 Task: Find connections with filter location Adliswil with filter topic #femaleentrepreneurwith filter profile language Potuguese with filter current company SoftwareOne with filter school SOA University Corporate Relation with filter industry Climate Technology Product Manufacturing with filter service category Search Engine Optimization (SEO) with filter keywords title Head
Action: Mouse moved to (638, 93)
Screenshot: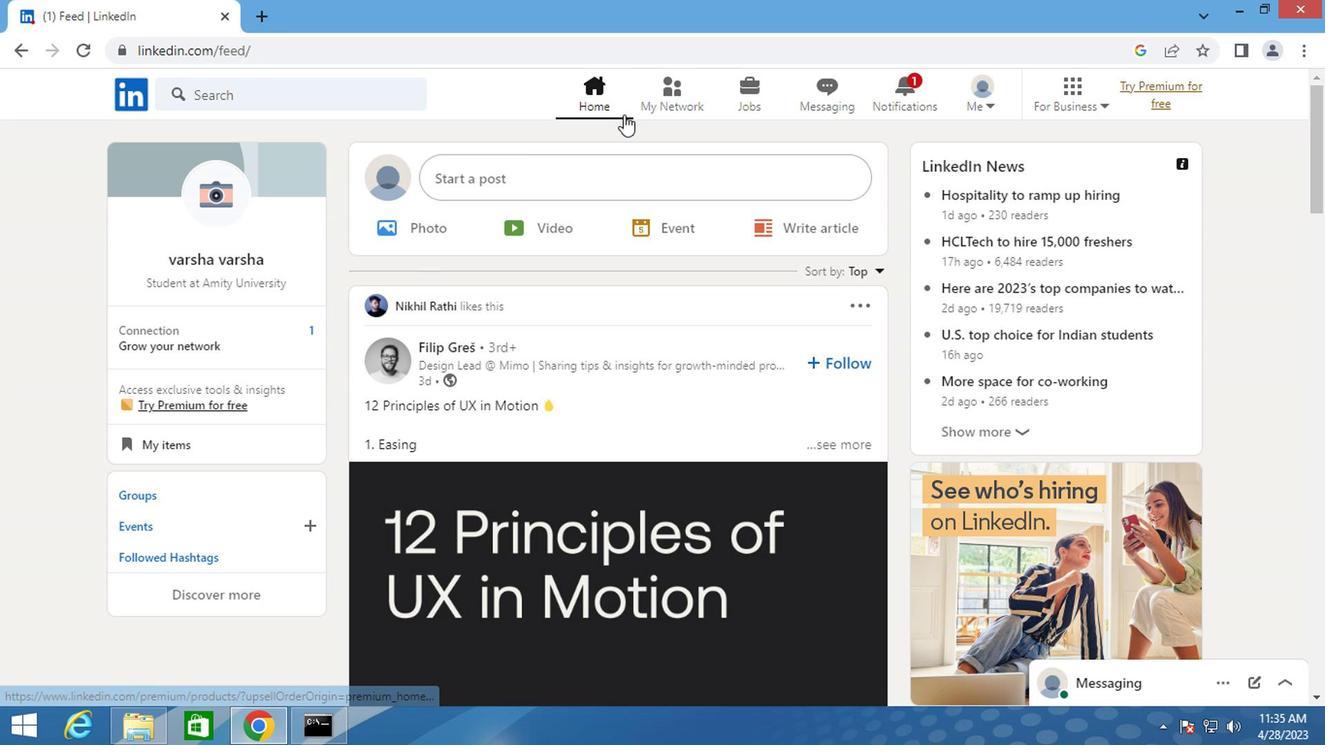 
Action: Mouse pressed left at (638, 93)
Screenshot: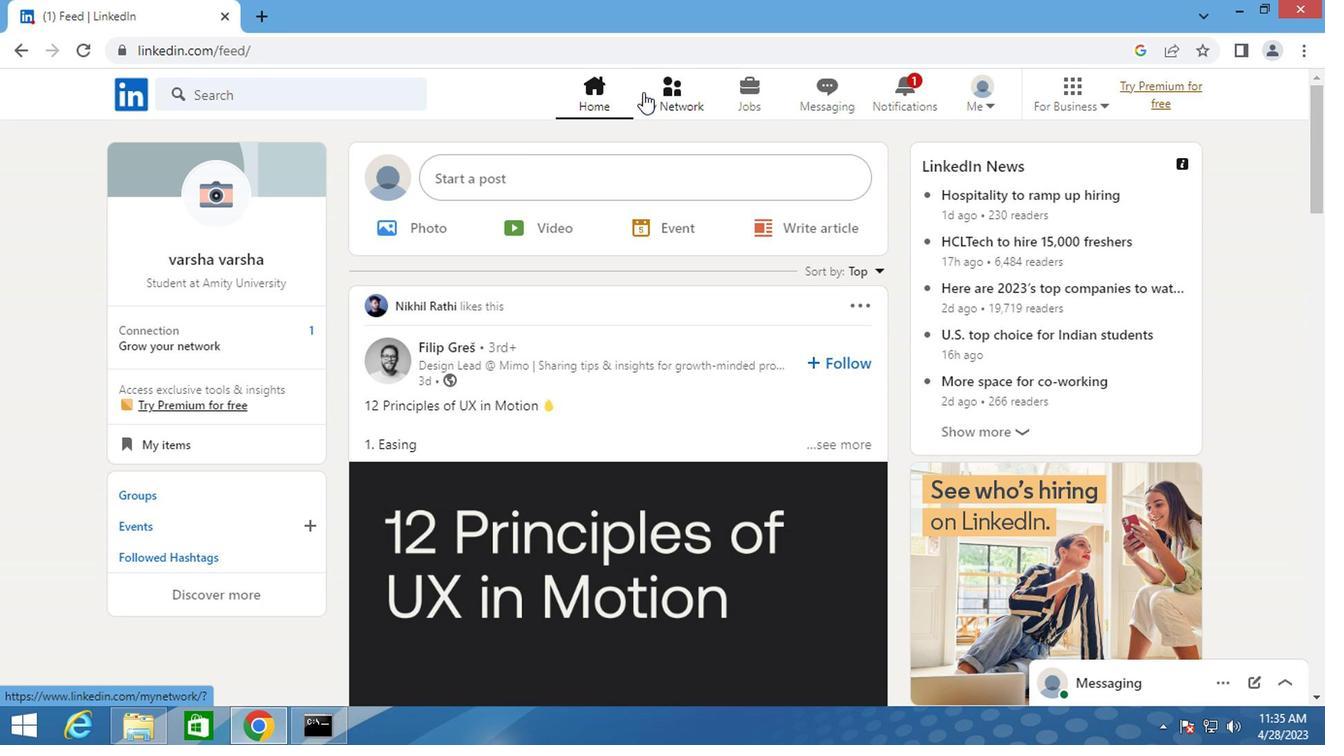 
Action: Mouse moved to (298, 206)
Screenshot: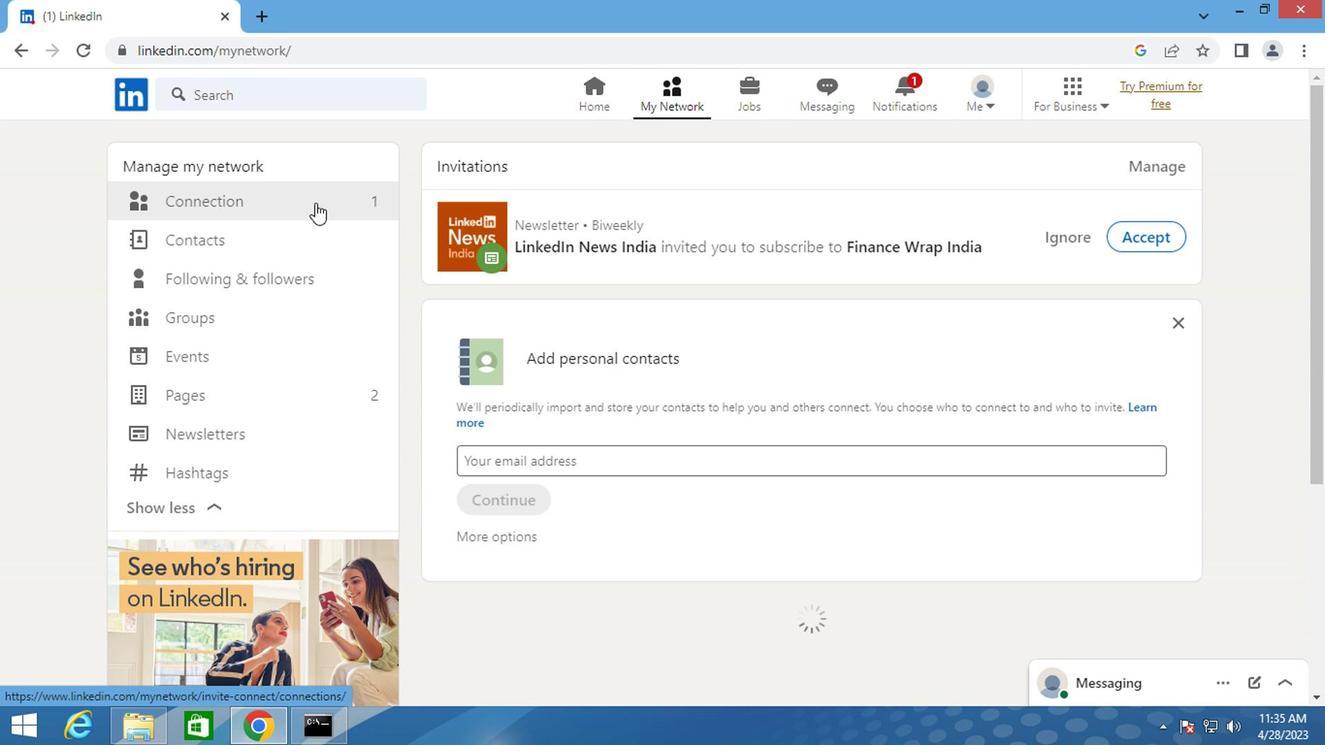 
Action: Mouse pressed left at (298, 206)
Screenshot: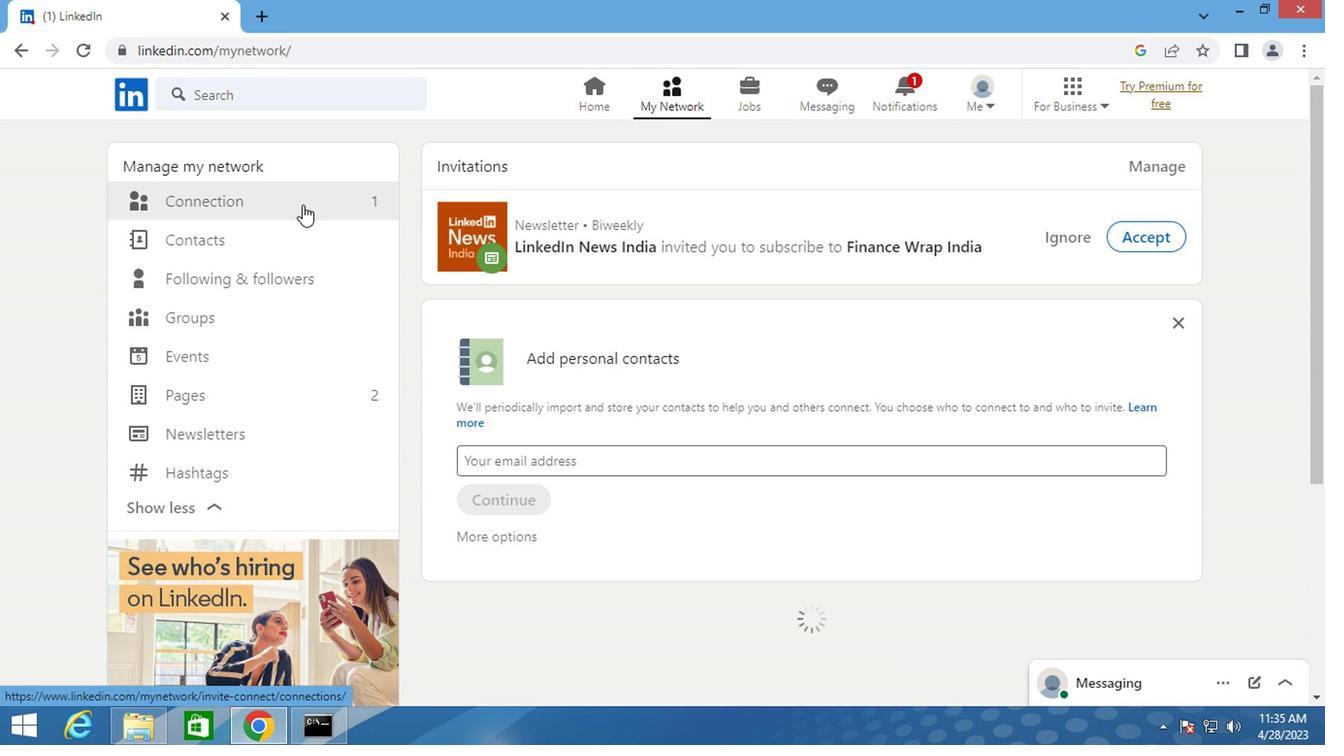 
Action: Mouse moved to (818, 191)
Screenshot: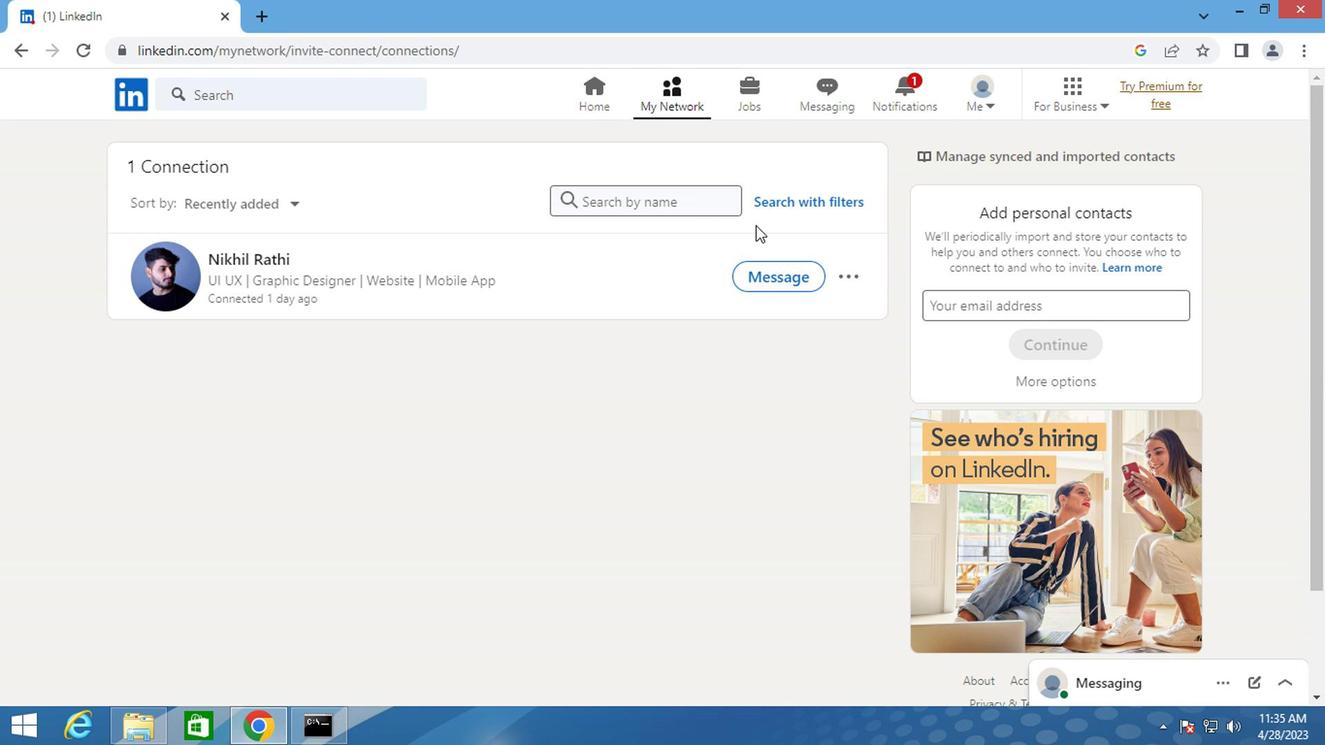 
Action: Mouse pressed left at (818, 191)
Screenshot: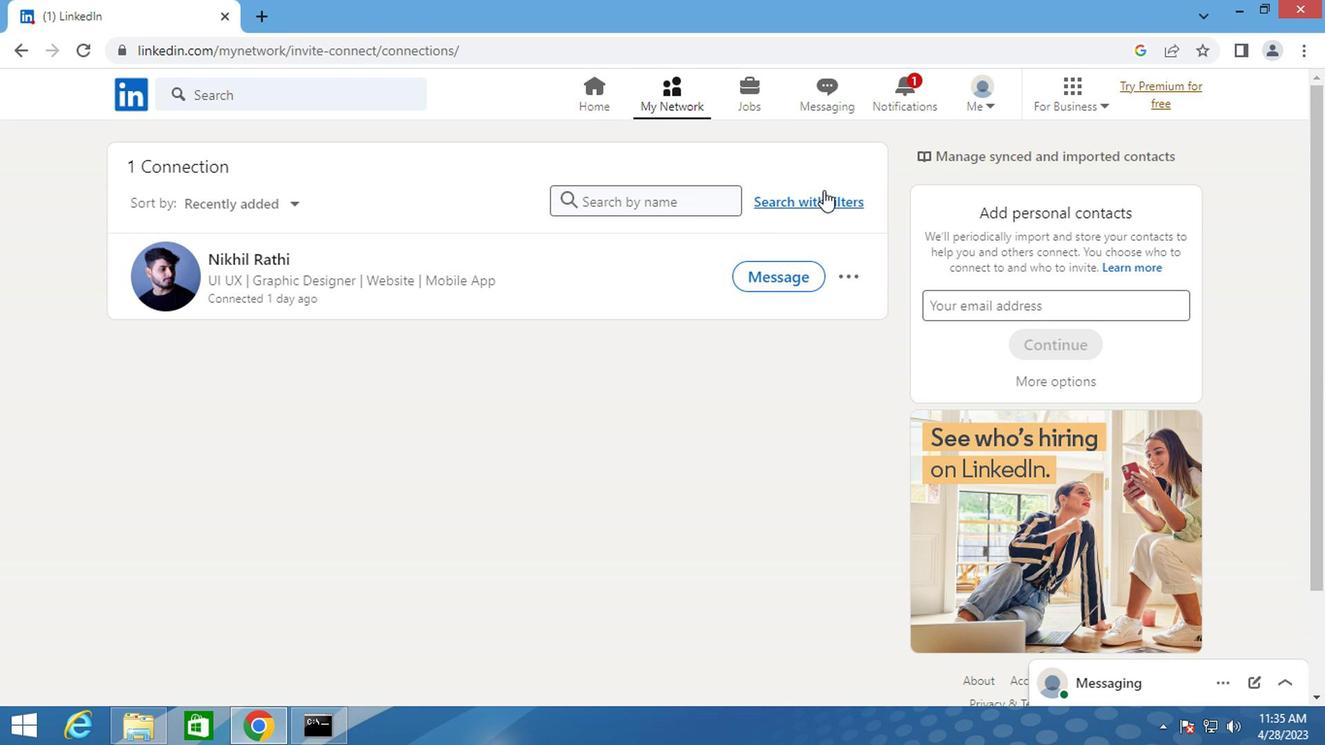 
Action: Mouse moved to (727, 150)
Screenshot: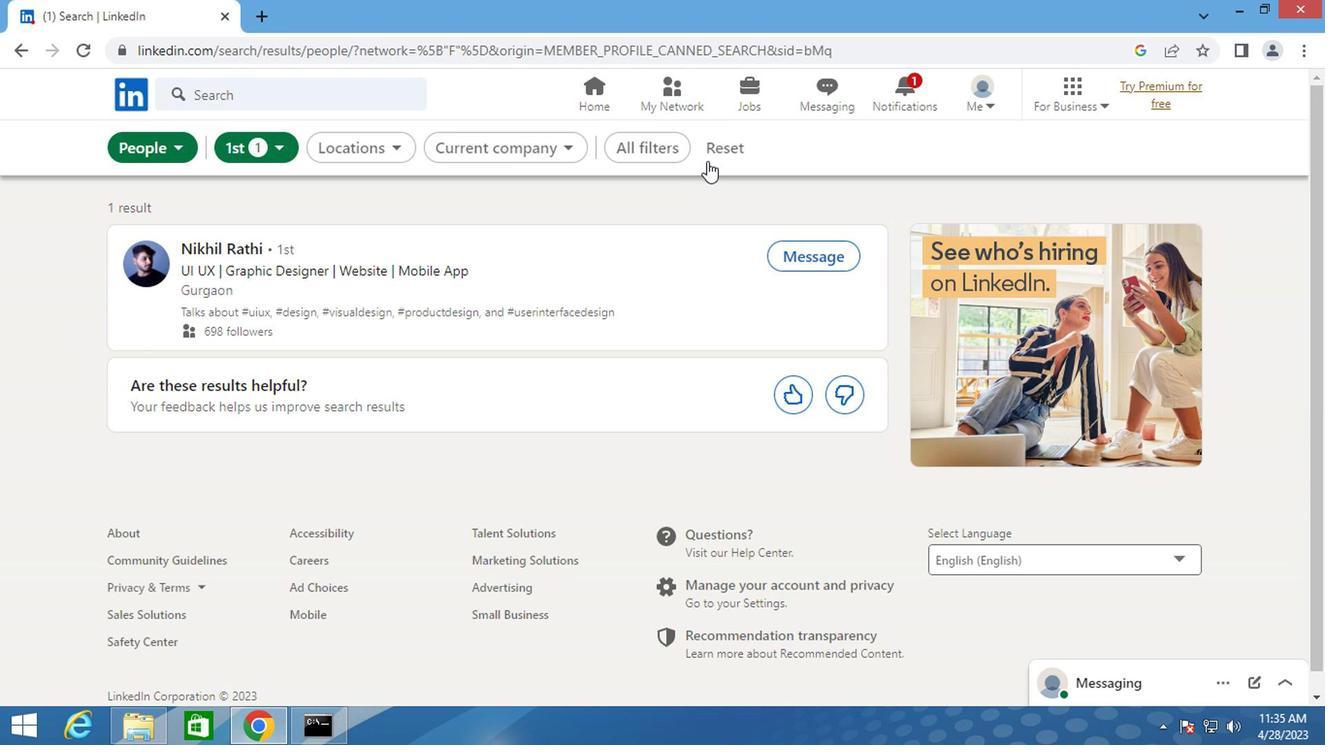 
Action: Mouse pressed left at (727, 150)
Screenshot: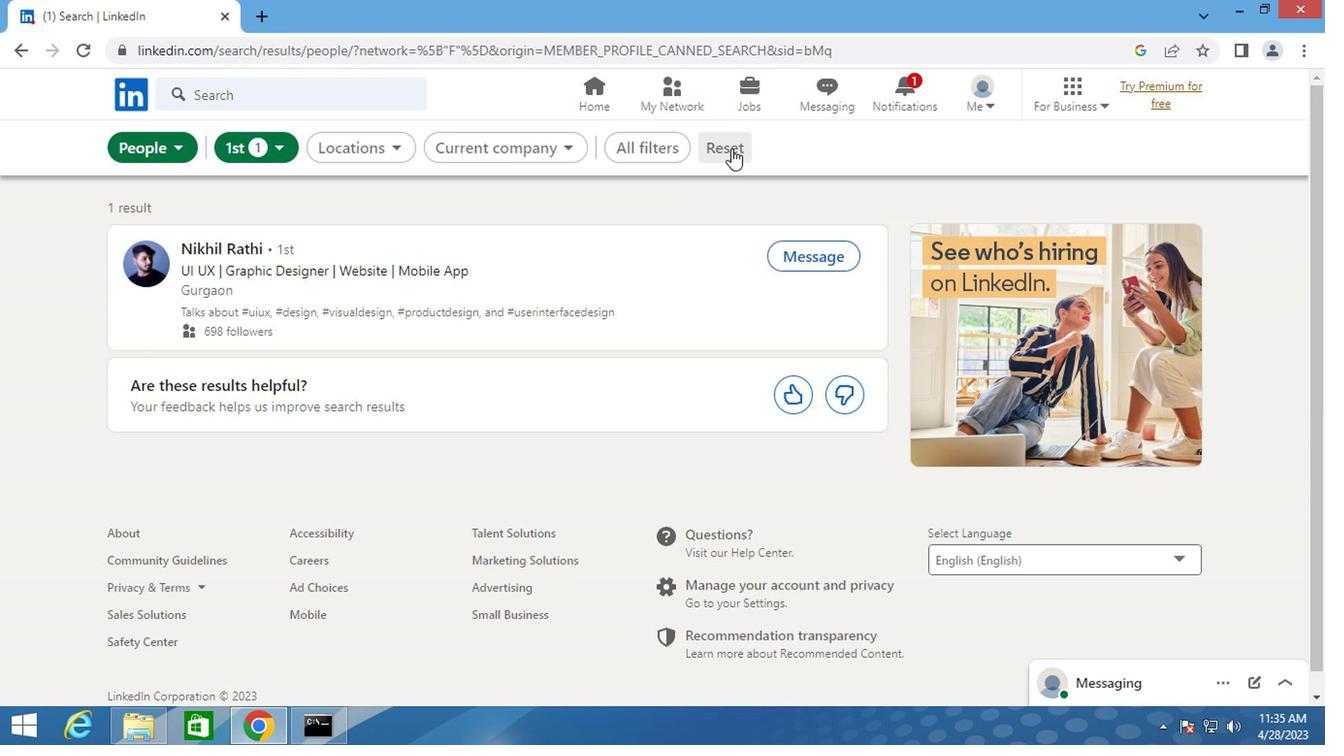 
Action: Mouse moved to (649, 148)
Screenshot: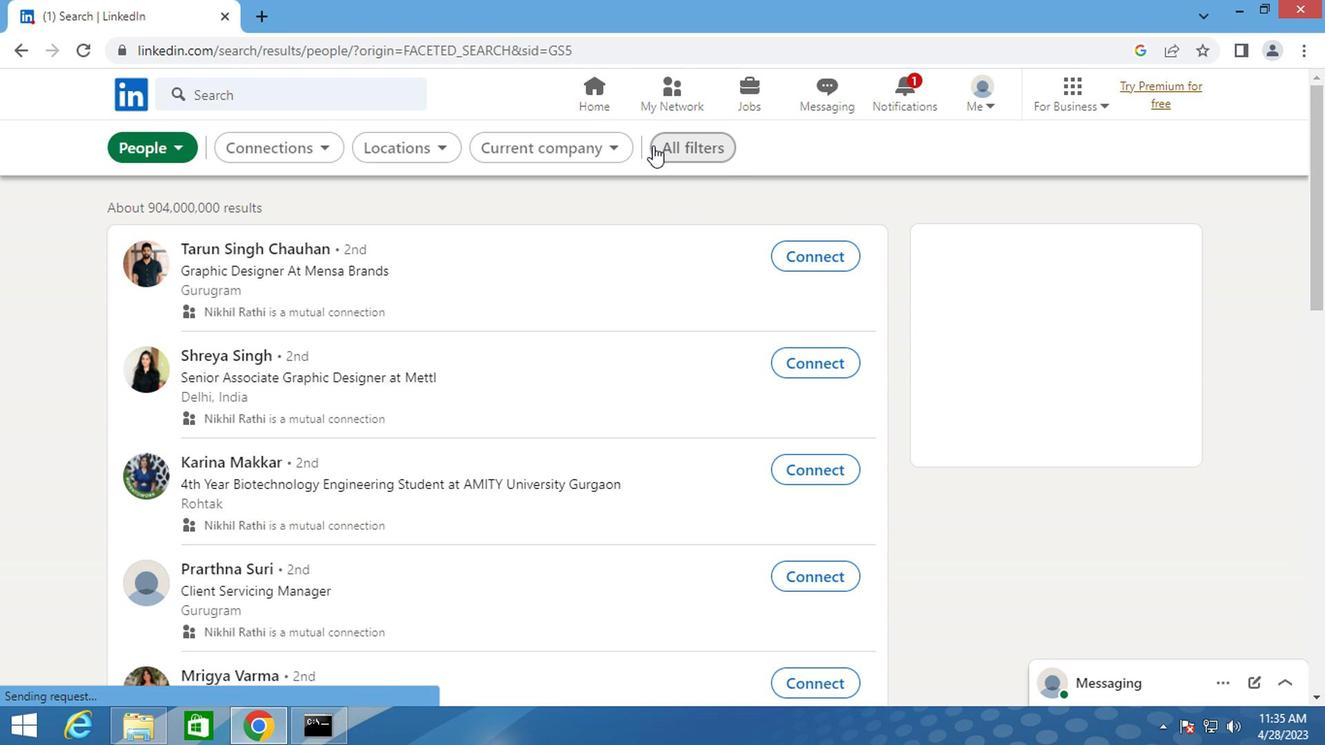 
Action: Mouse pressed left at (649, 148)
Screenshot: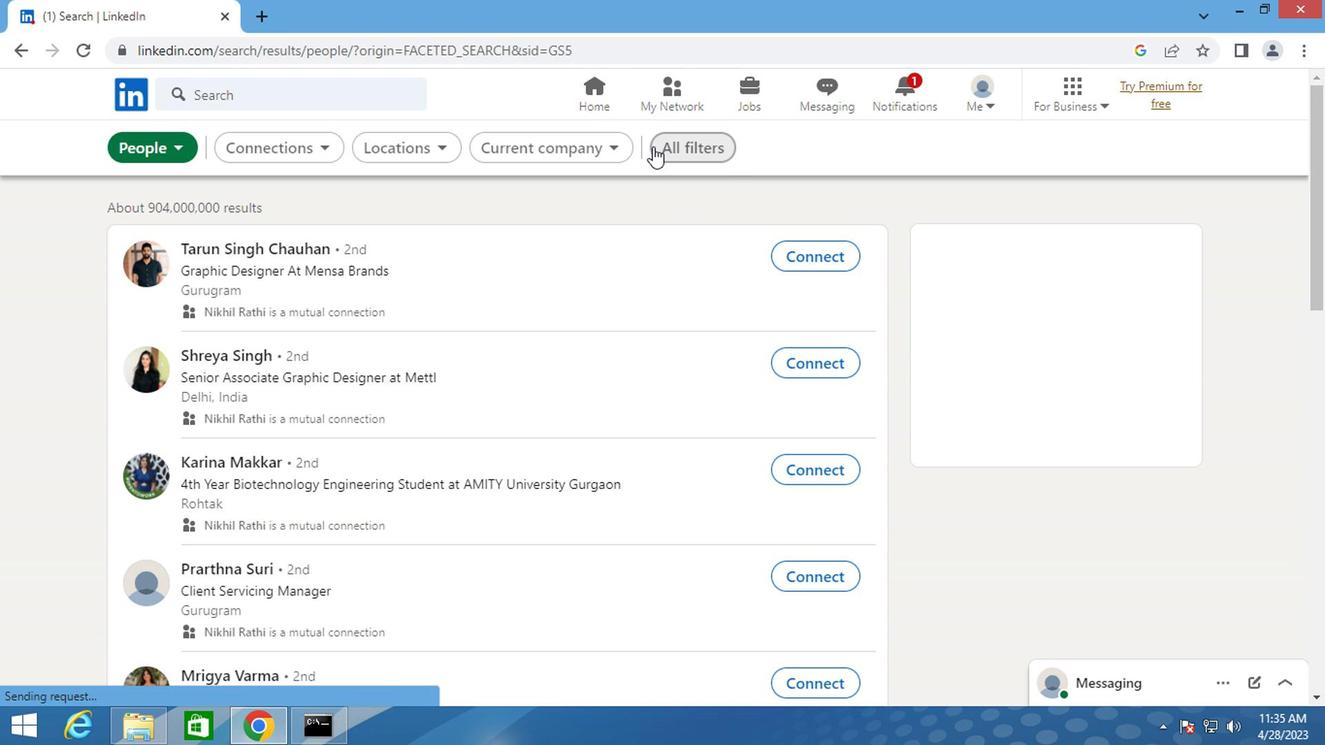 
Action: Mouse moved to (855, 334)
Screenshot: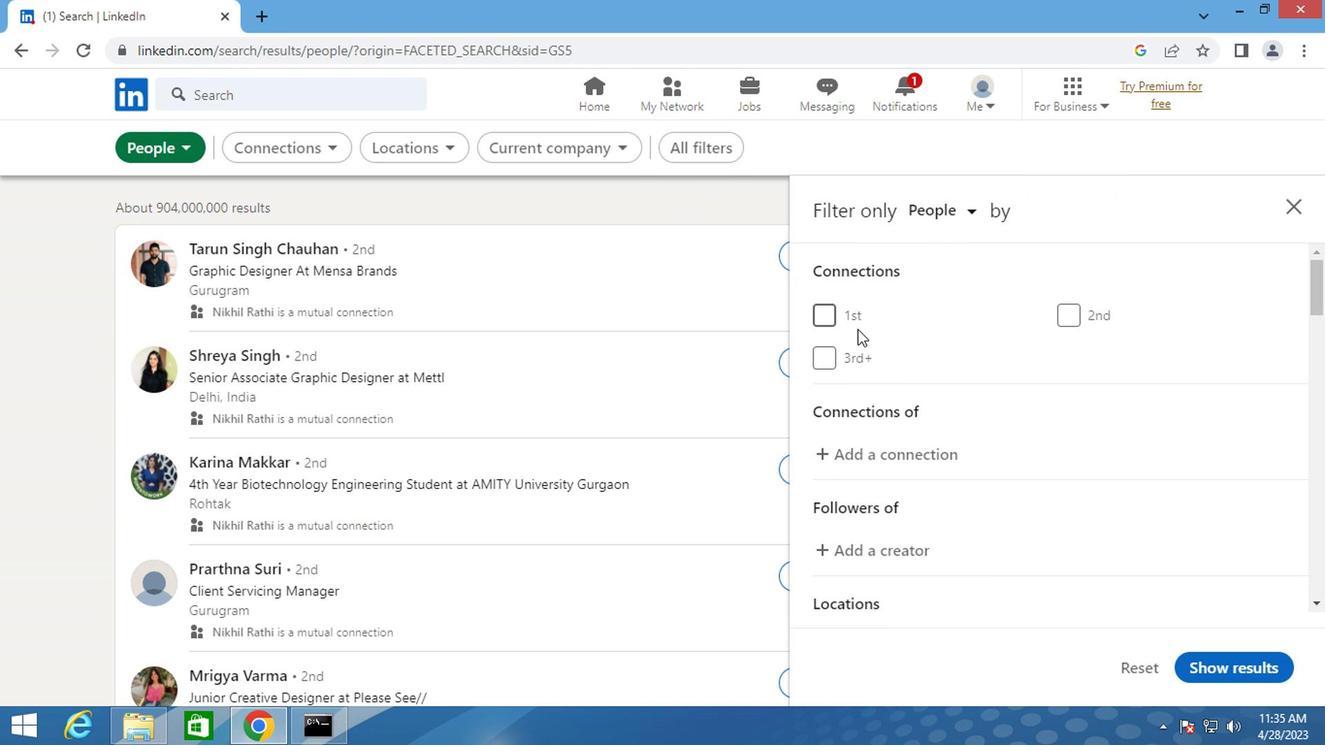 
Action: Mouse scrolled (855, 333) with delta (0, -1)
Screenshot: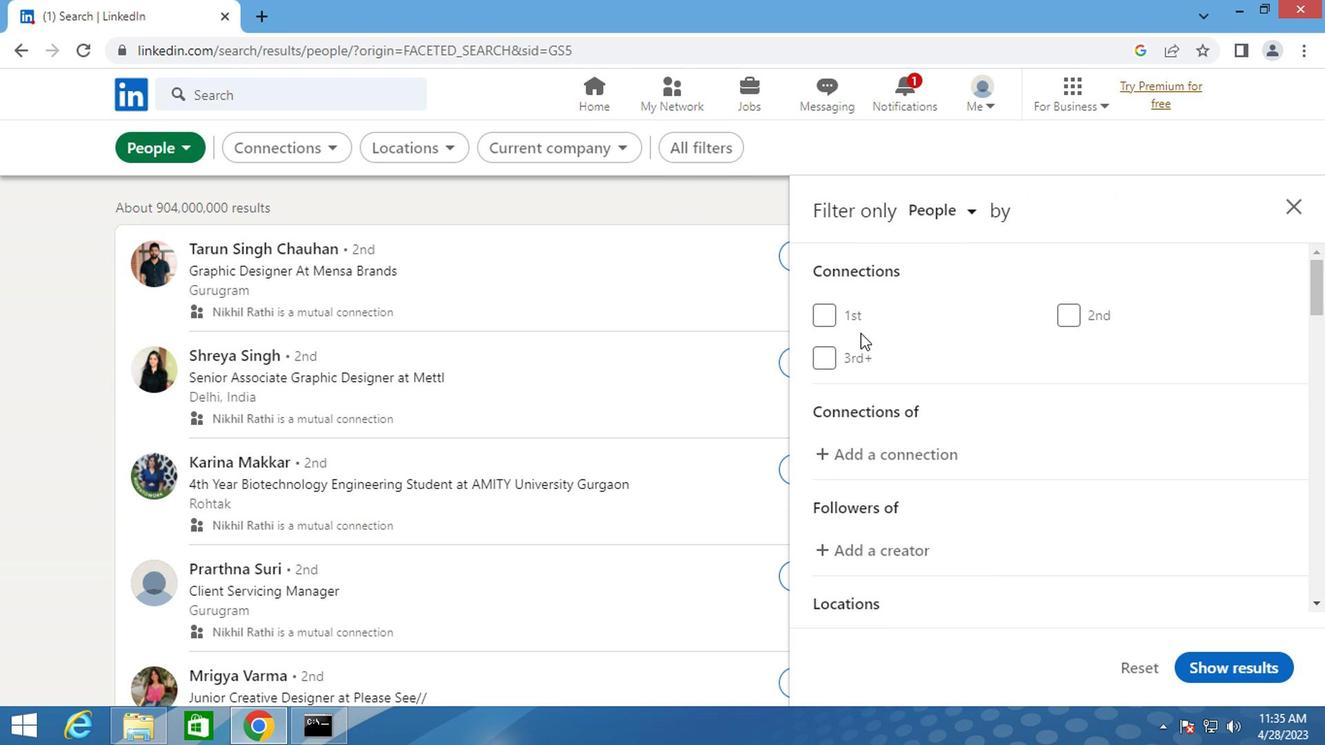 
Action: Mouse scrolled (855, 333) with delta (0, -1)
Screenshot: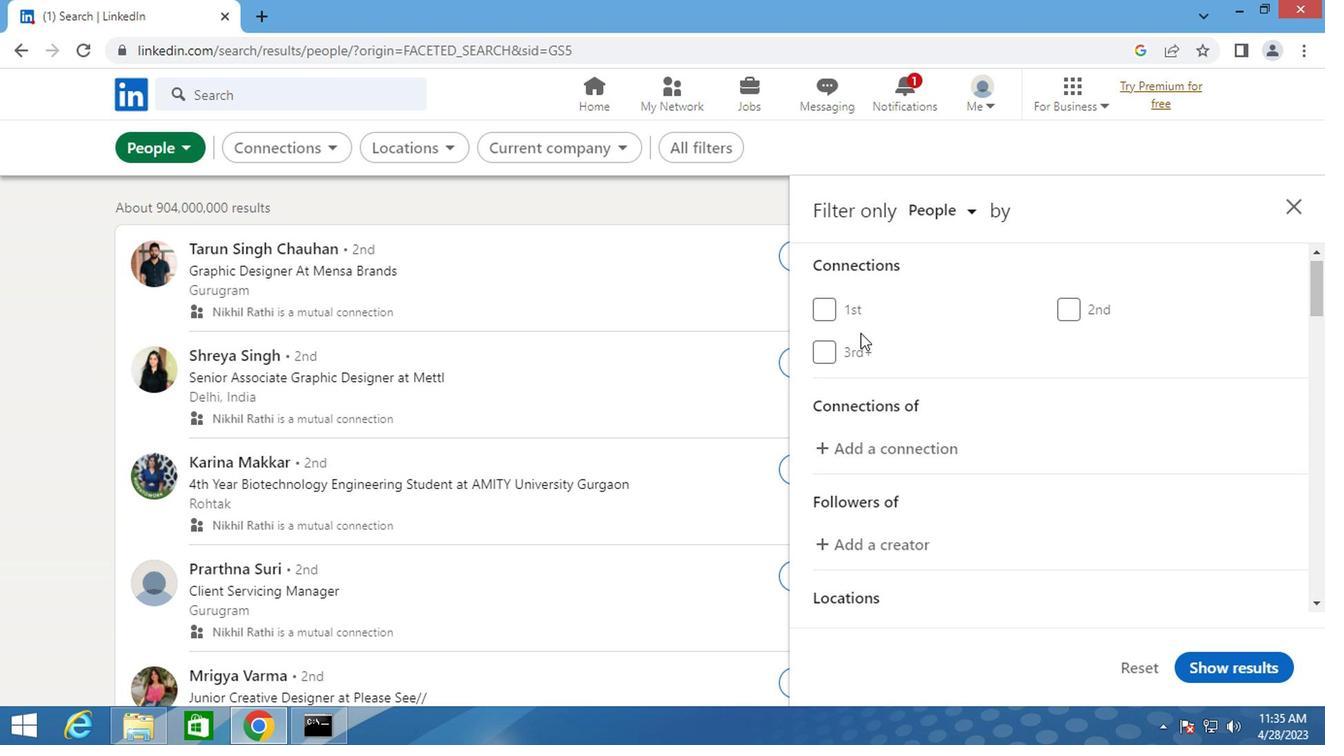 
Action: Mouse scrolled (855, 333) with delta (0, -1)
Screenshot: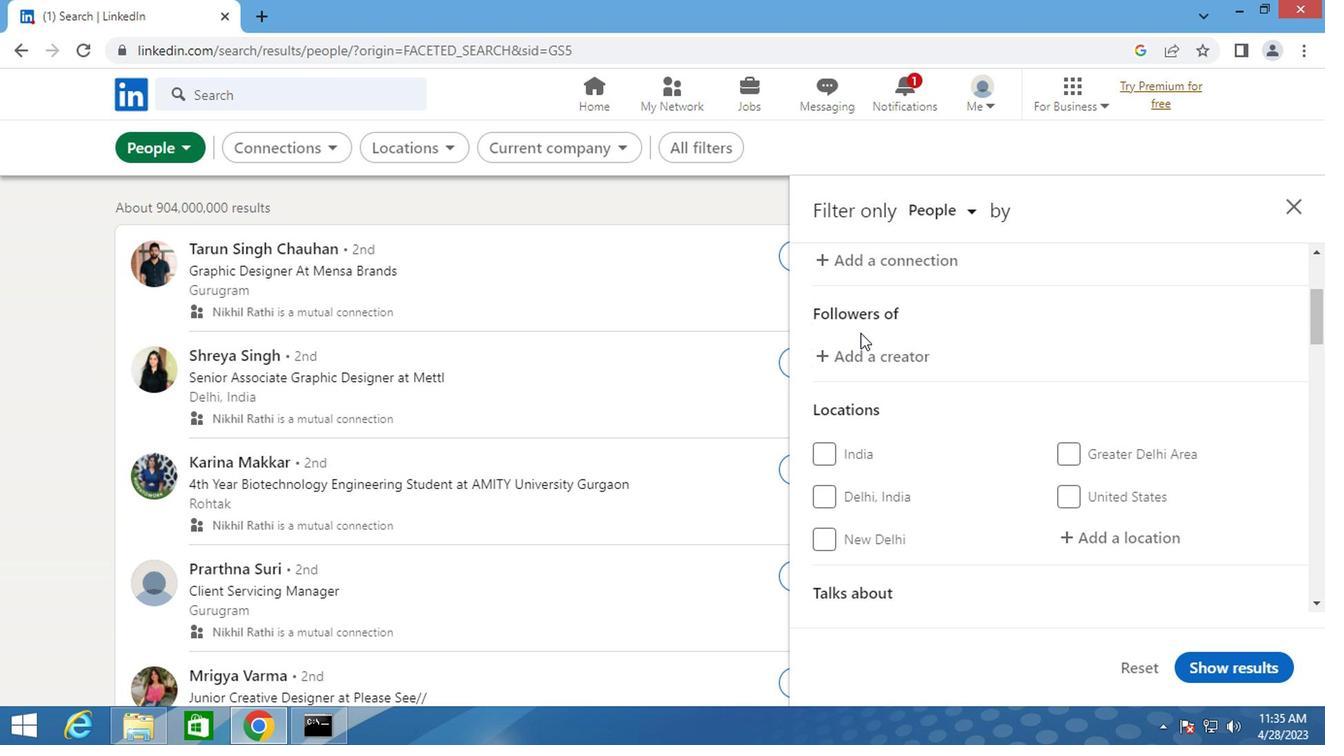 
Action: Mouse scrolled (855, 333) with delta (0, -1)
Screenshot: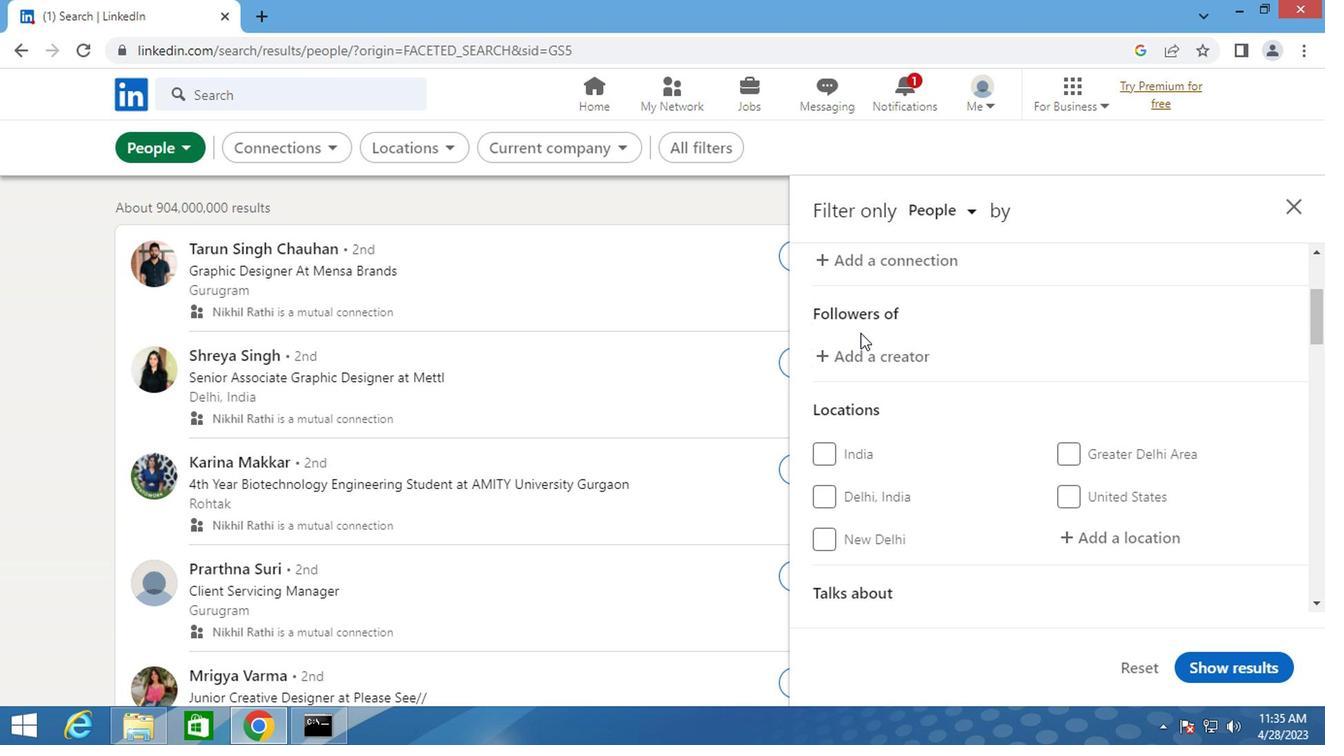 
Action: Mouse moved to (1092, 338)
Screenshot: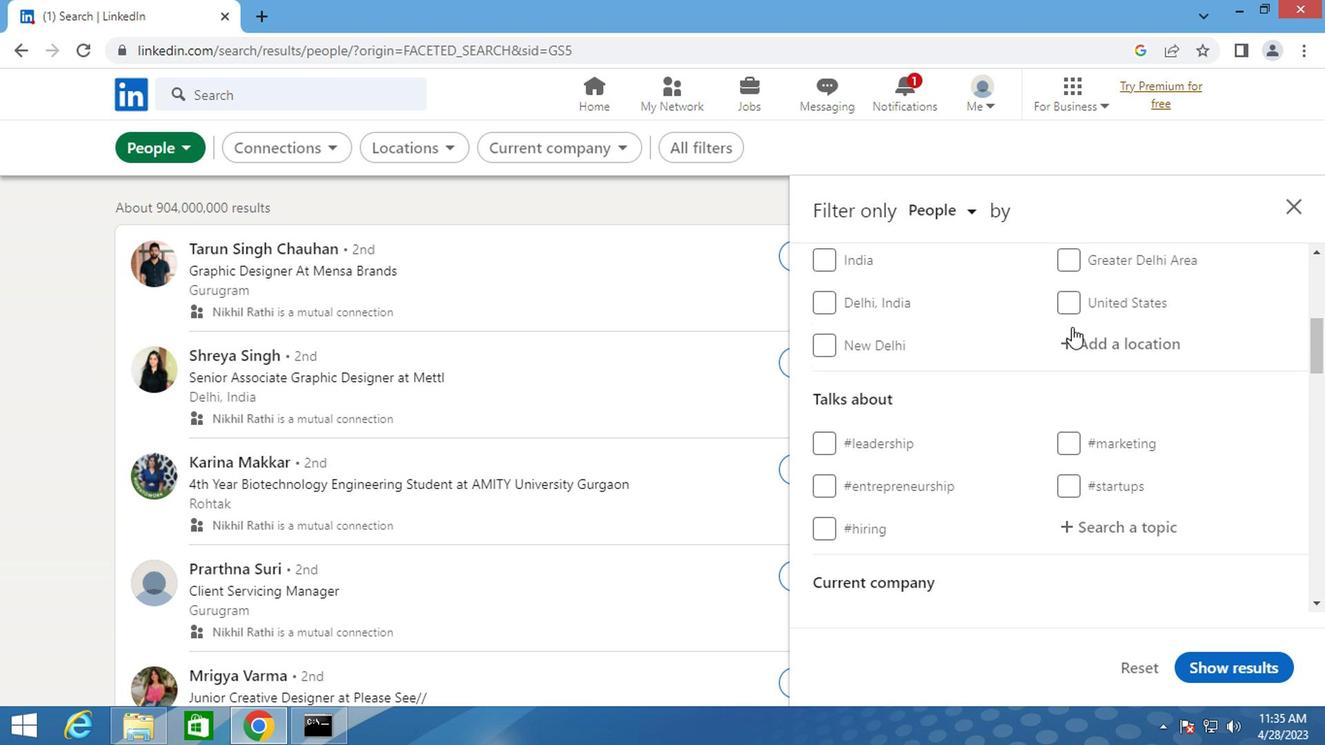 
Action: Mouse pressed left at (1092, 338)
Screenshot: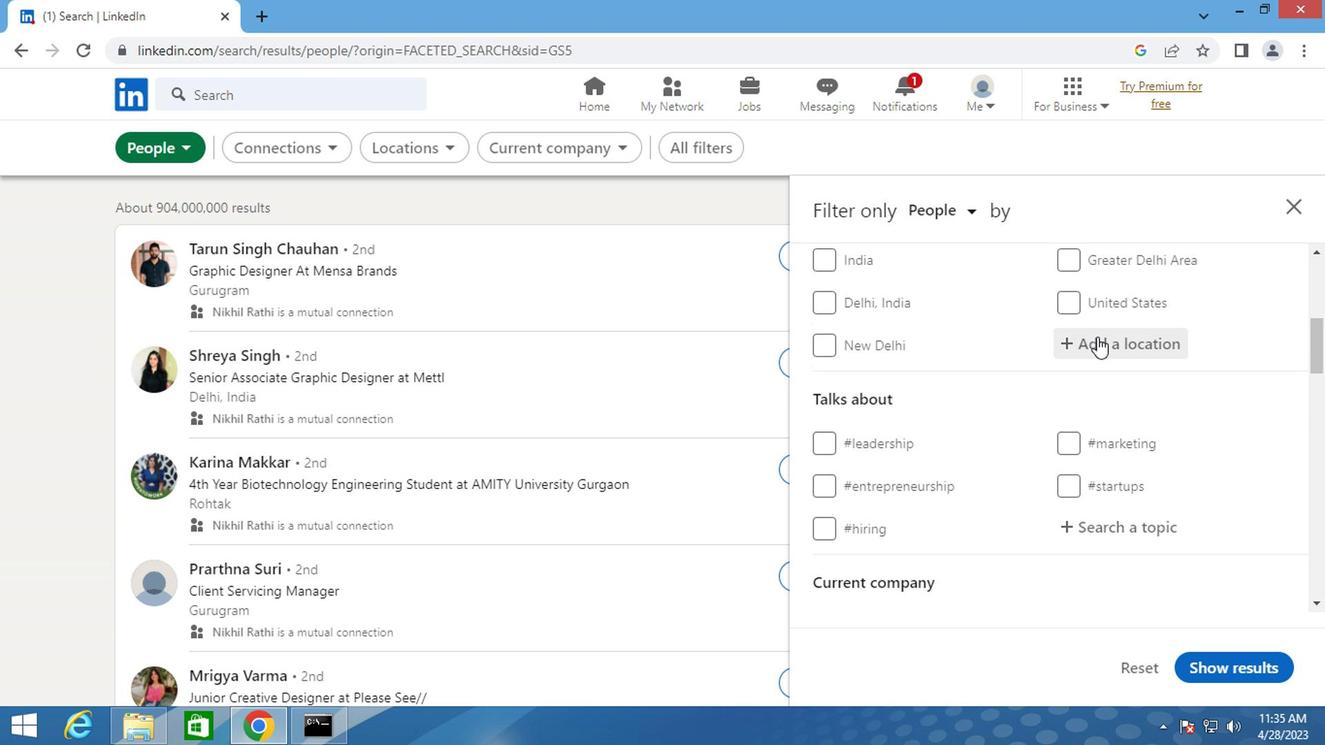 
Action: Key pressed <Key.shift>ADLISWIL
Screenshot: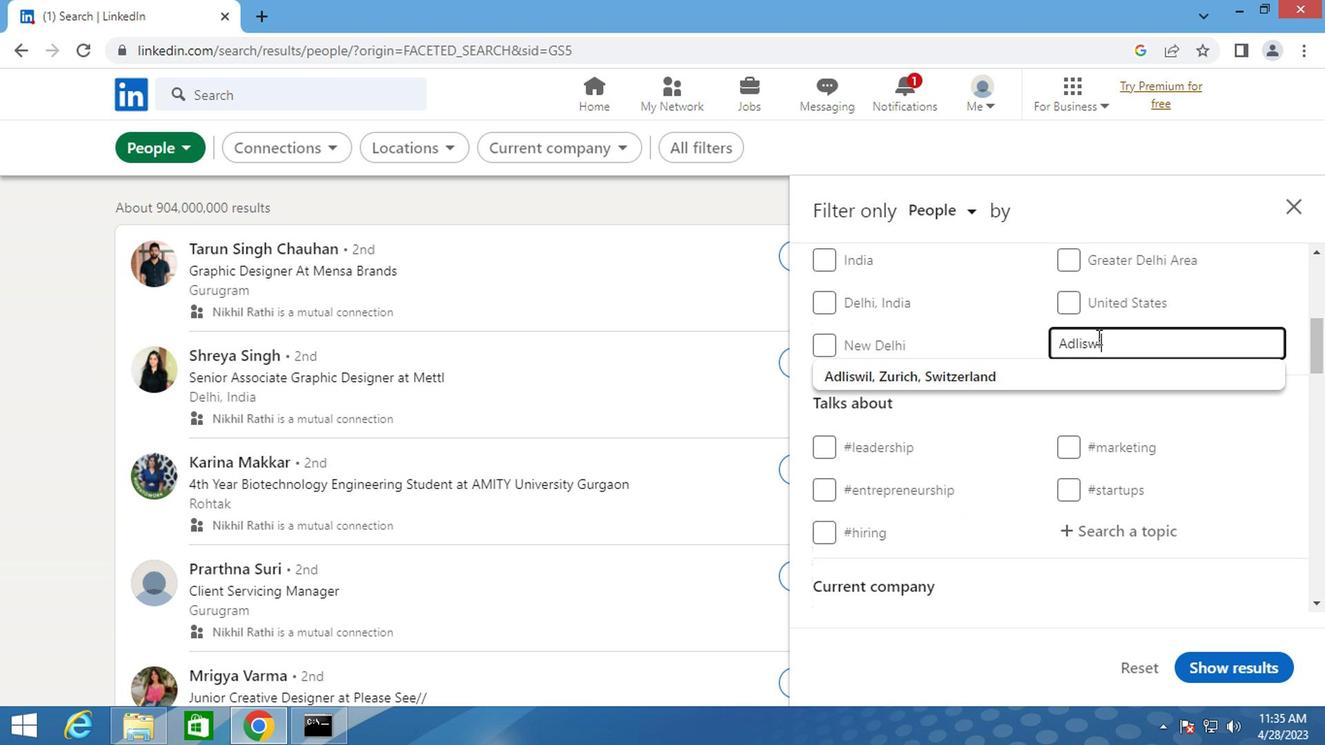 
Action: Mouse moved to (952, 371)
Screenshot: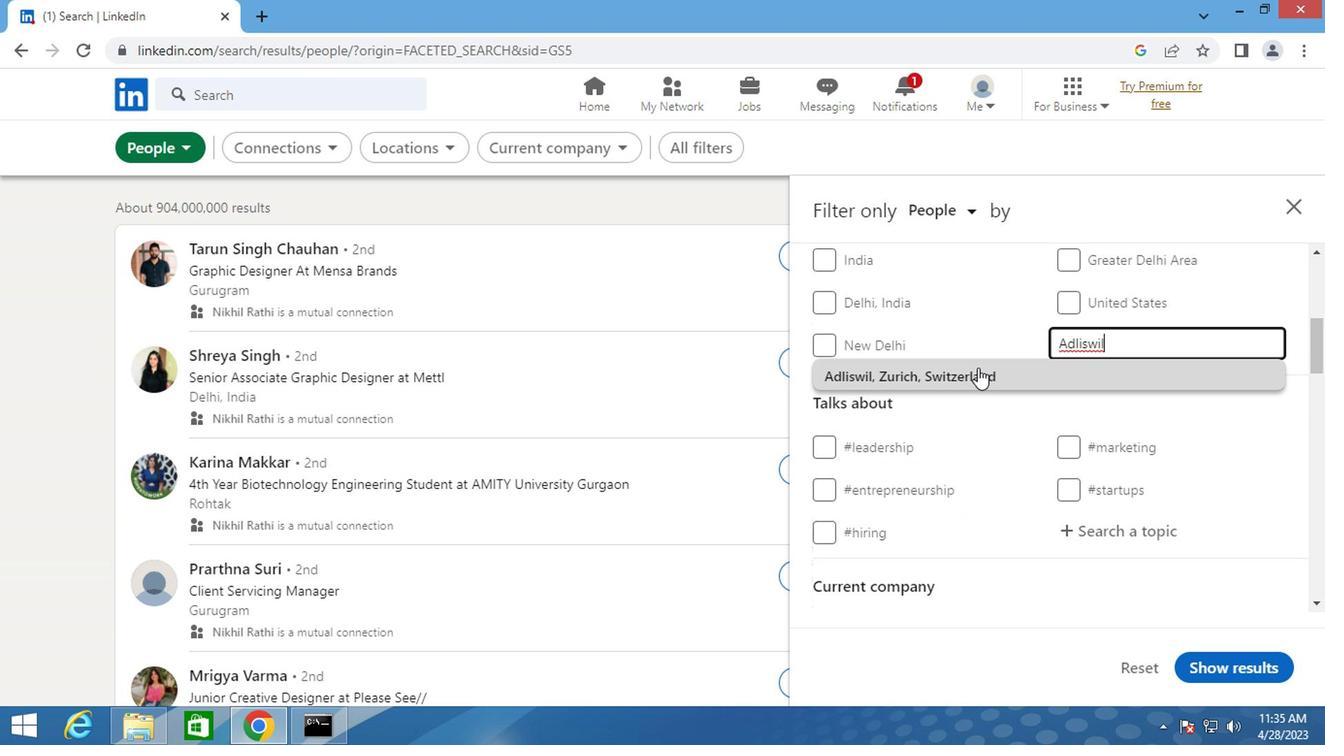 
Action: Mouse scrolled (952, 370) with delta (0, 0)
Screenshot: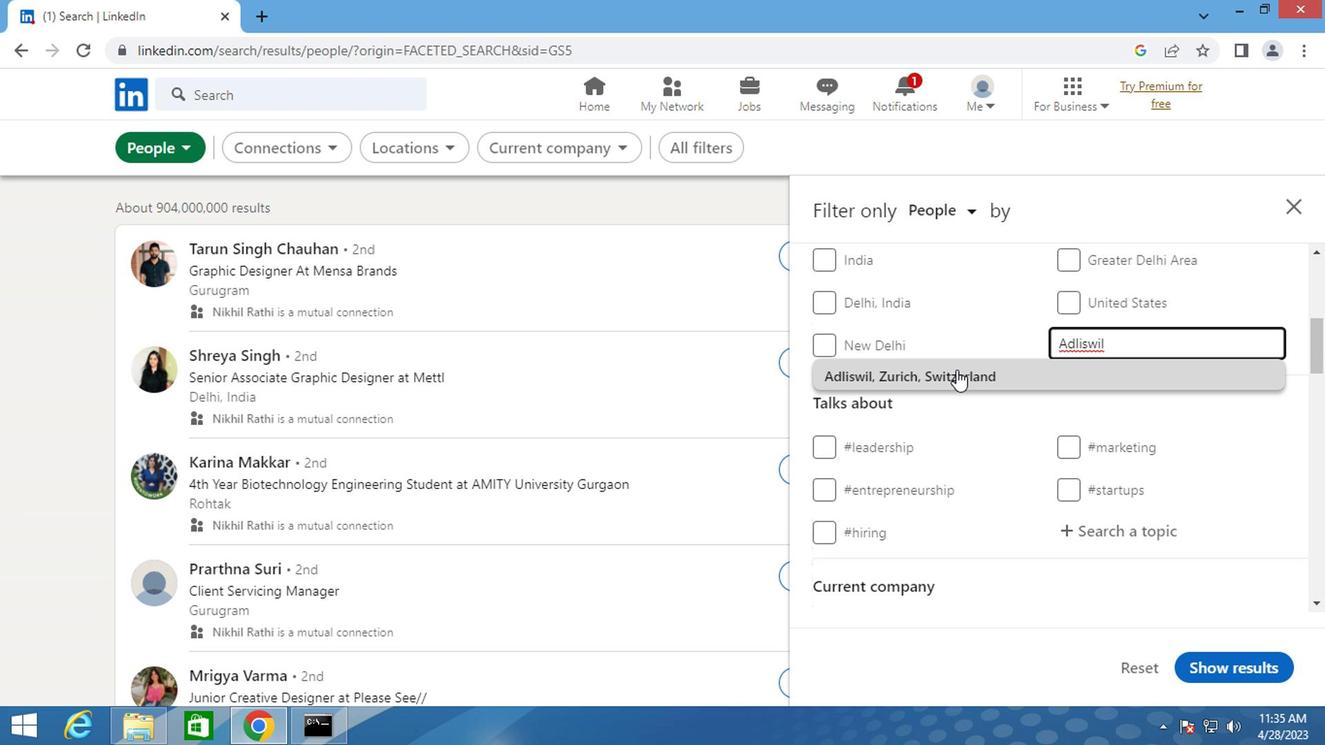 
Action: Mouse scrolled (952, 370) with delta (0, 0)
Screenshot: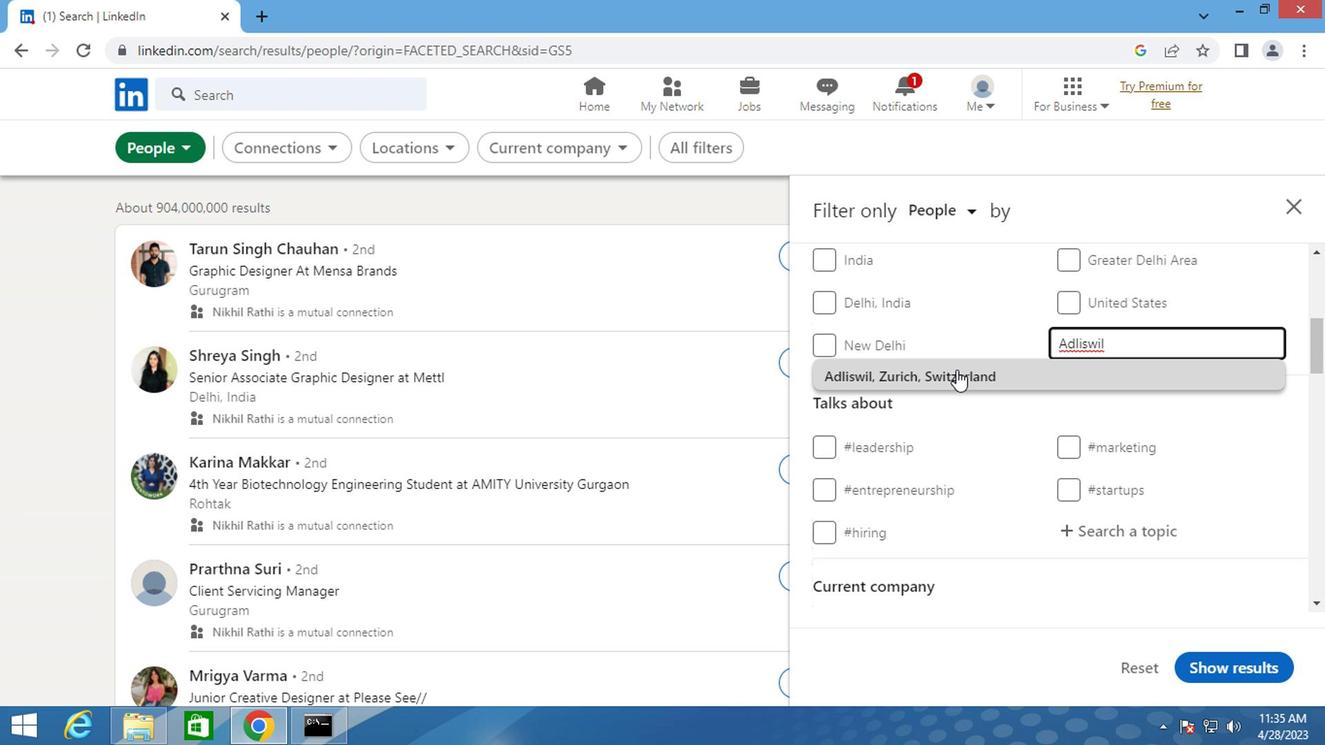 
Action: Mouse scrolled (952, 372) with delta (0, 0)
Screenshot: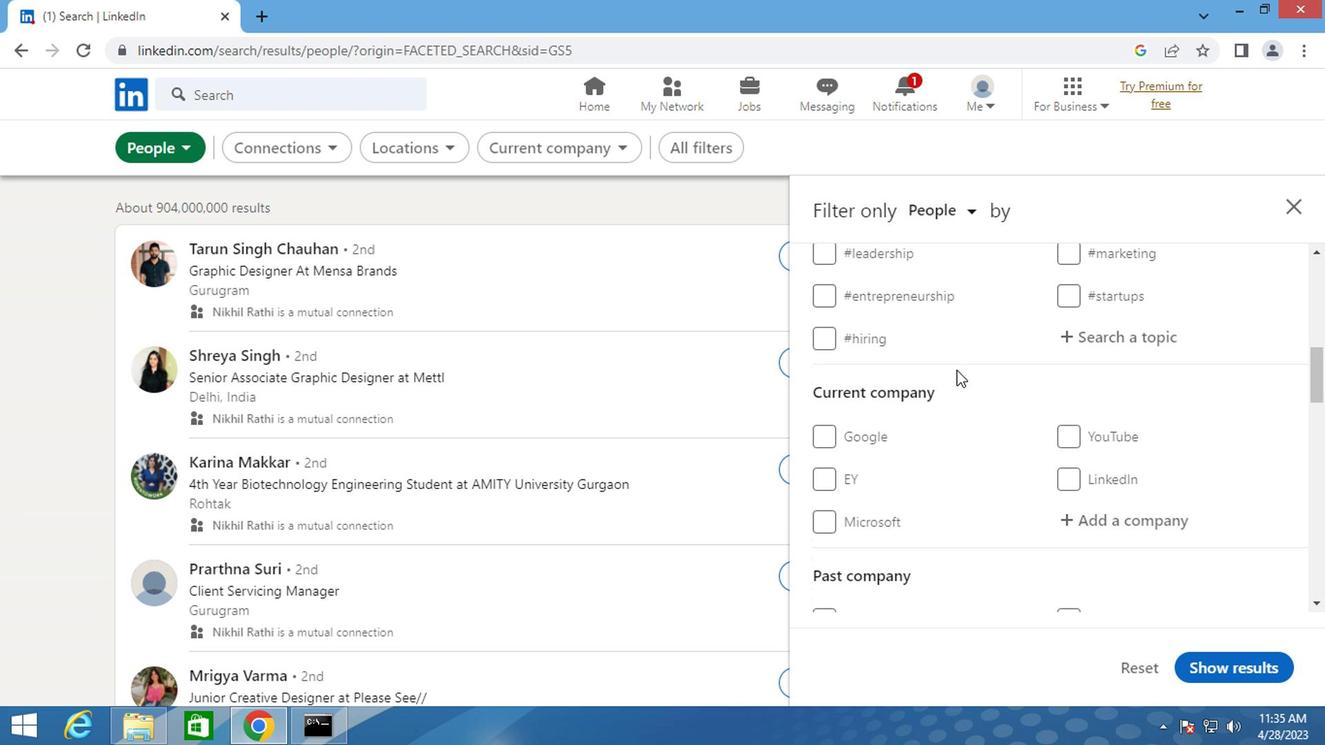 
Action: Mouse scrolled (952, 372) with delta (0, 0)
Screenshot: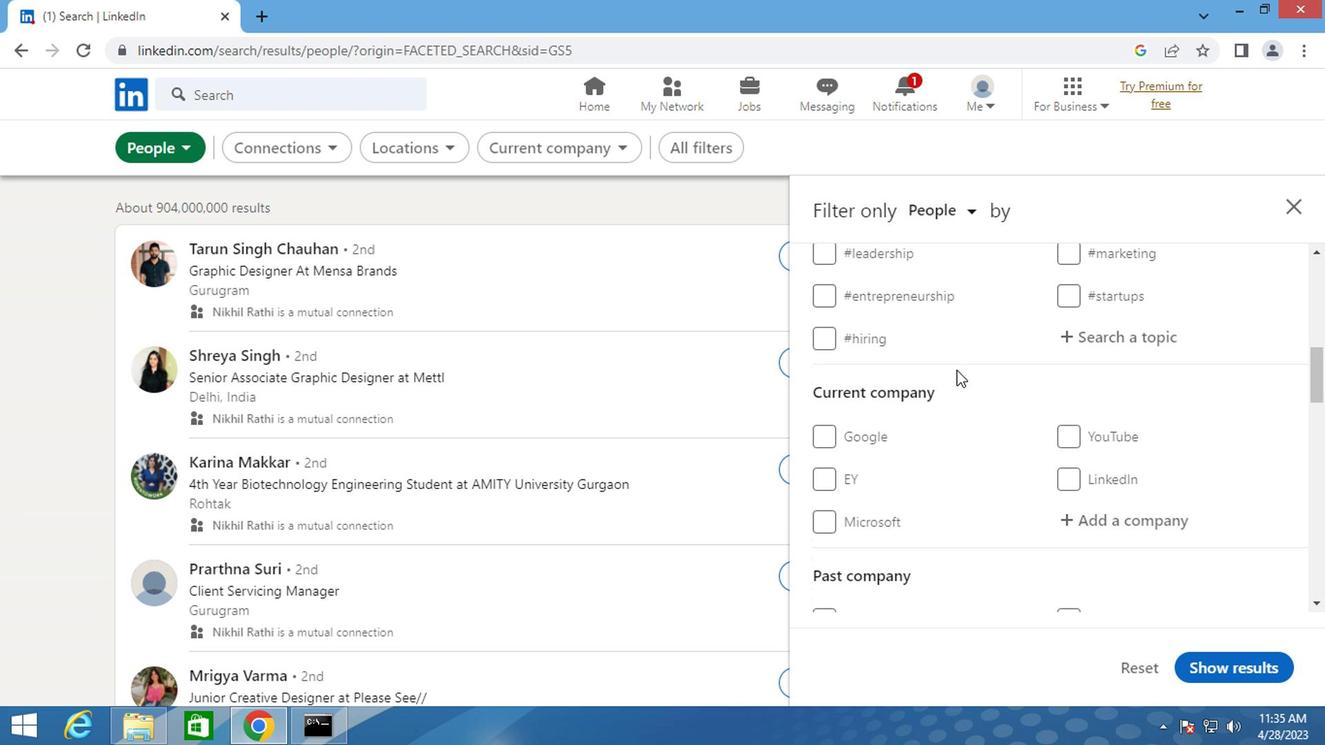 
Action: Mouse moved to (1104, 527)
Screenshot: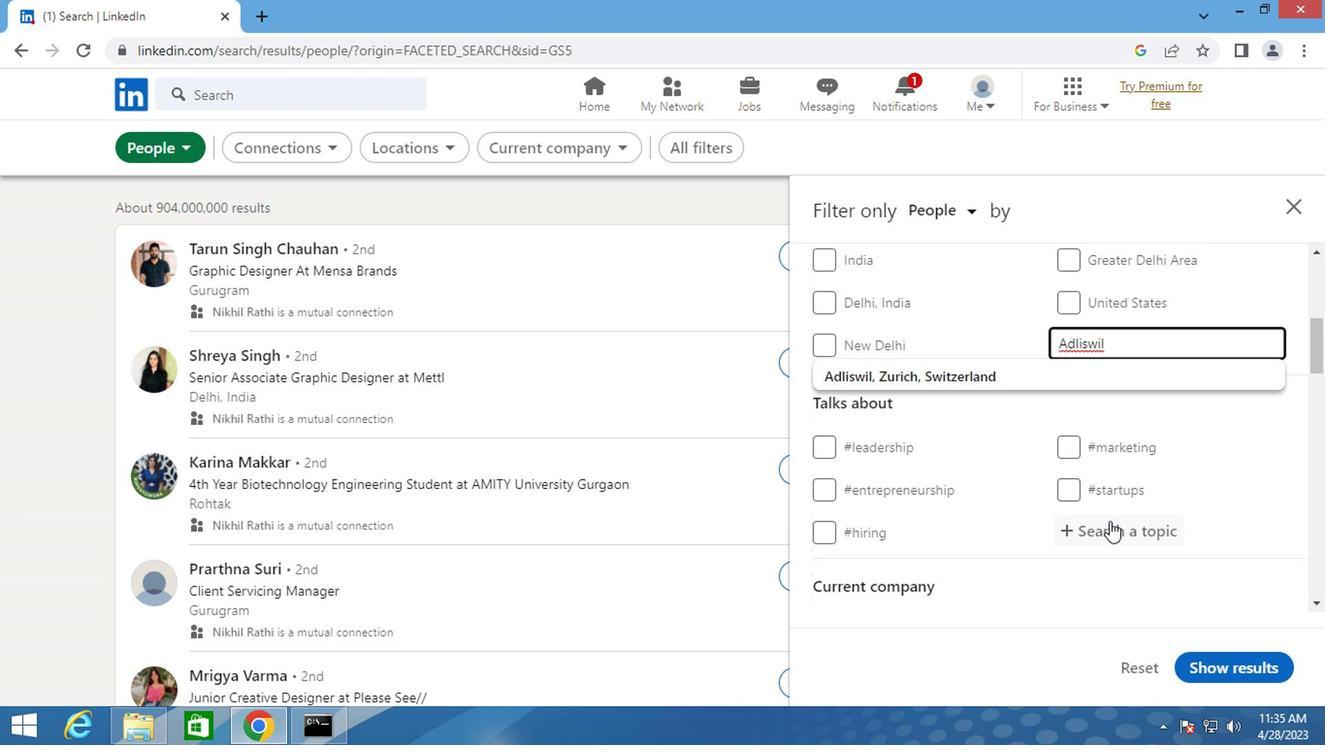 
Action: Mouse pressed left at (1104, 527)
Screenshot: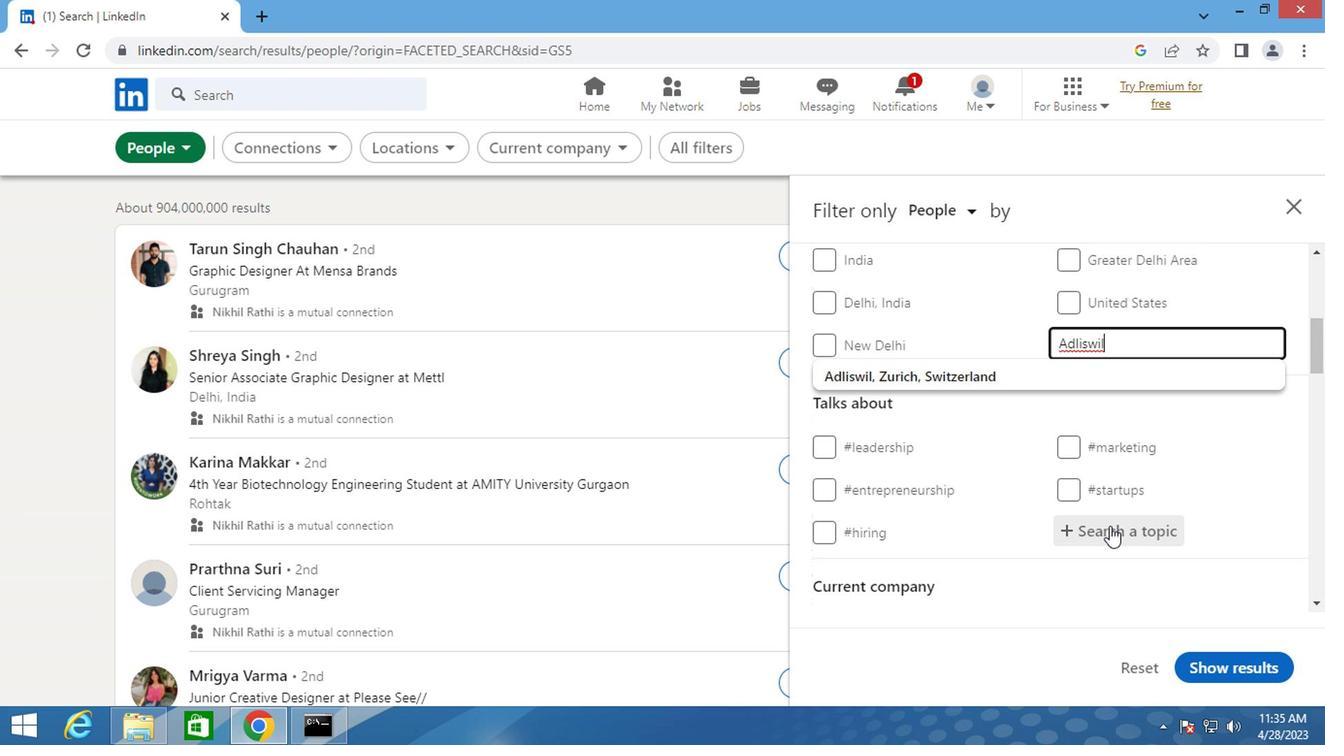 
Action: Key pressed <Key.shift>#FEMALEENTERPRENEUR
Screenshot: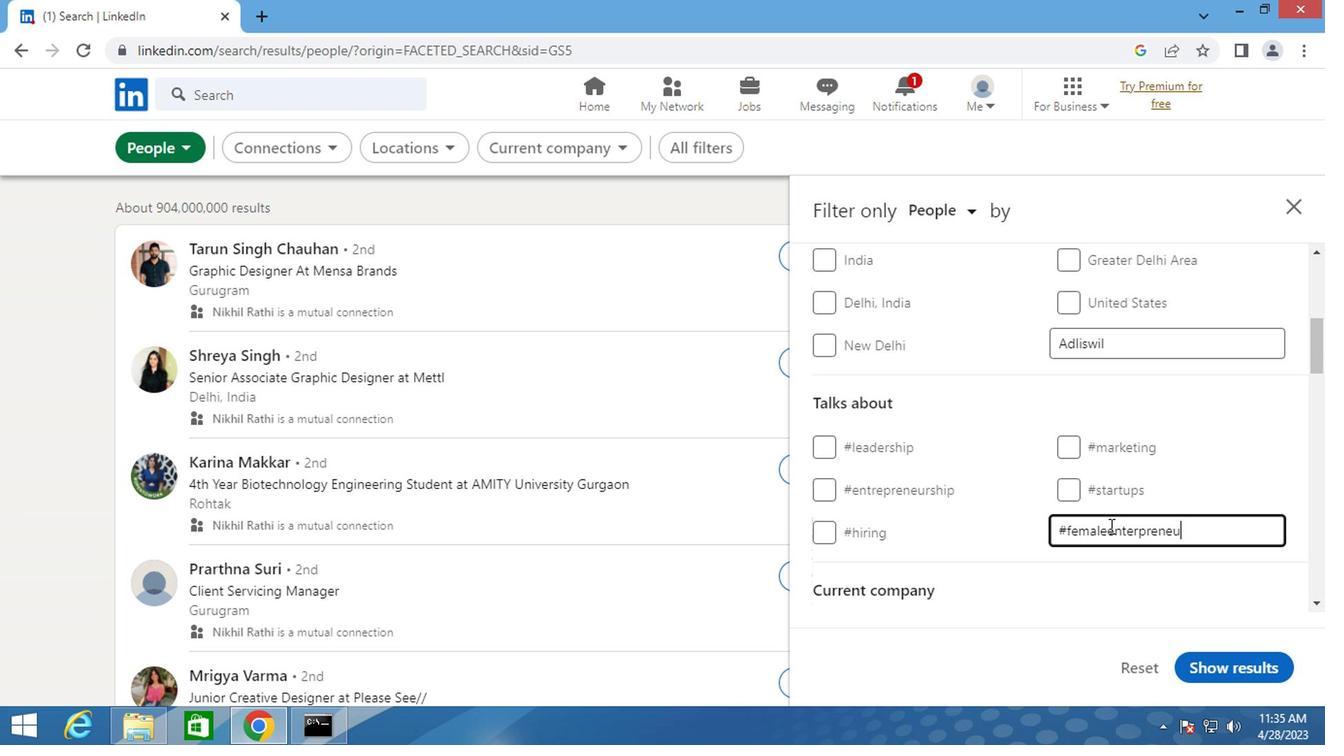 
Action: Mouse moved to (1030, 544)
Screenshot: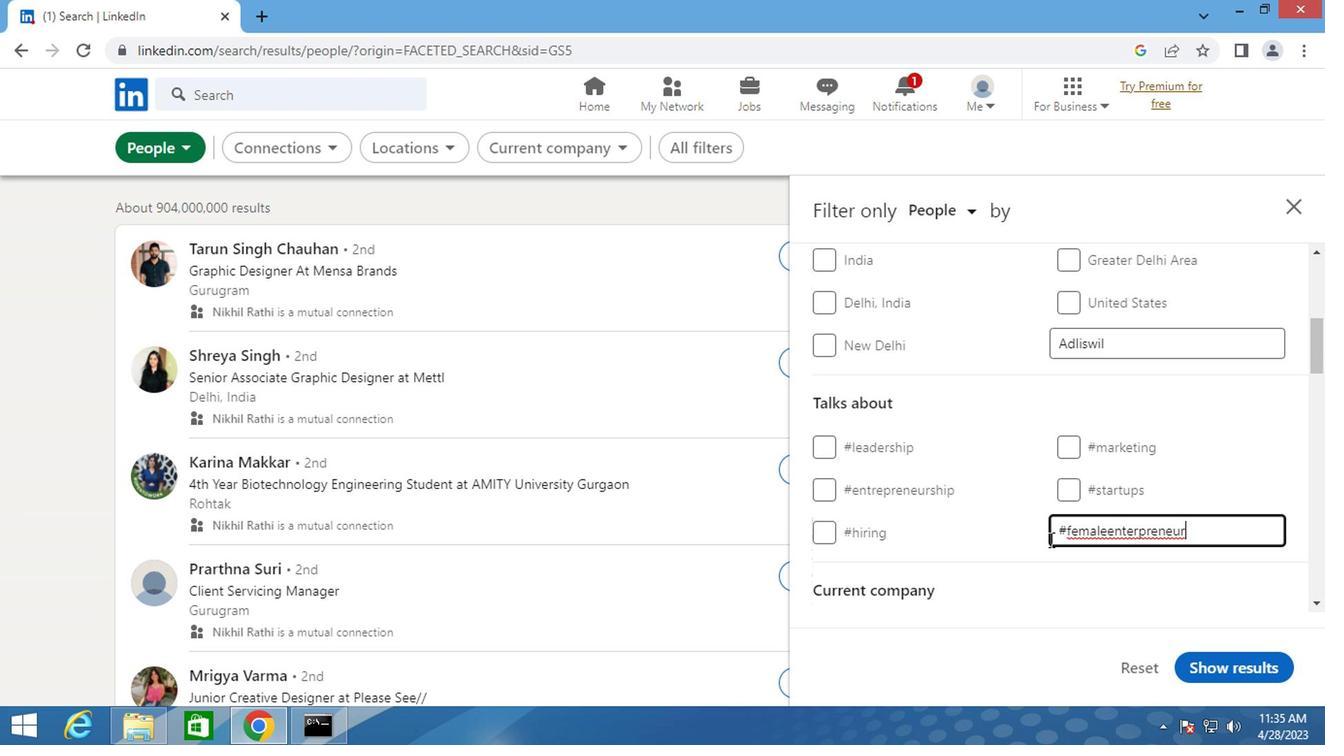 
Action: Mouse scrolled (1030, 544) with delta (0, 0)
Screenshot: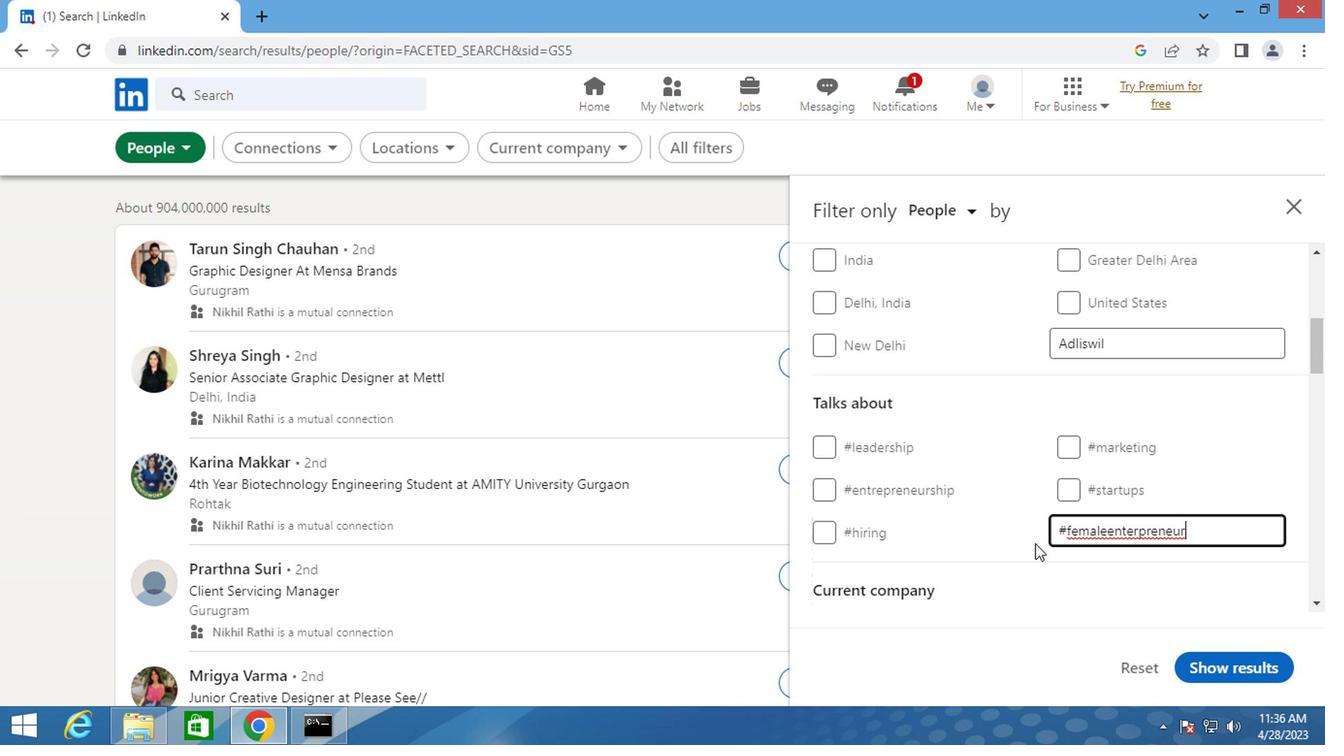 
Action: Mouse scrolled (1030, 544) with delta (0, 0)
Screenshot: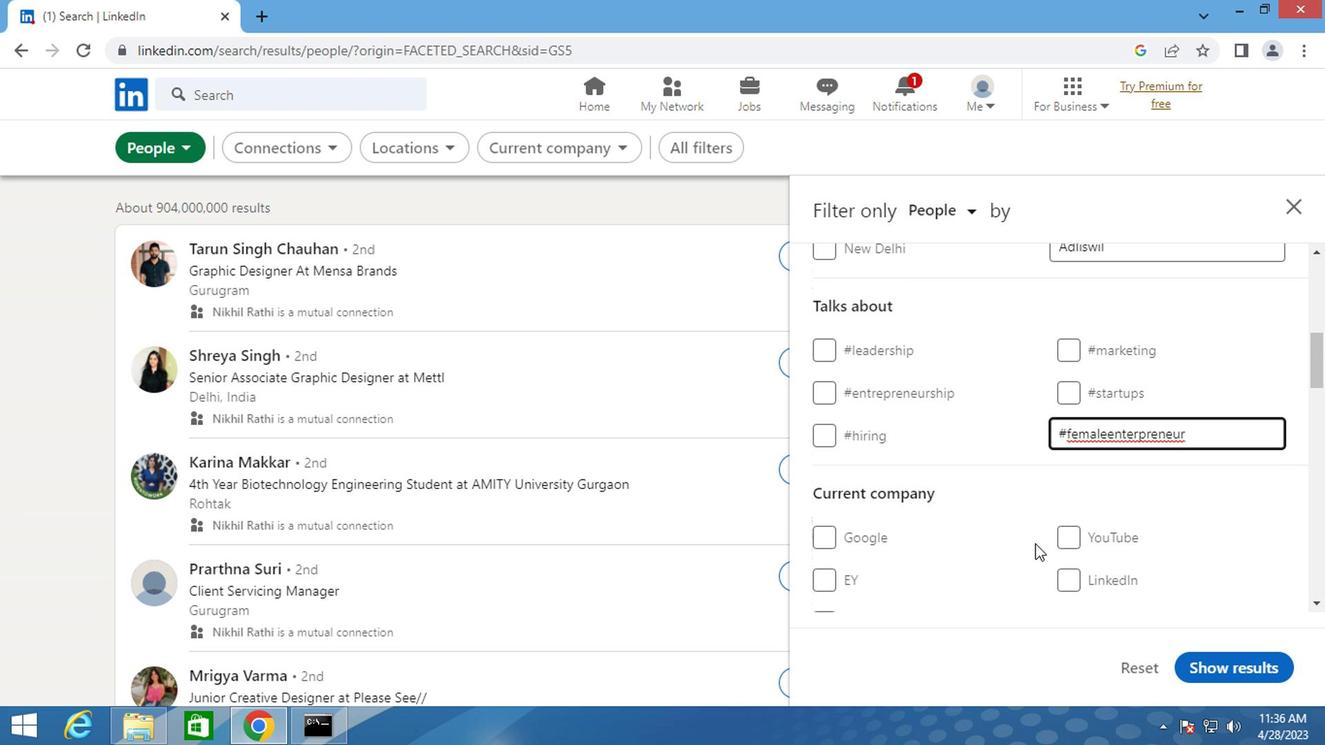 
Action: Mouse scrolled (1030, 544) with delta (0, 0)
Screenshot: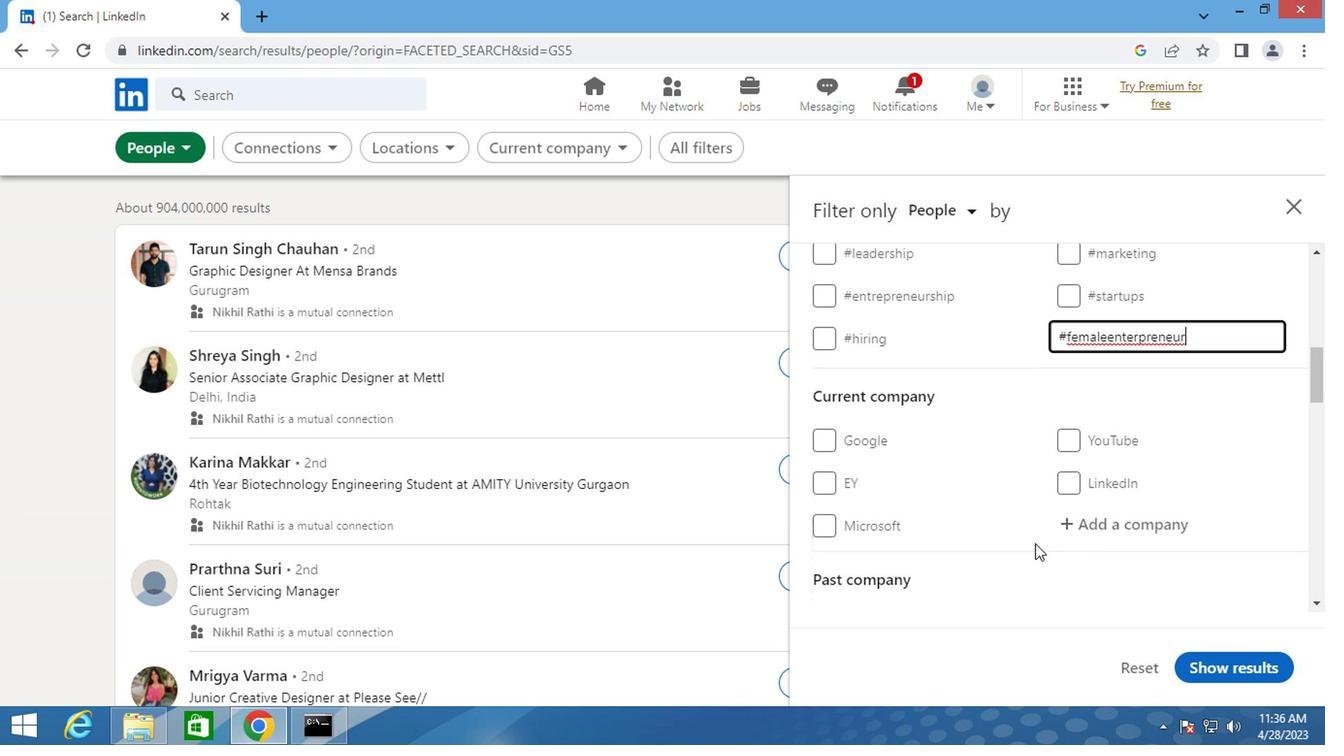
Action: Mouse scrolled (1030, 544) with delta (0, 0)
Screenshot: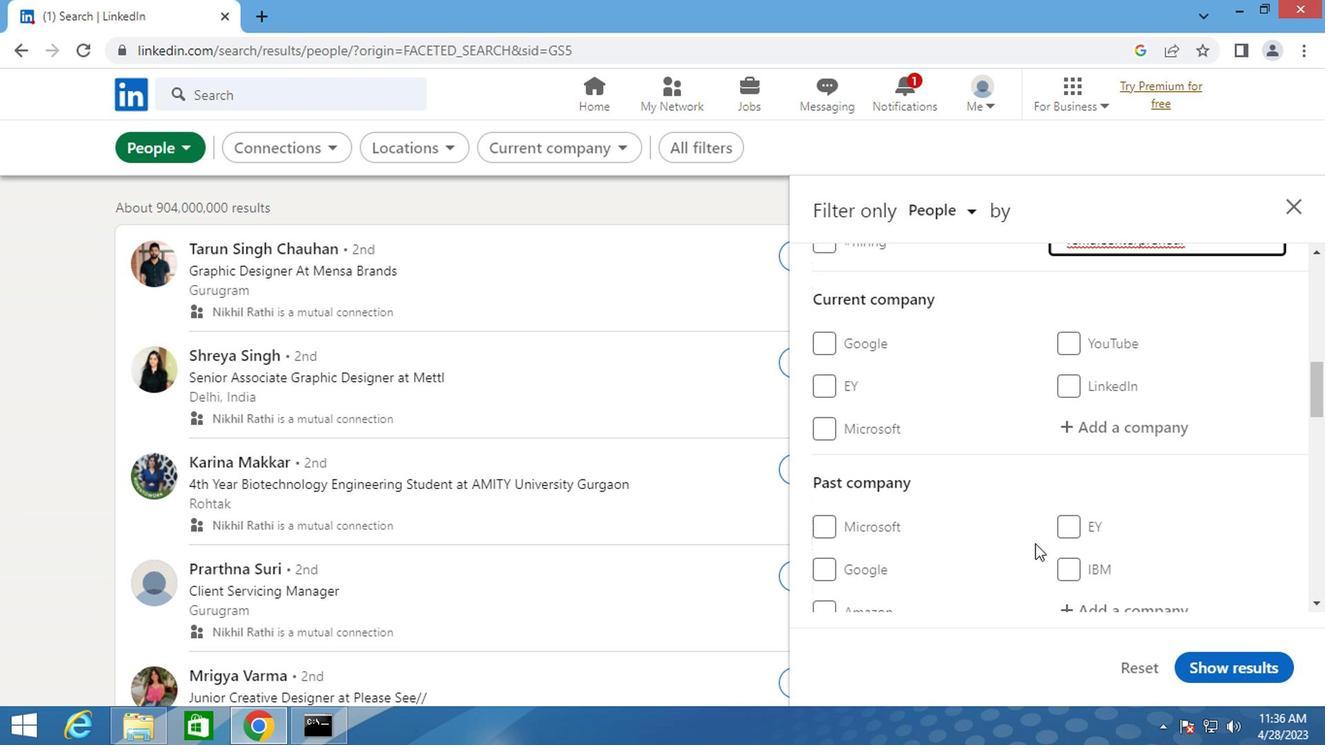 
Action: Mouse scrolled (1030, 544) with delta (0, 0)
Screenshot: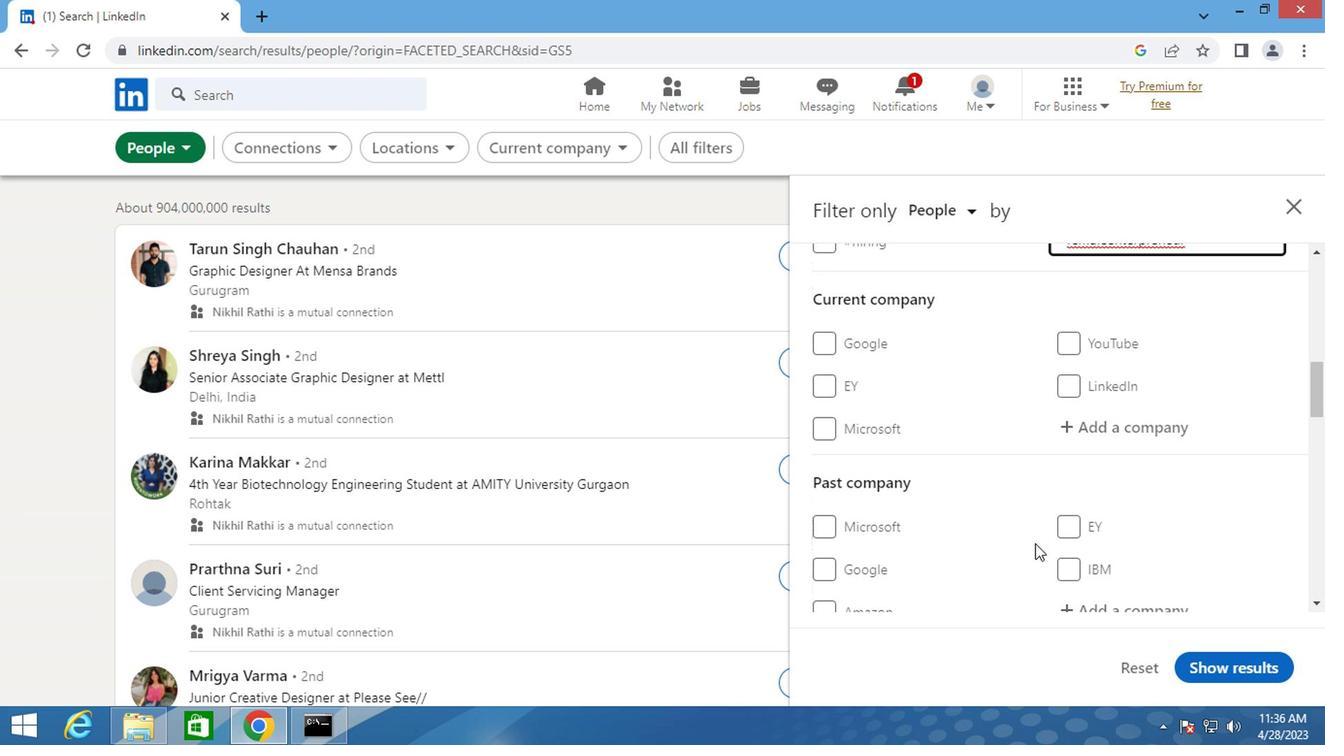 
Action: Mouse scrolled (1030, 544) with delta (0, 0)
Screenshot: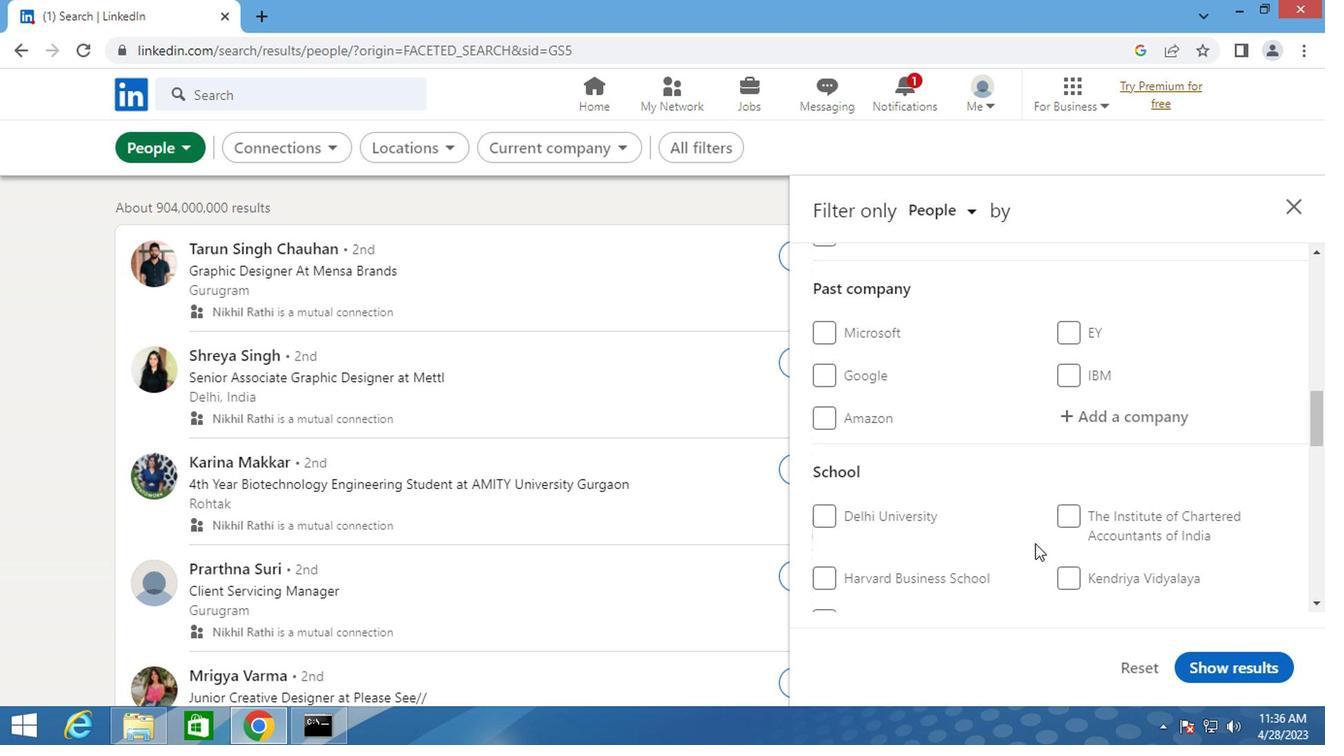 
Action: Mouse scrolled (1030, 544) with delta (0, 0)
Screenshot: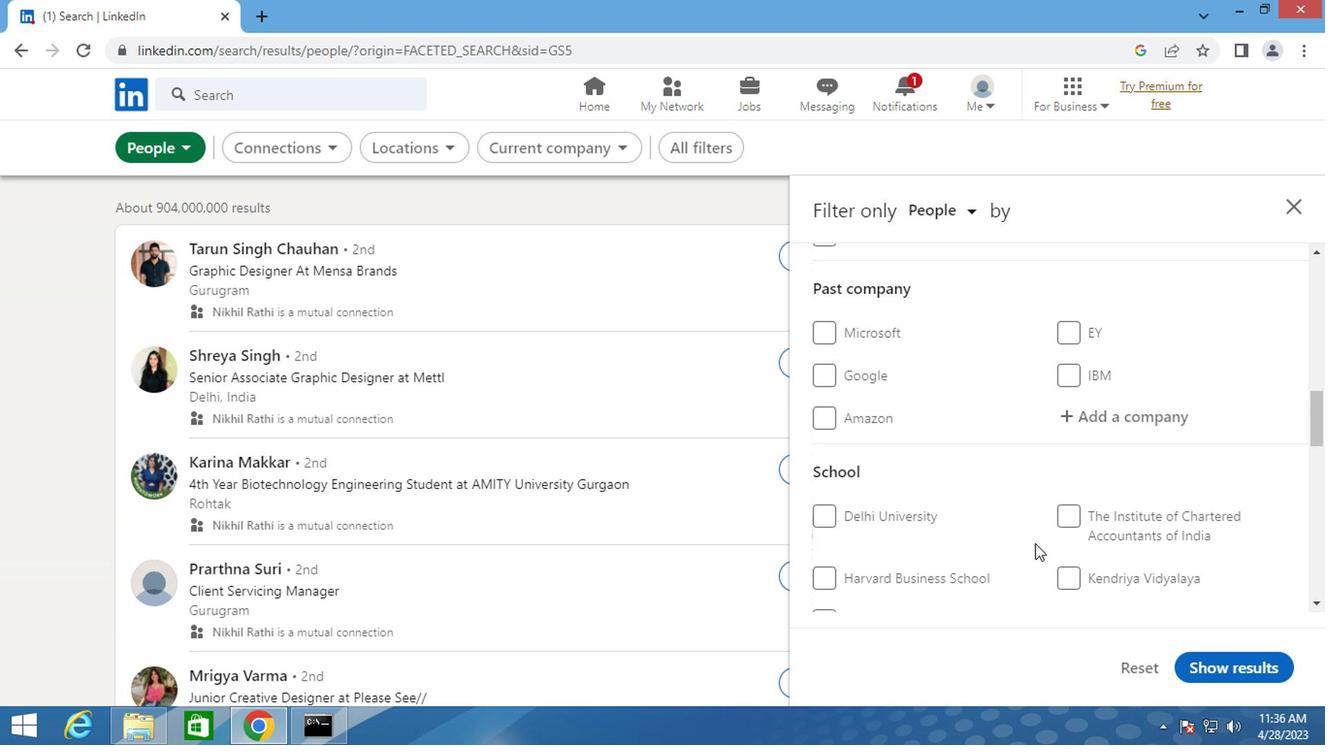 
Action: Mouse scrolled (1030, 544) with delta (0, 0)
Screenshot: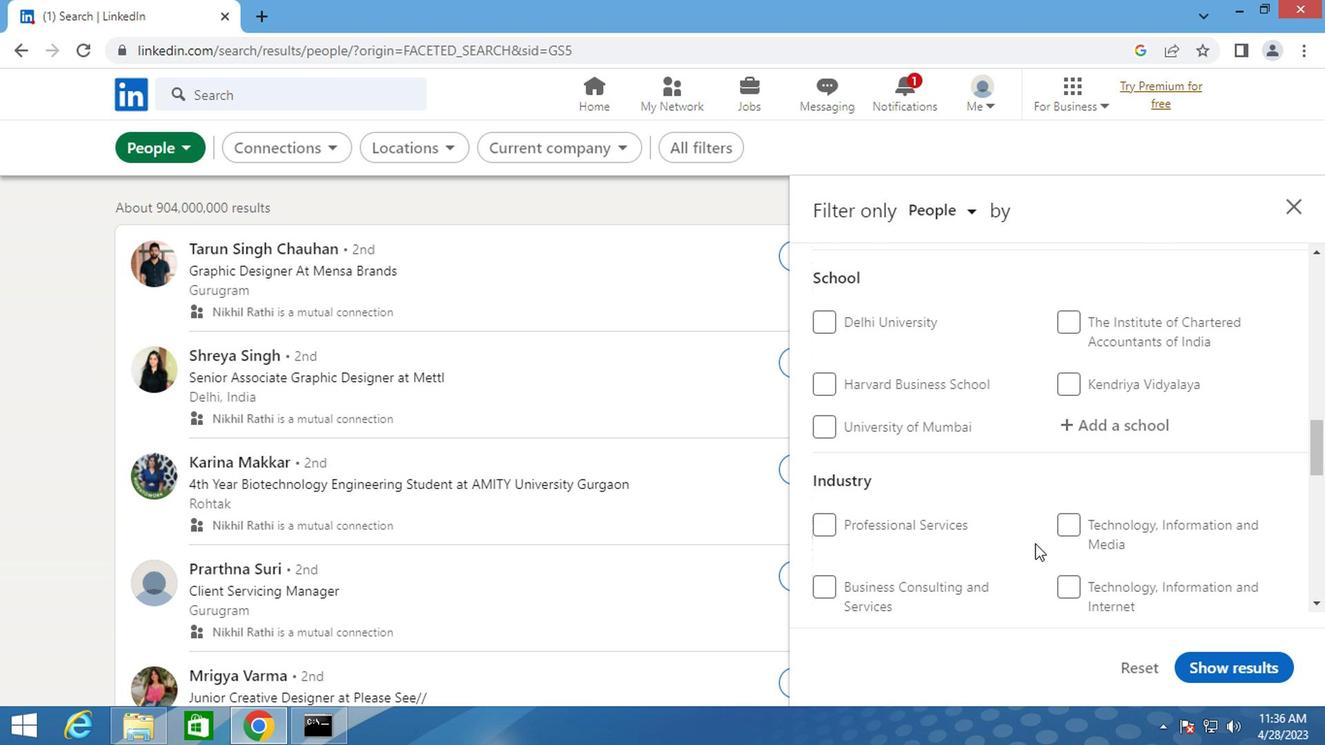 
Action: Mouse scrolled (1030, 544) with delta (0, 0)
Screenshot: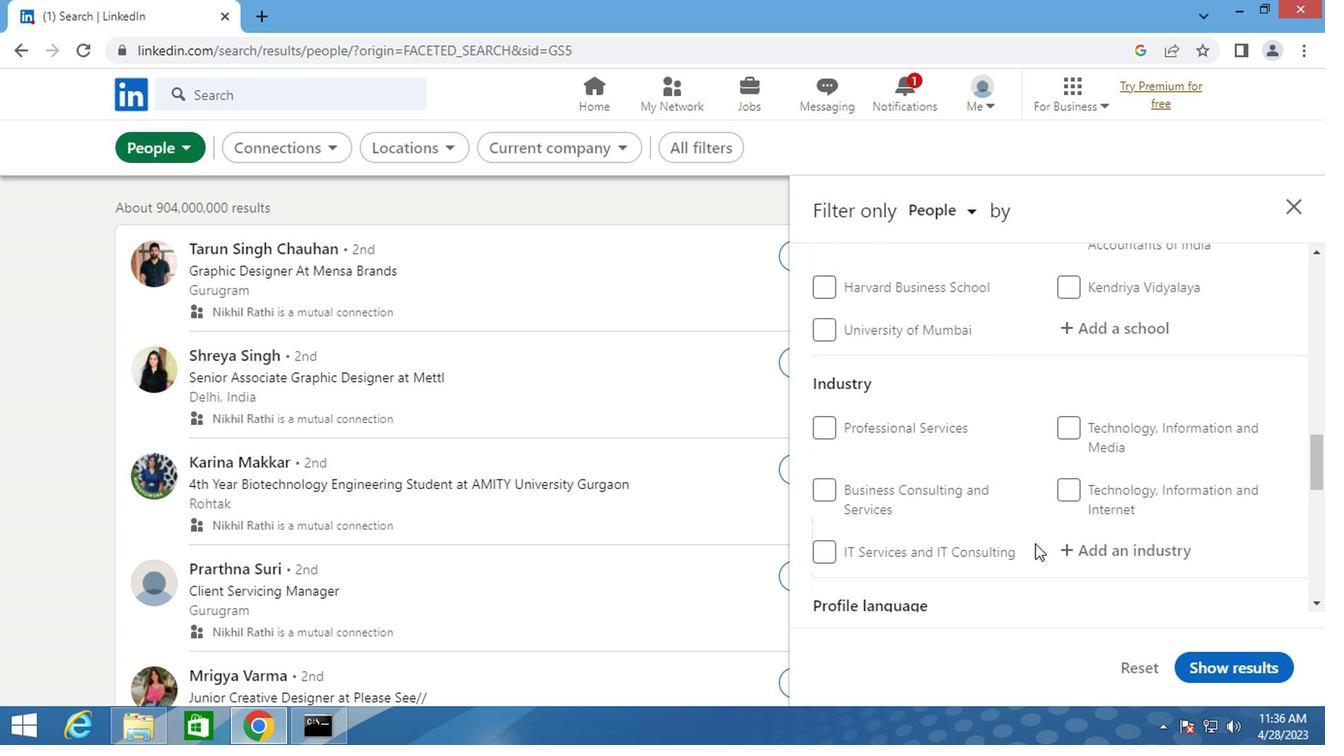 
Action: Mouse scrolled (1030, 544) with delta (0, 0)
Screenshot: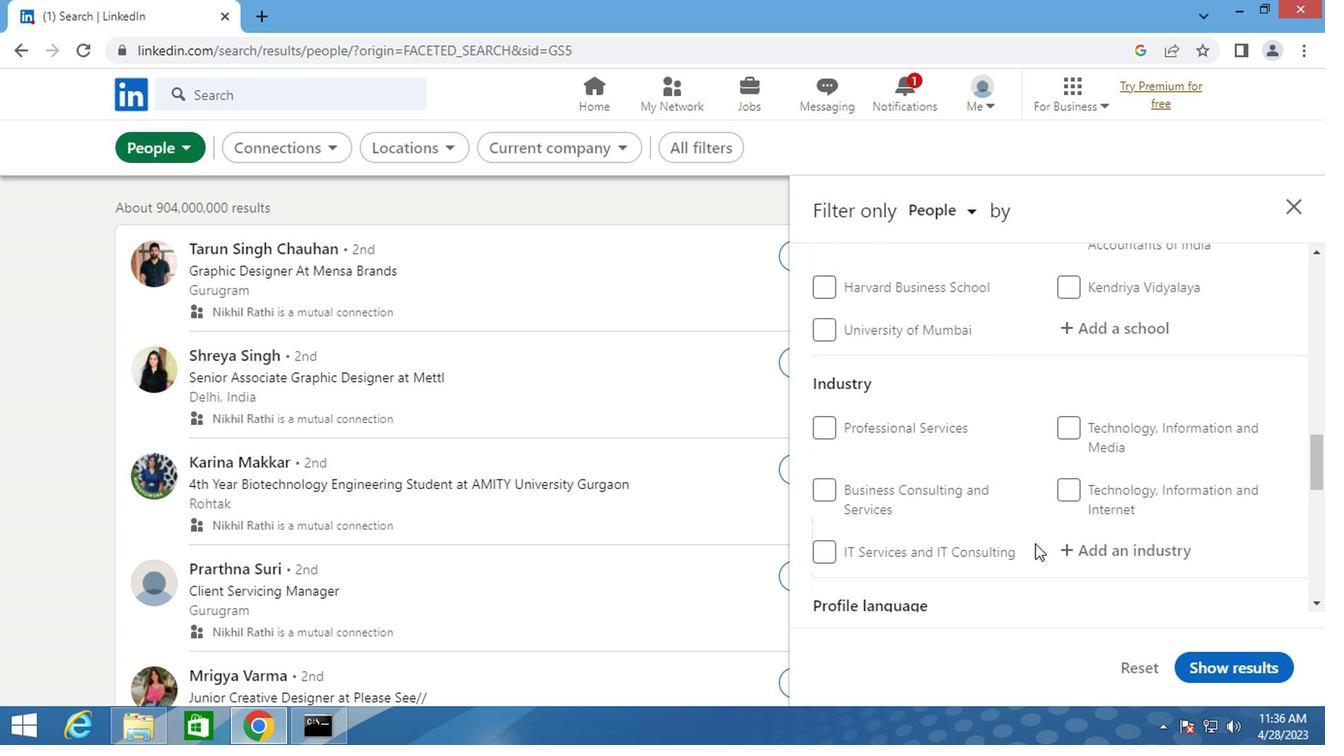 
Action: Mouse moved to (1064, 491)
Screenshot: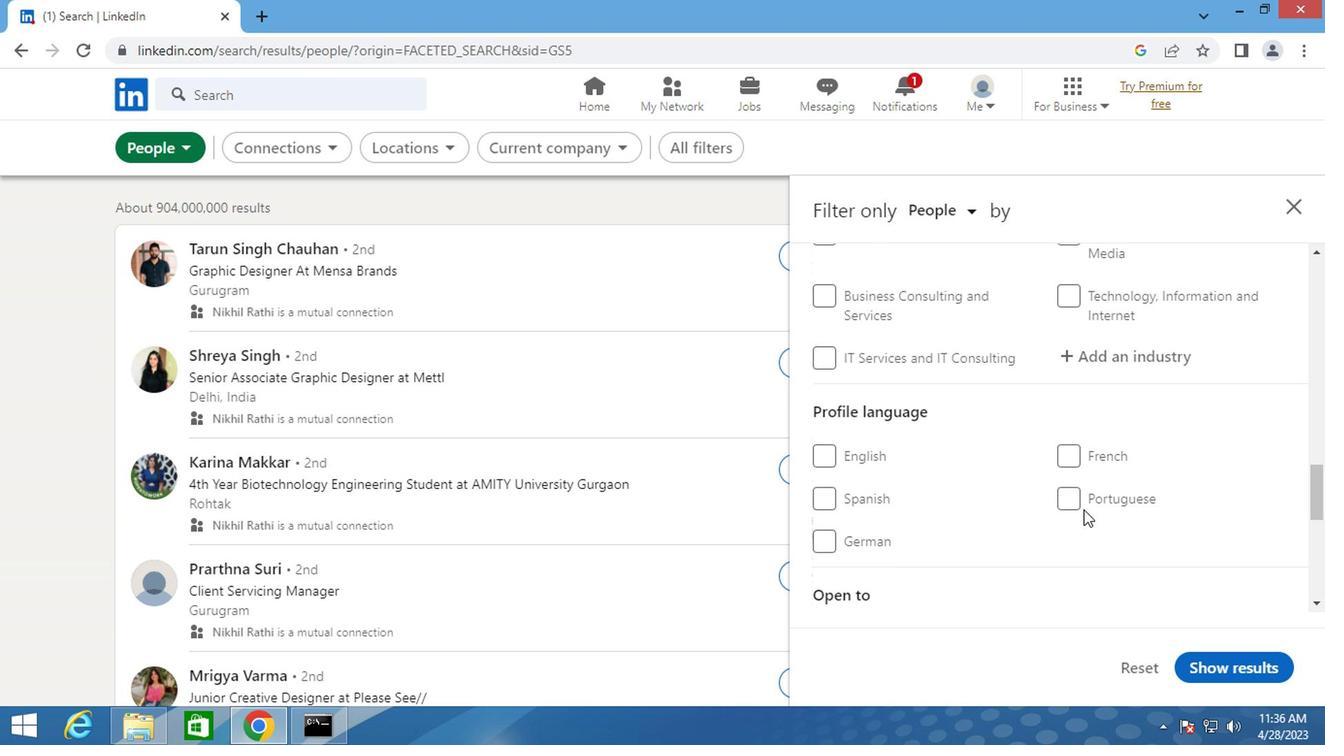 
Action: Mouse pressed left at (1064, 491)
Screenshot: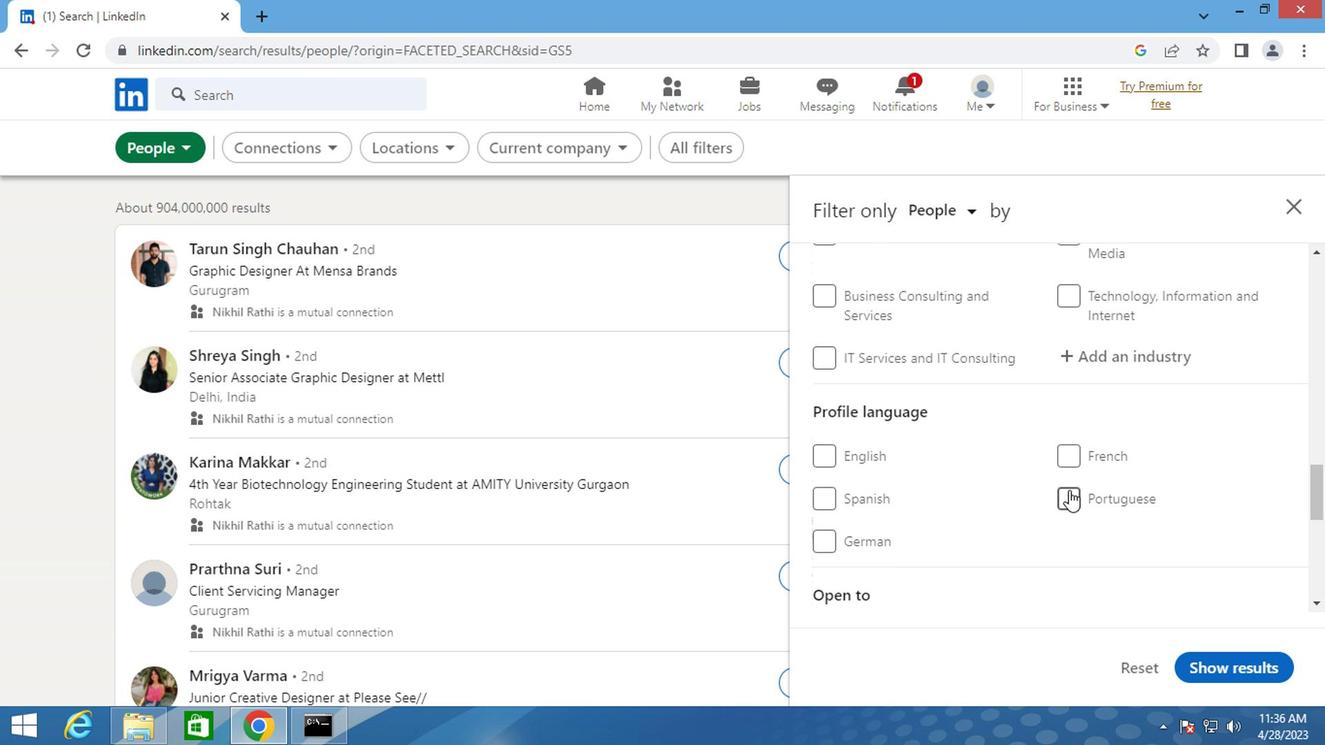 
Action: Mouse moved to (1025, 432)
Screenshot: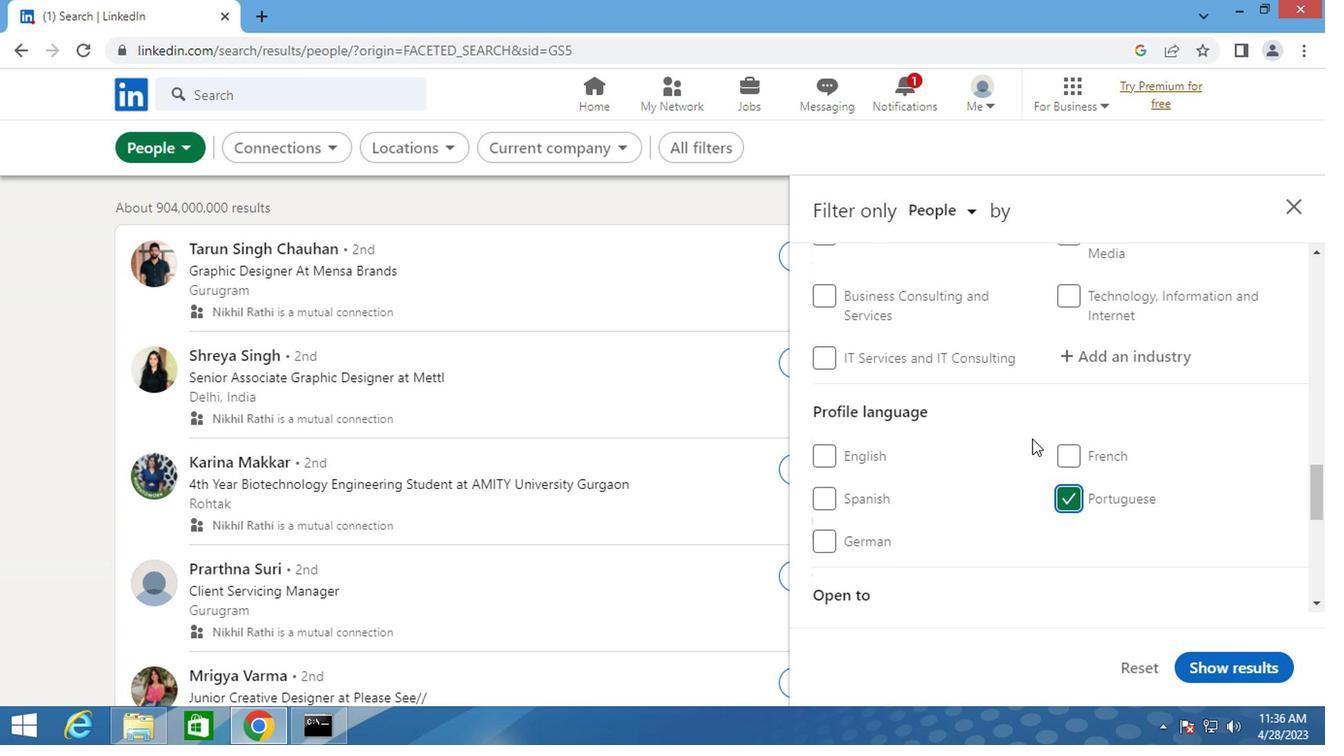 
Action: Mouse scrolled (1025, 433) with delta (0, 1)
Screenshot: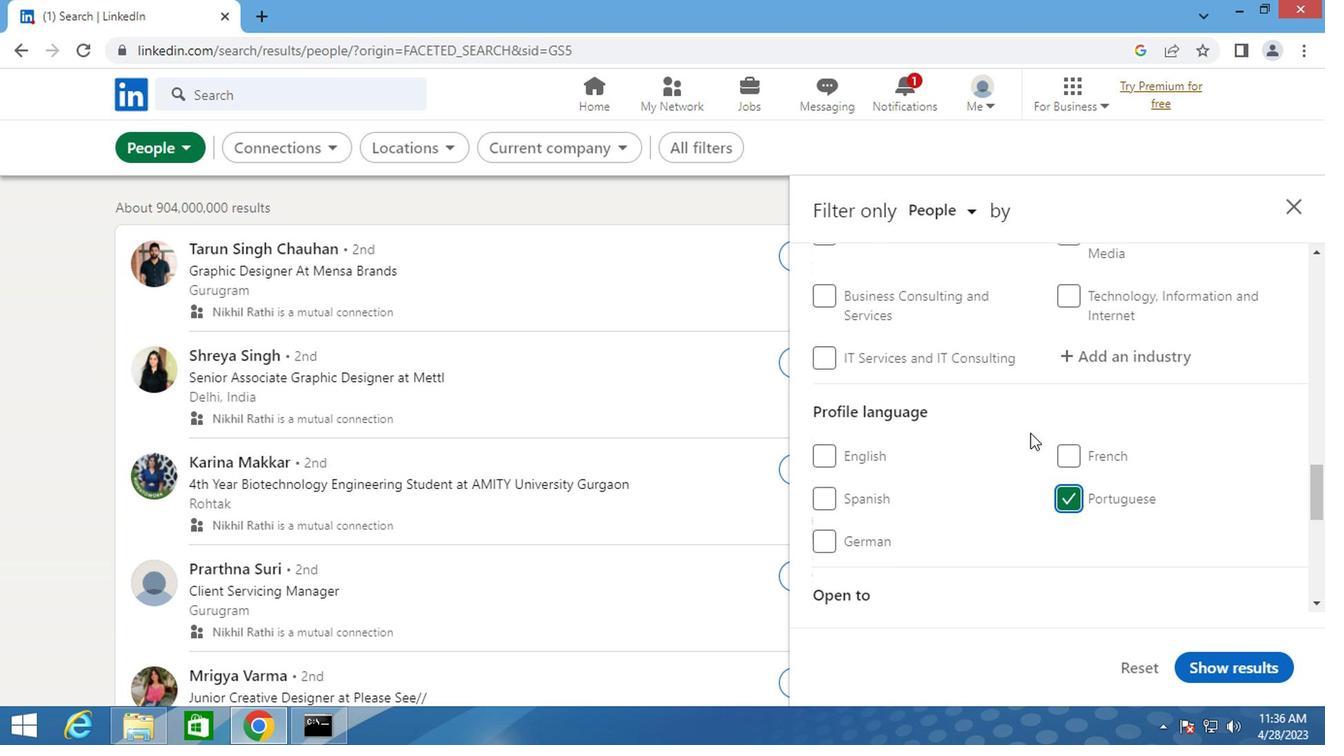 
Action: Mouse scrolled (1025, 433) with delta (0, 1)
Screenshot: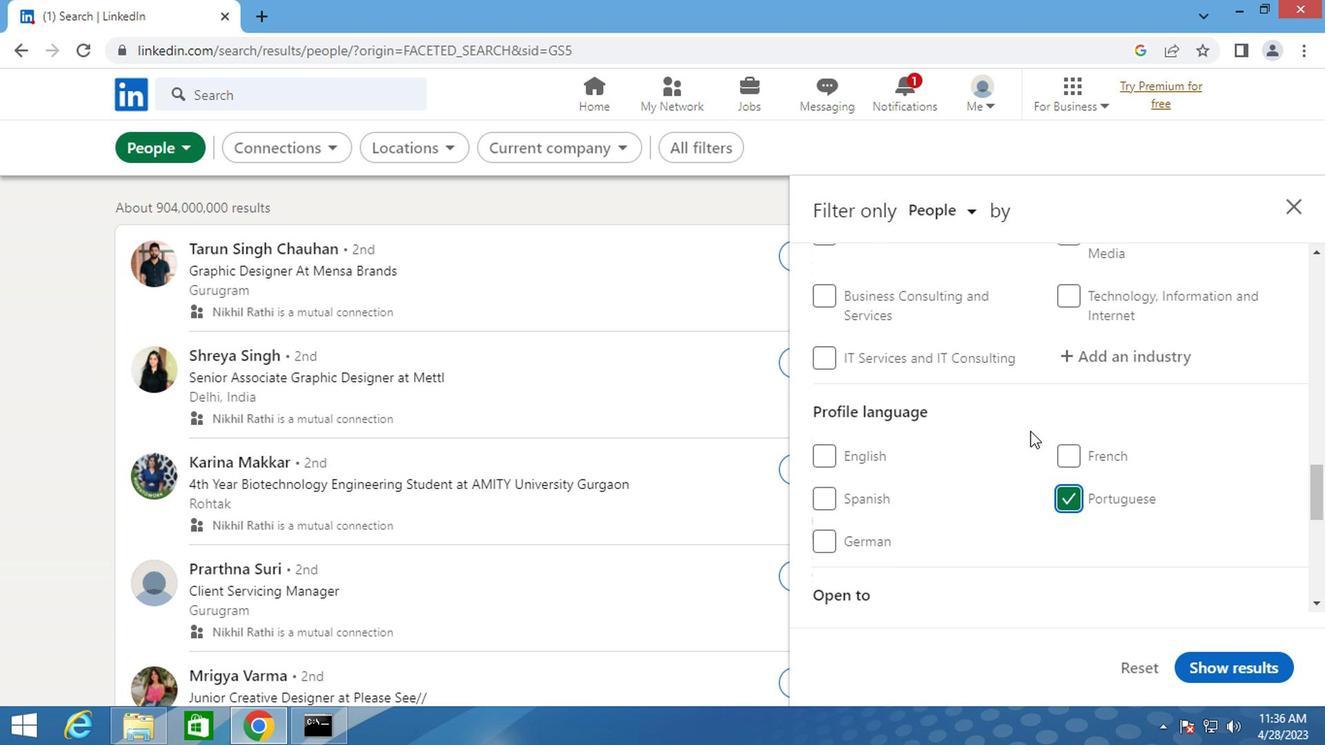 
Action: Mouse moved to (1024, 432)
Screenshot: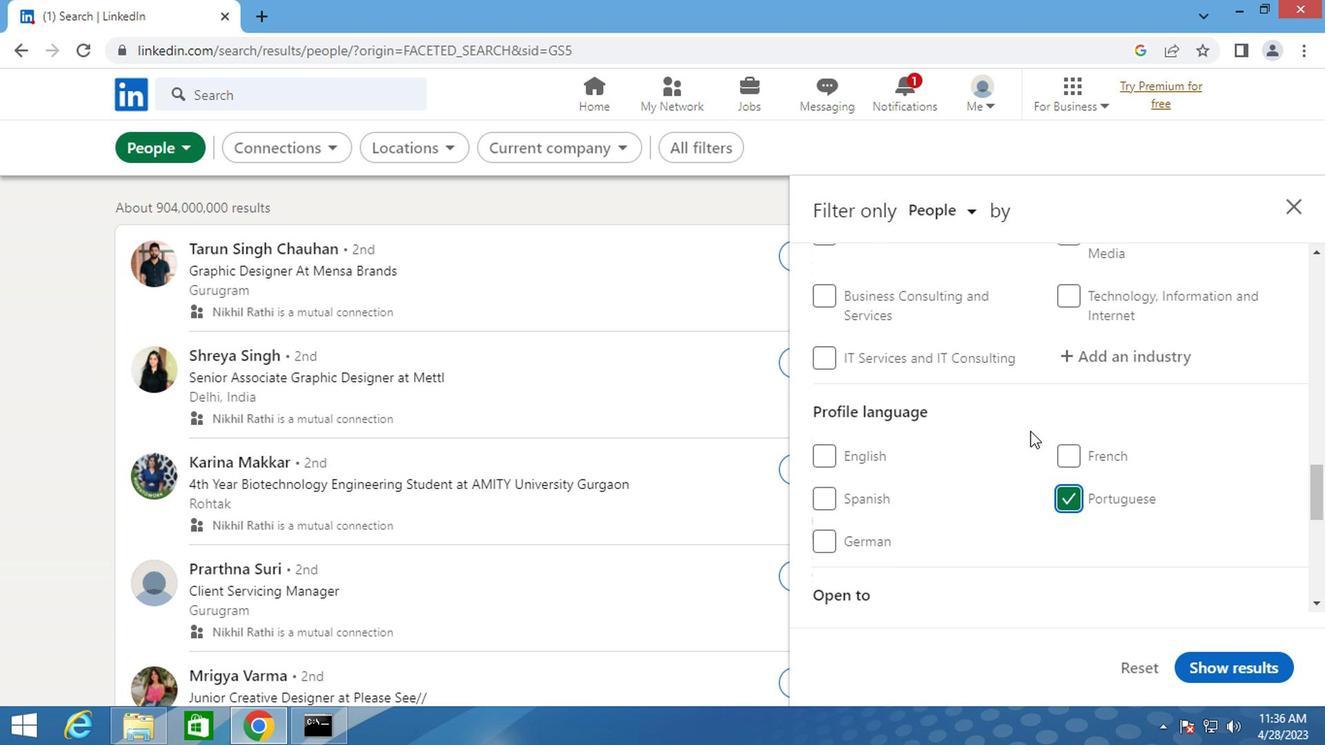 
Action: Mouse scrolled (1024, 433) with delta (0, 1)
Screenshot: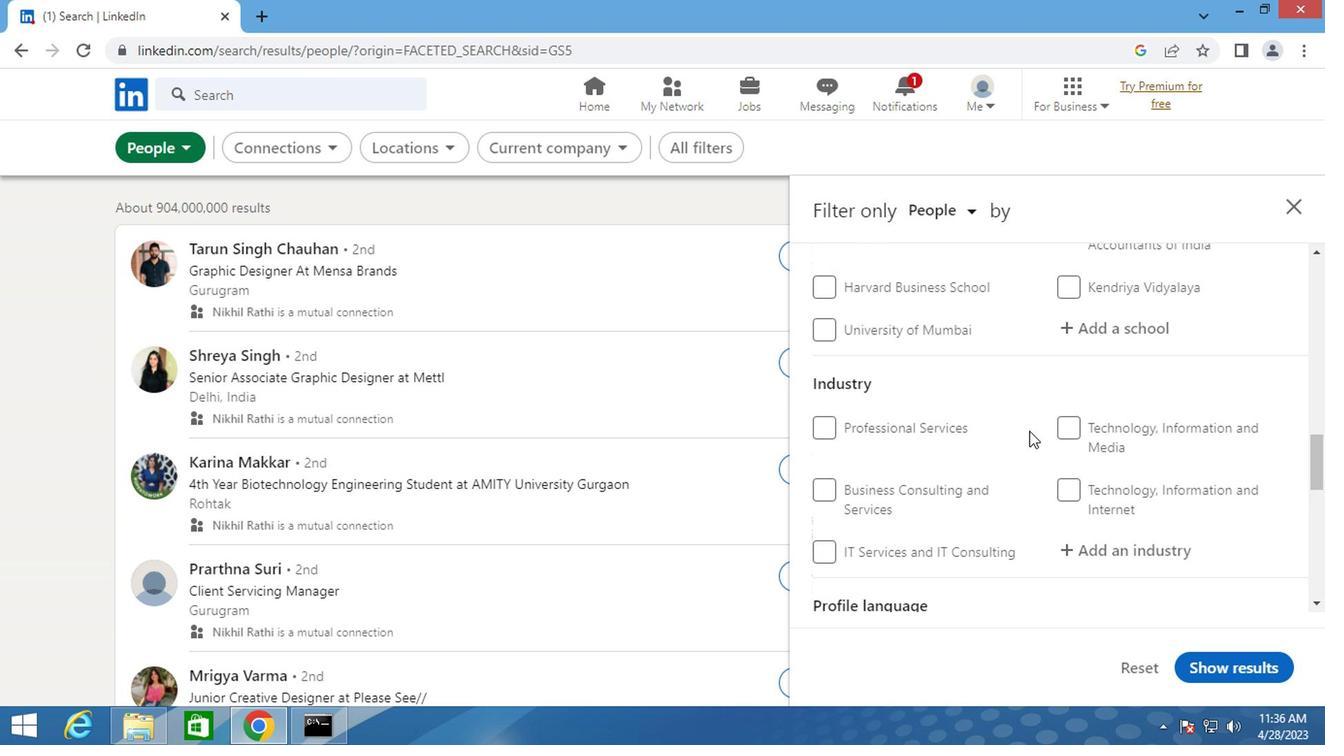 
Action: Mouse scrolled (1024, 433) with delta (0, 1)
Screenshot: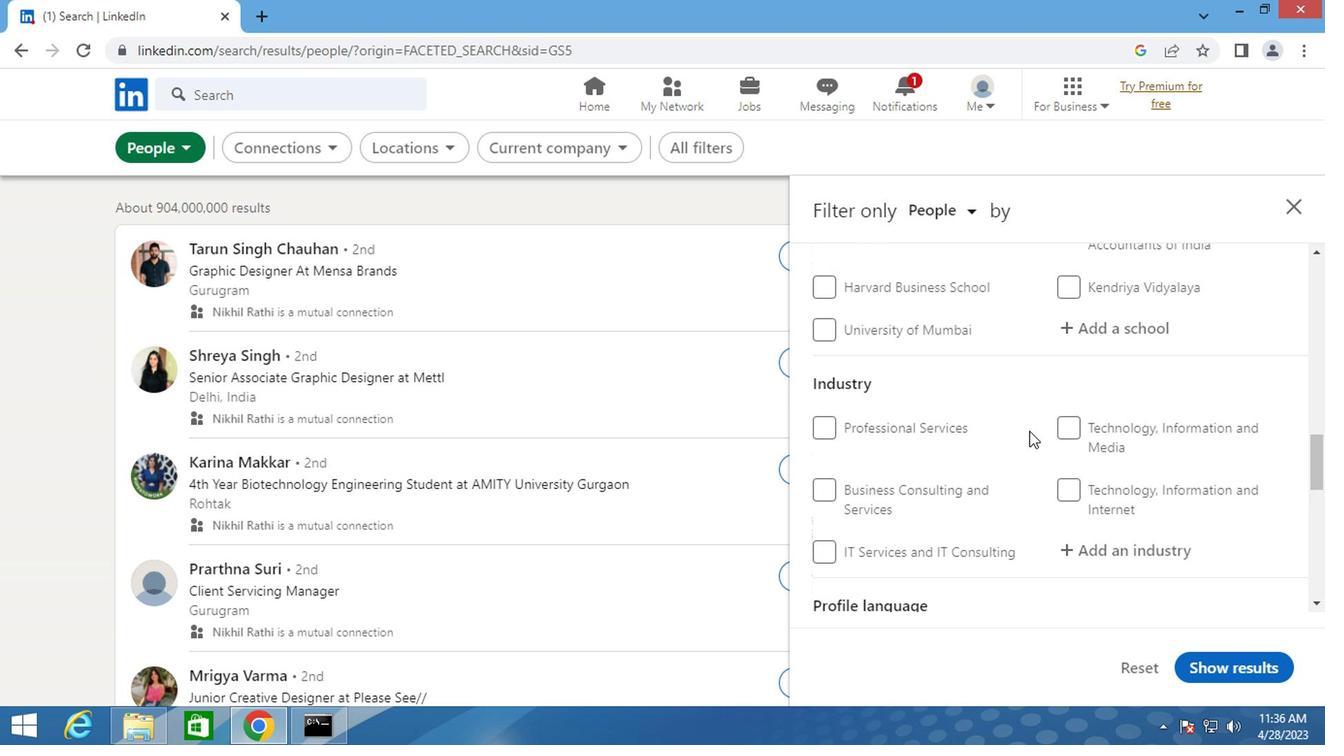 
Action: Mouse scrolled (1024, 433) with delta (0, 1)
Screenshot: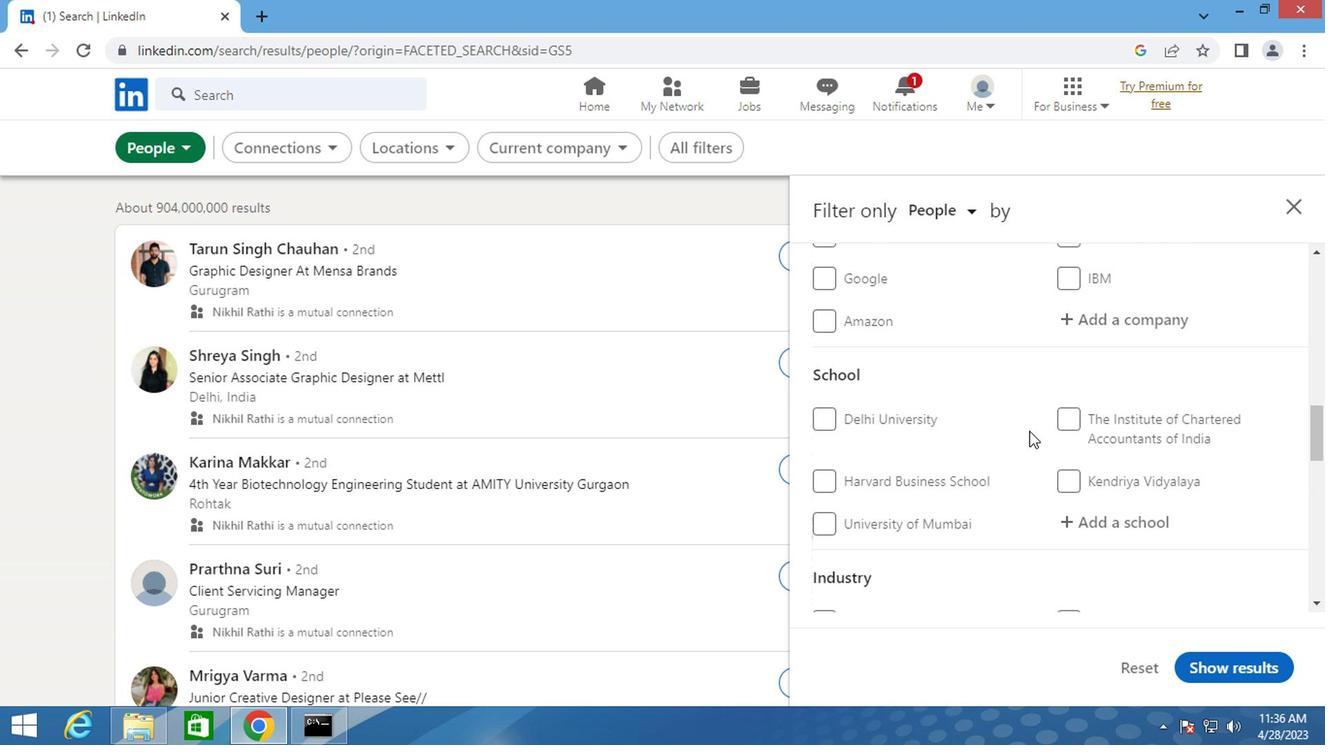 
Action: Mouse scrolled (1024, 433) with delta (0, 1)
Screenshot: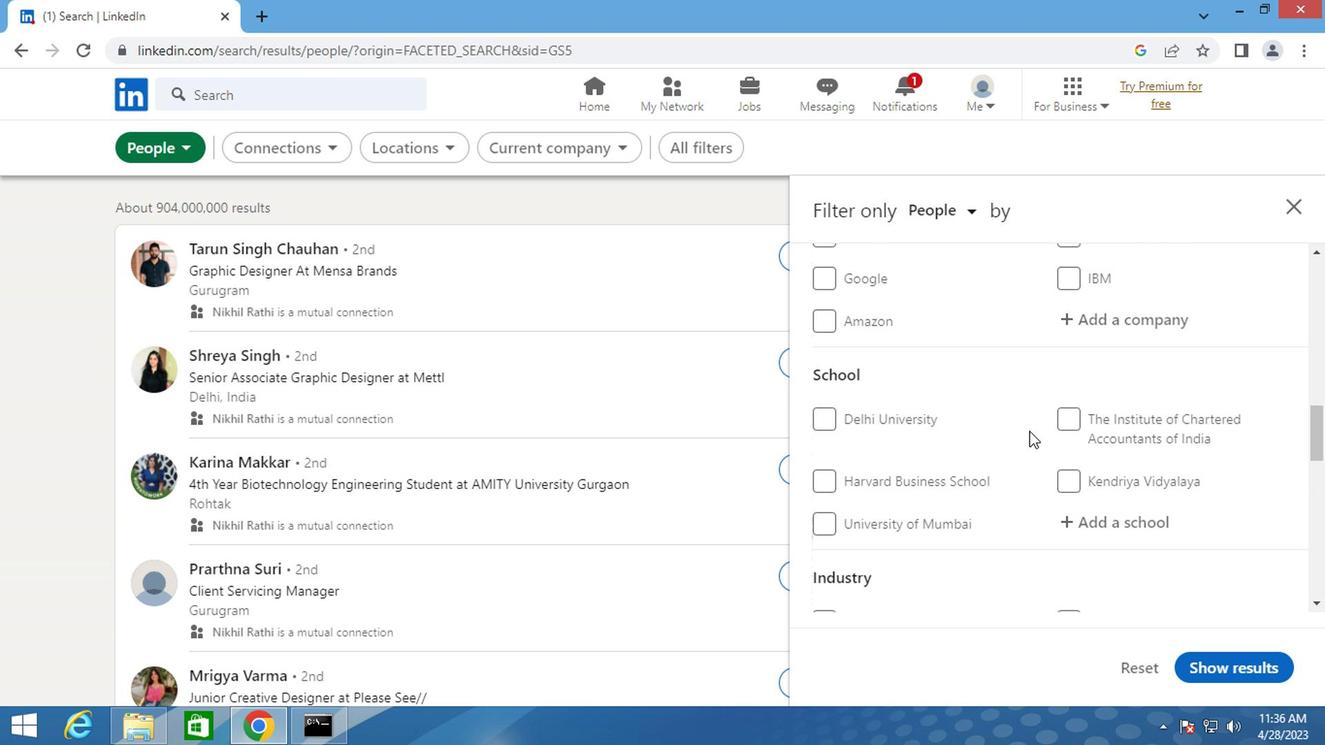 
Action: Mouse scrolled (1024, 433) with delta (0, 1)
Screenshot: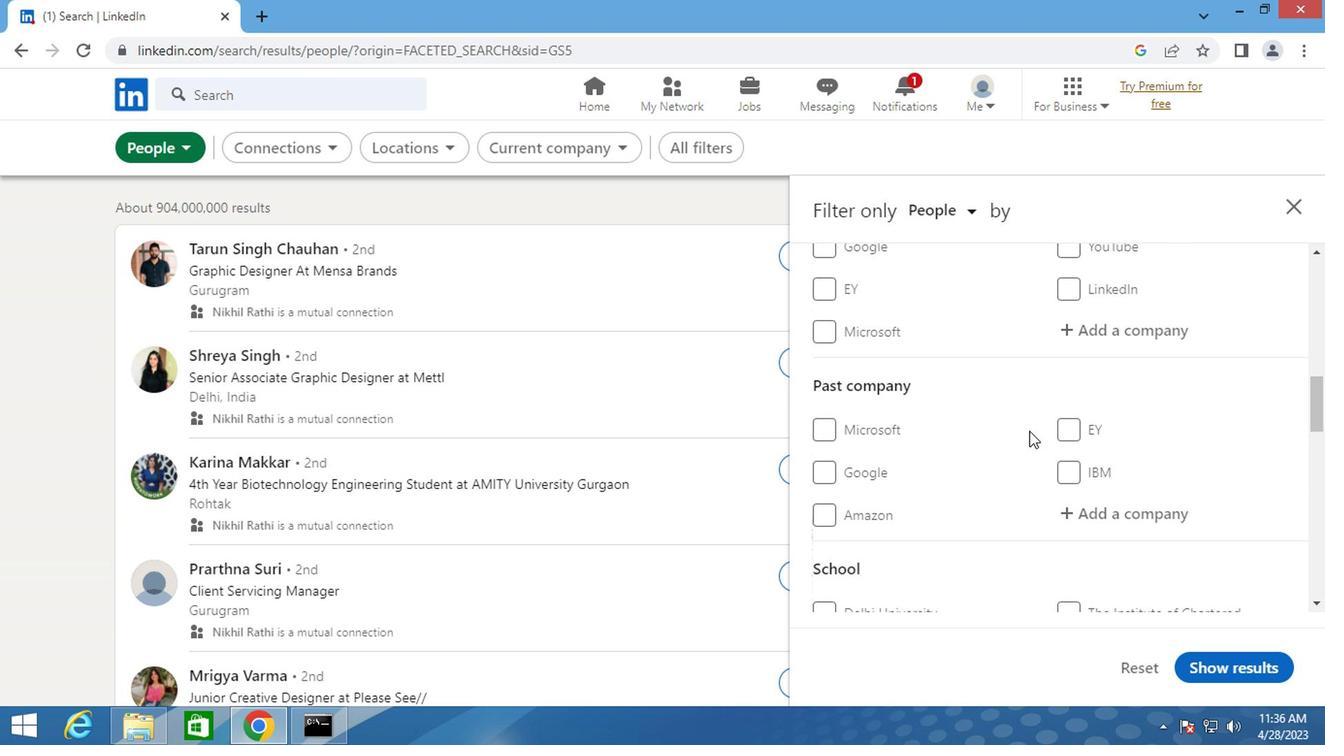 
Action: Mouse moved to (1092, 430)
Screenshot: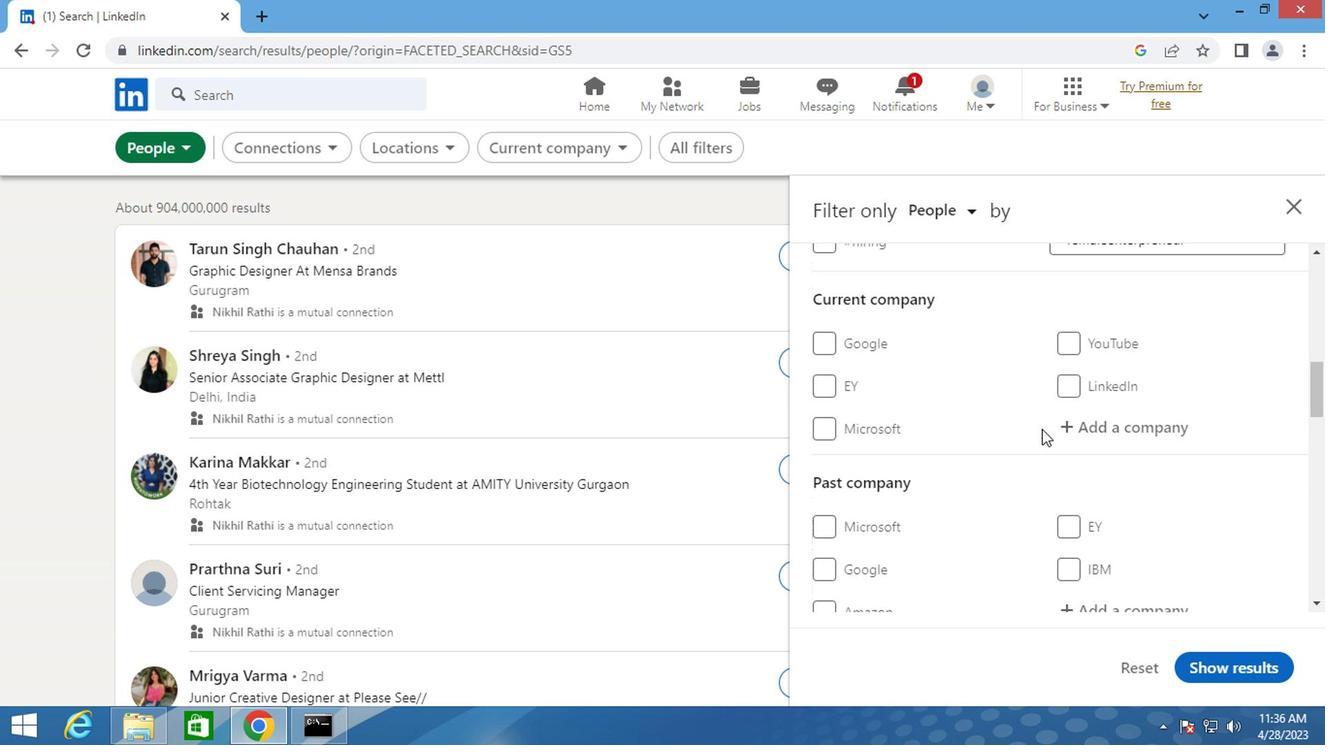 
Action: Mouse pressed left at (1092, 430)
Screenshot: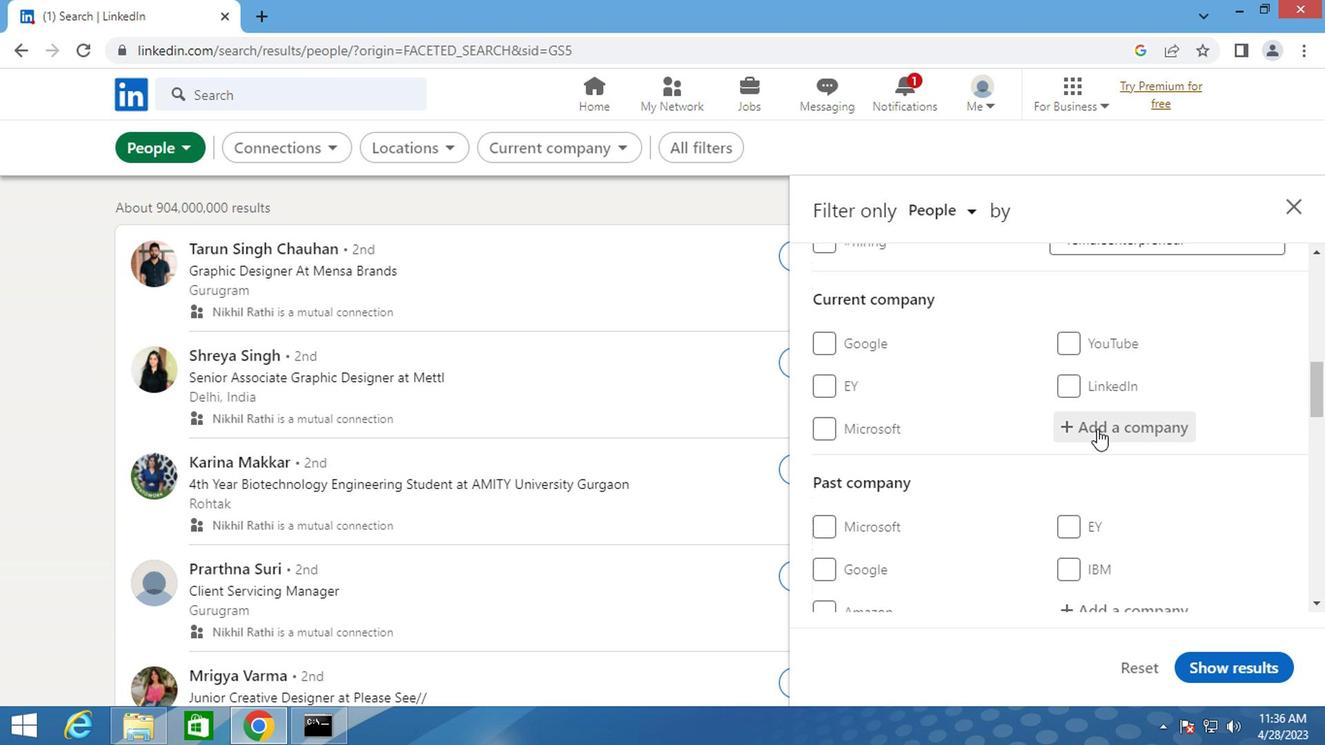 
Action: Key pressed <Key.shift>SOFTWARE
Screenshot: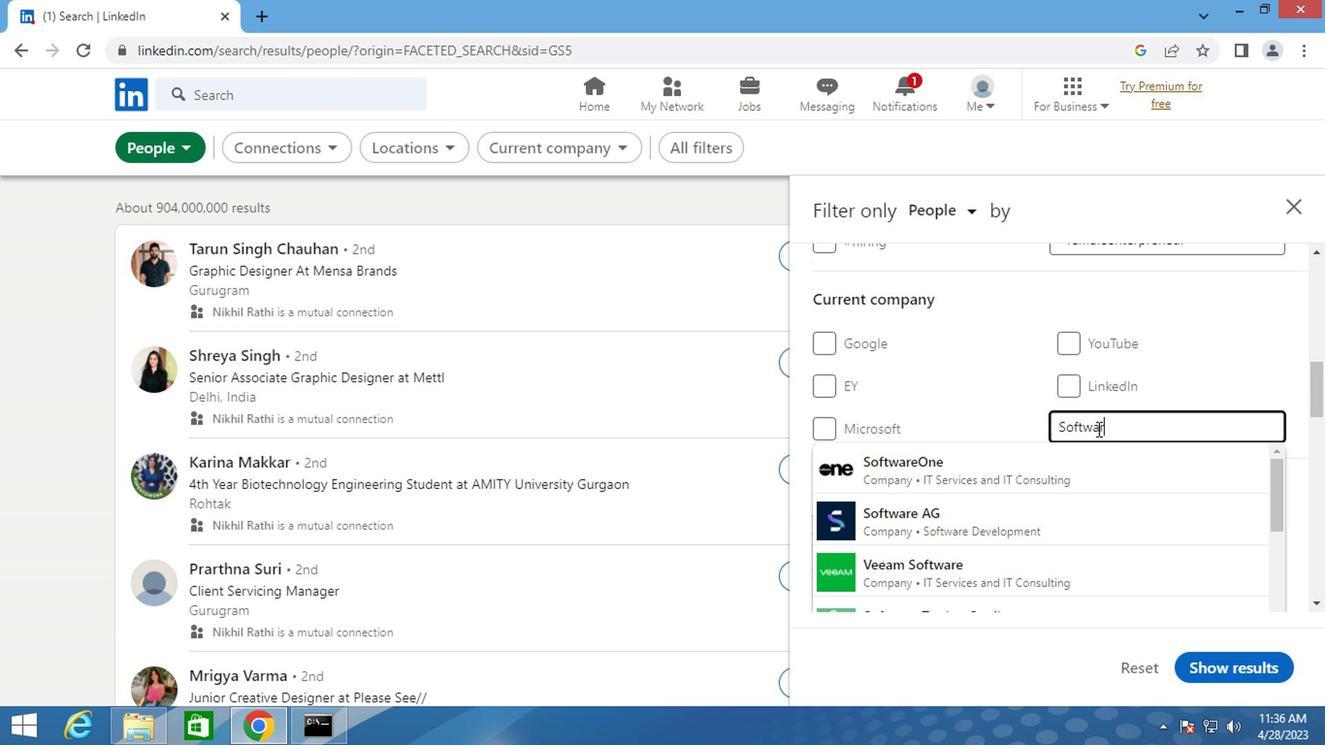 
Action: Mouse moved to (952, 569)
Screenshot: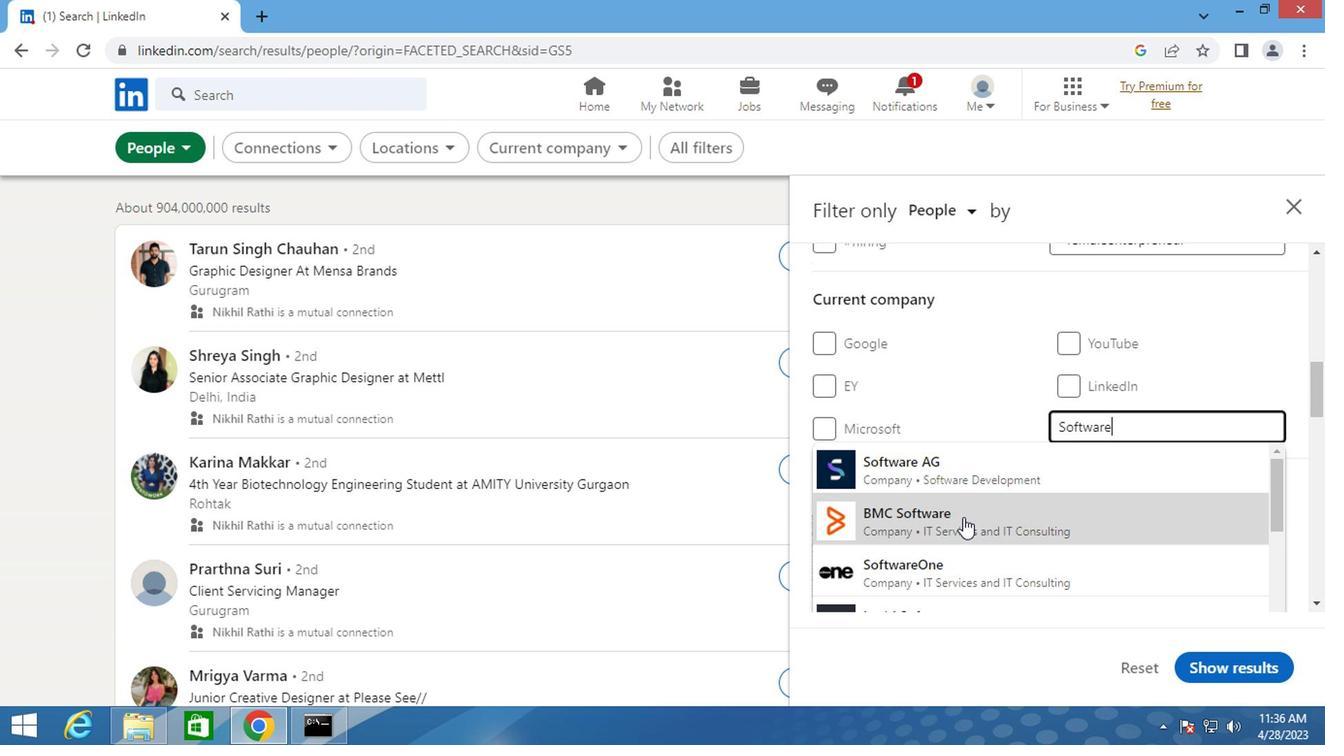 
Action: Mouse pressed left at (952, 569)
Screenshot: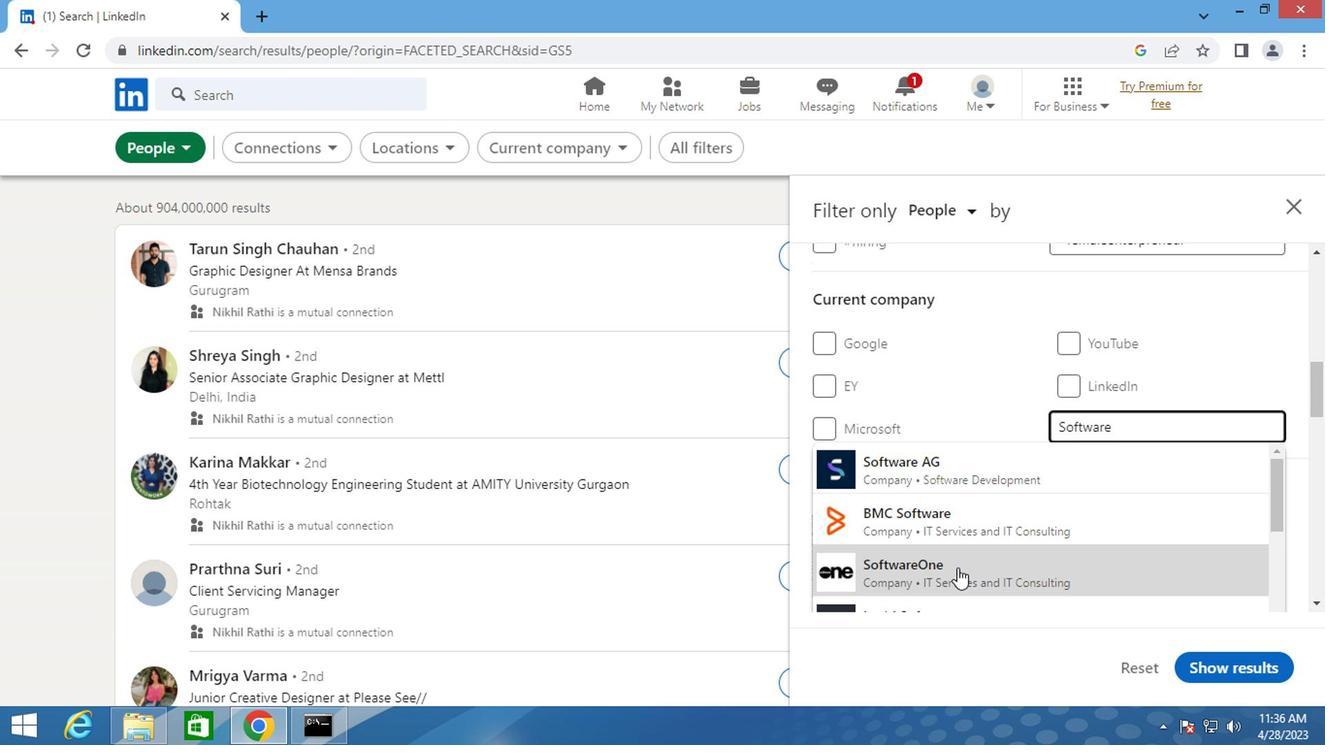 
Action: Mouse moved to (957, 551)
Screenshot: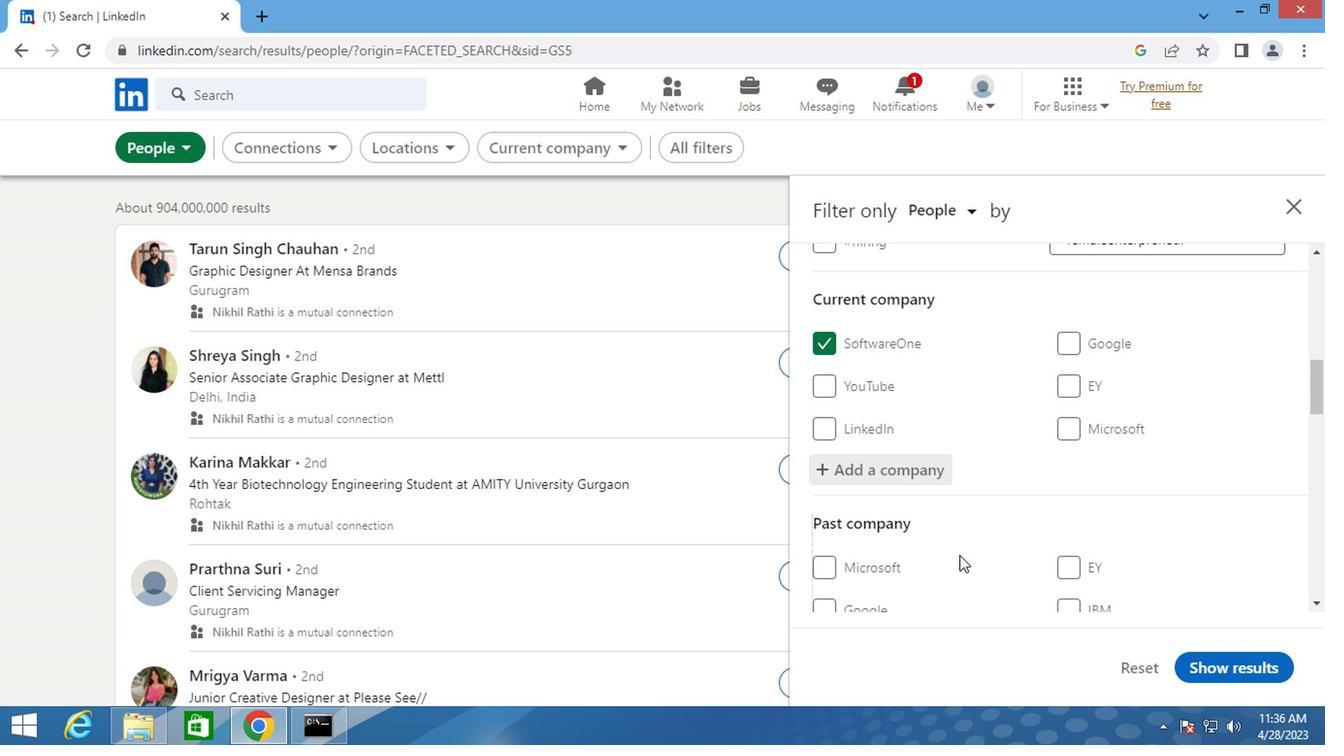 
Action: Mouse scrolled (957, 551) with delta (0, 0)
Screenshot: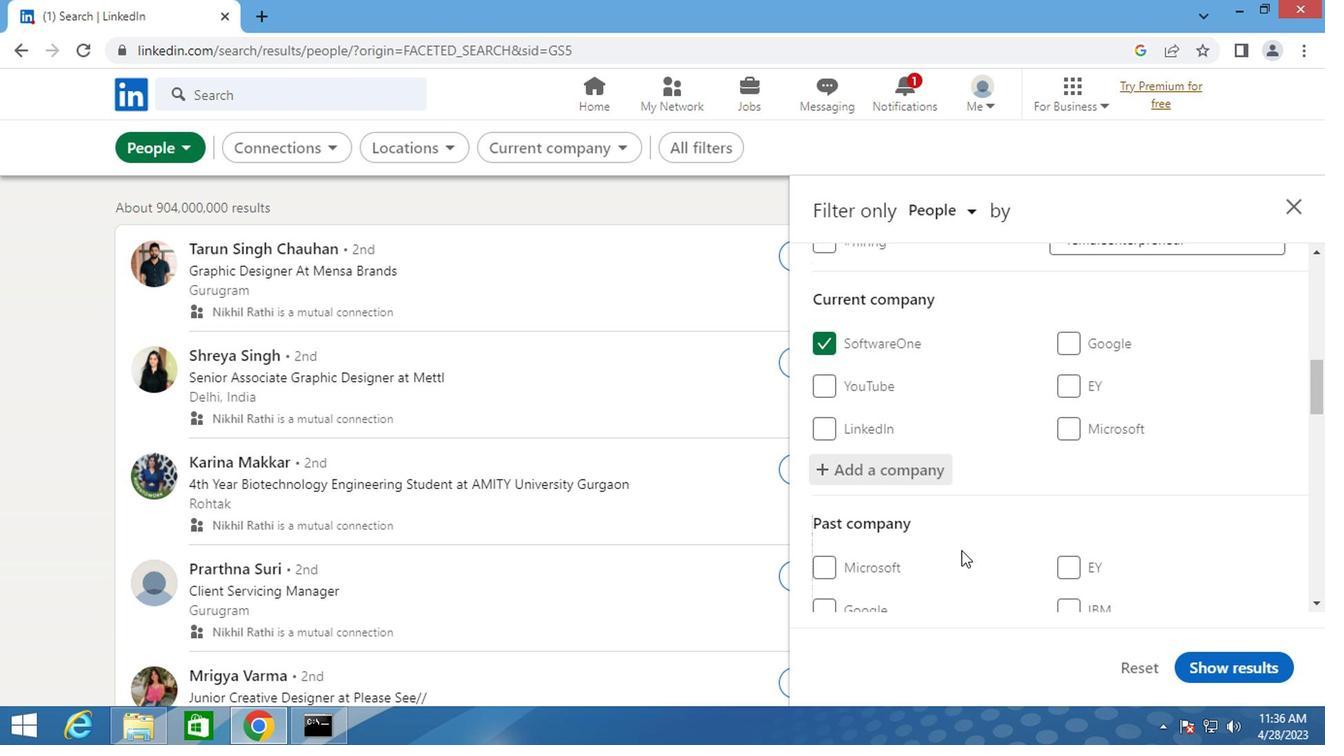 
Action: Mouse moved to (957, 549)
Screenshot: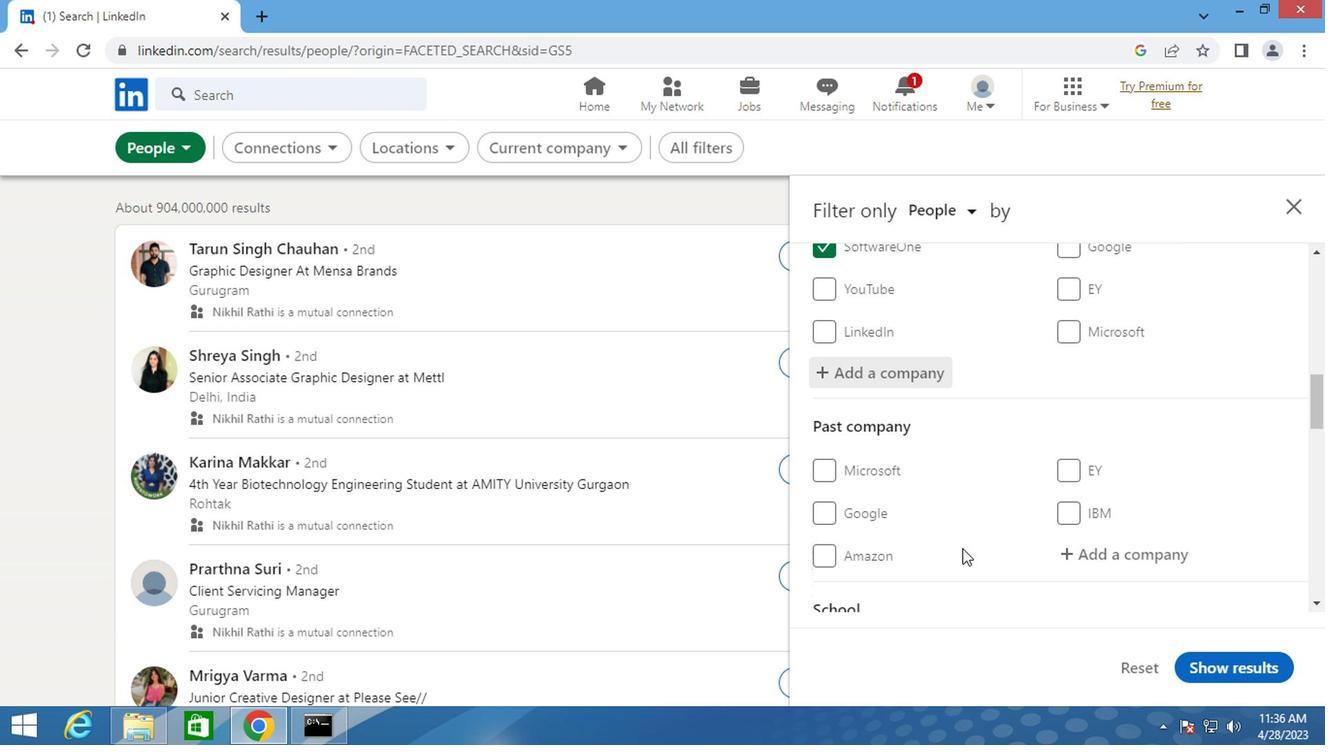 
Action: Mouse scrolled (957, 548) with delta (0, 0)
Screenshot: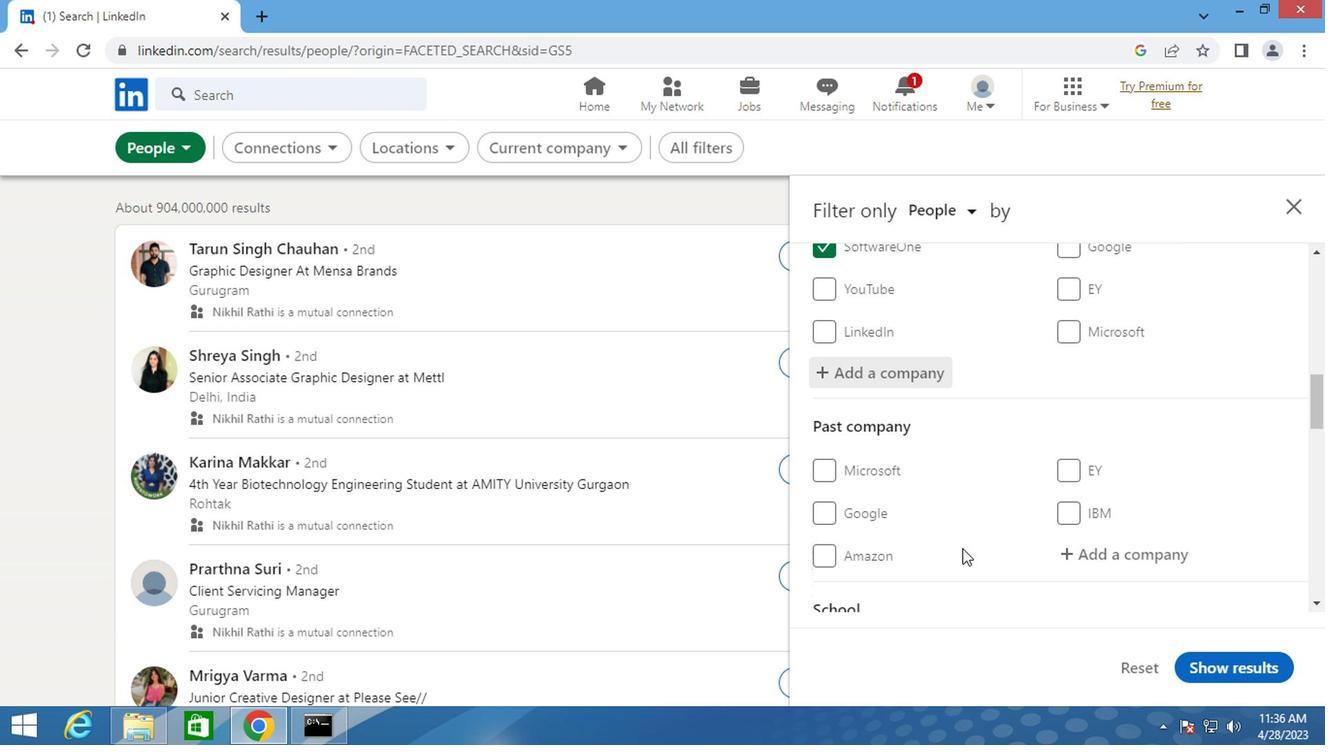 
Action: Mouse scrolled (957, 548) with delta (0, 0)
Screenshot: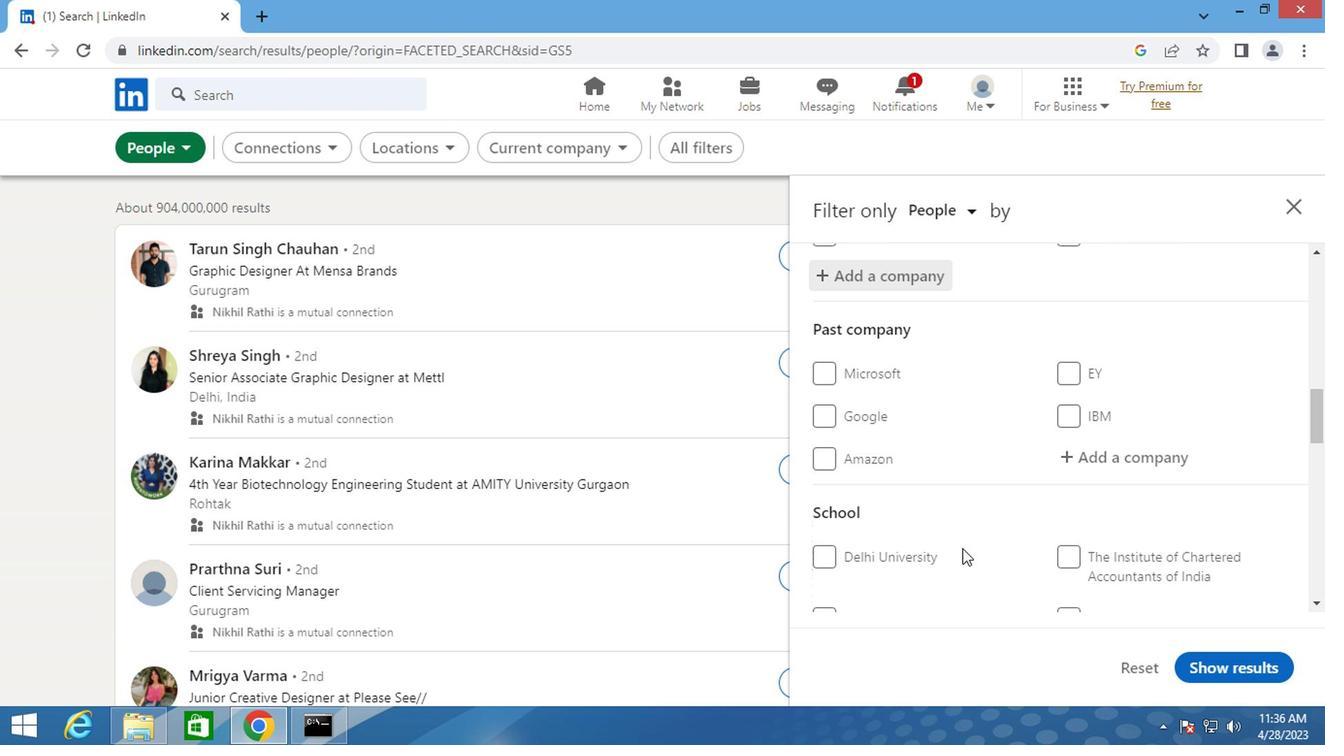
Action: Mouse moved to (1084, 560)
Screenshot: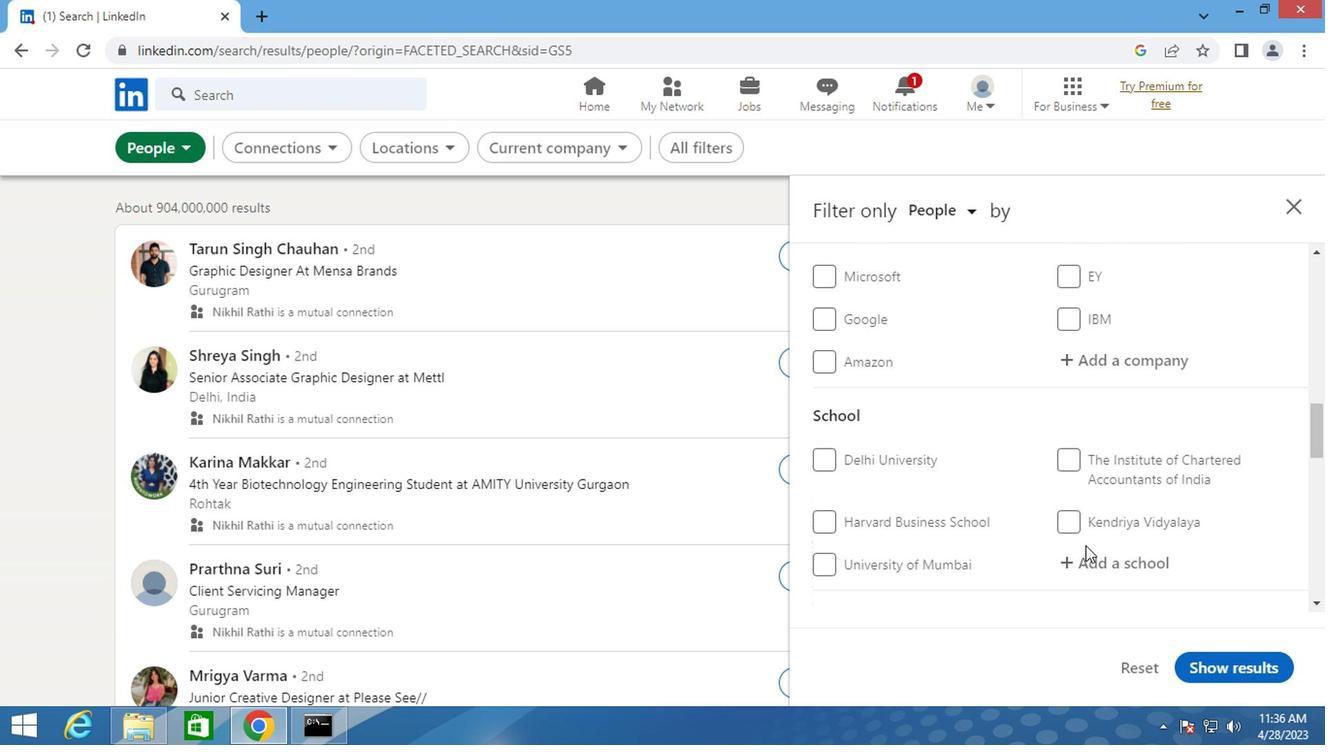 
Action: Mouse pressed left at (1084, 560)
Screenshot: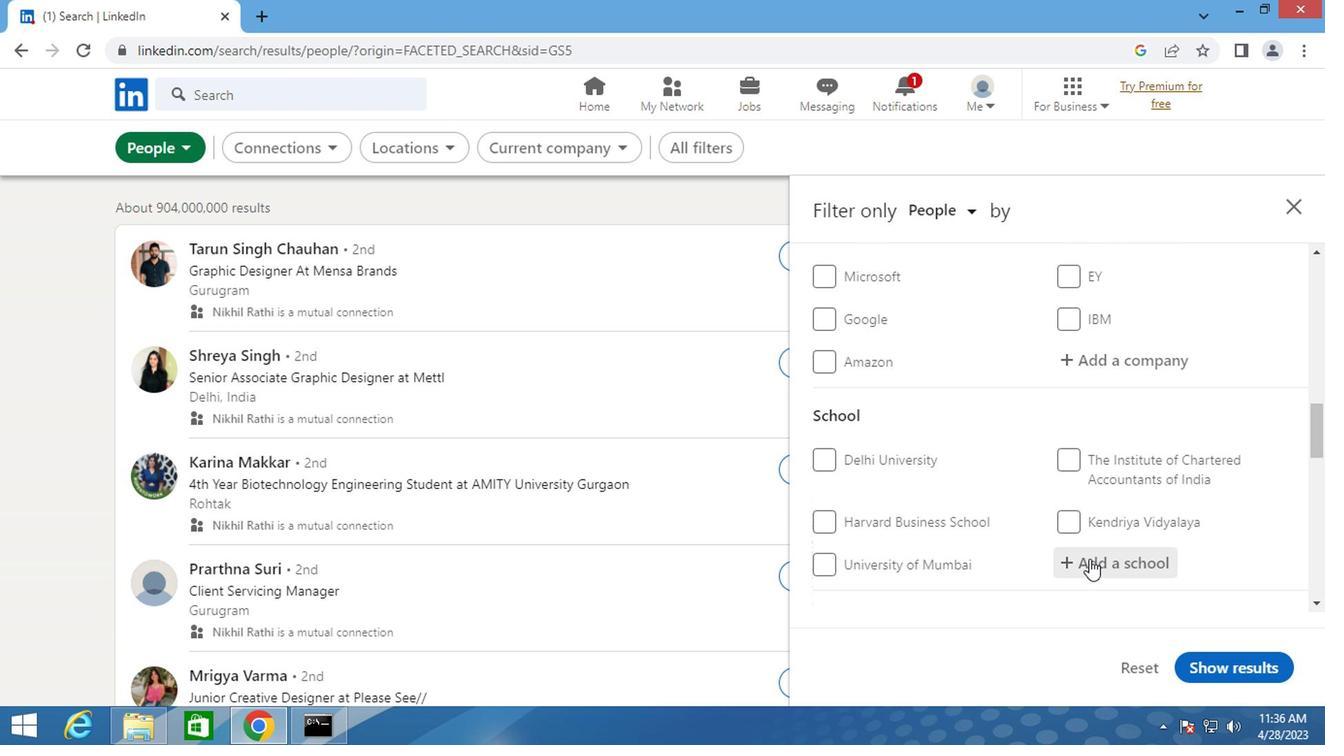
Action: Key pressed <Key.shift>SOA
Screenshot: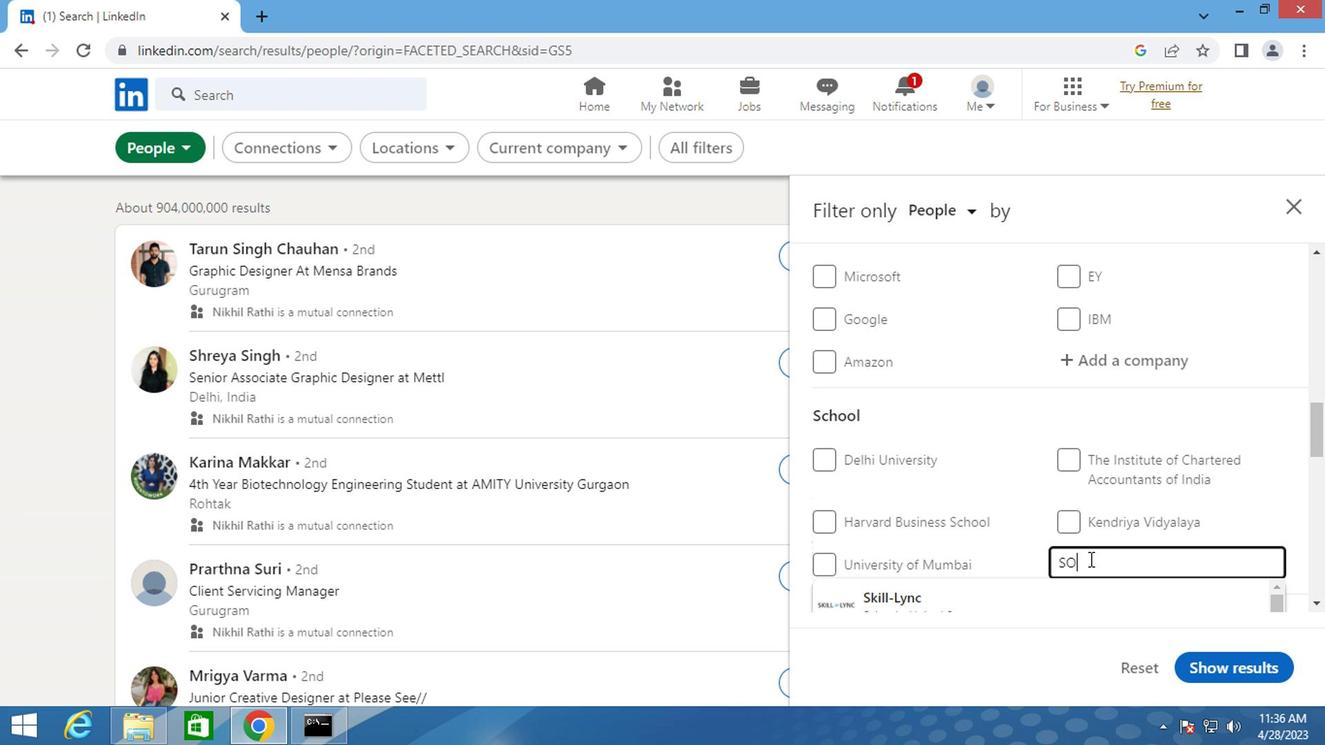 
Action: Mouse moved to (983, 563)
Screenshot: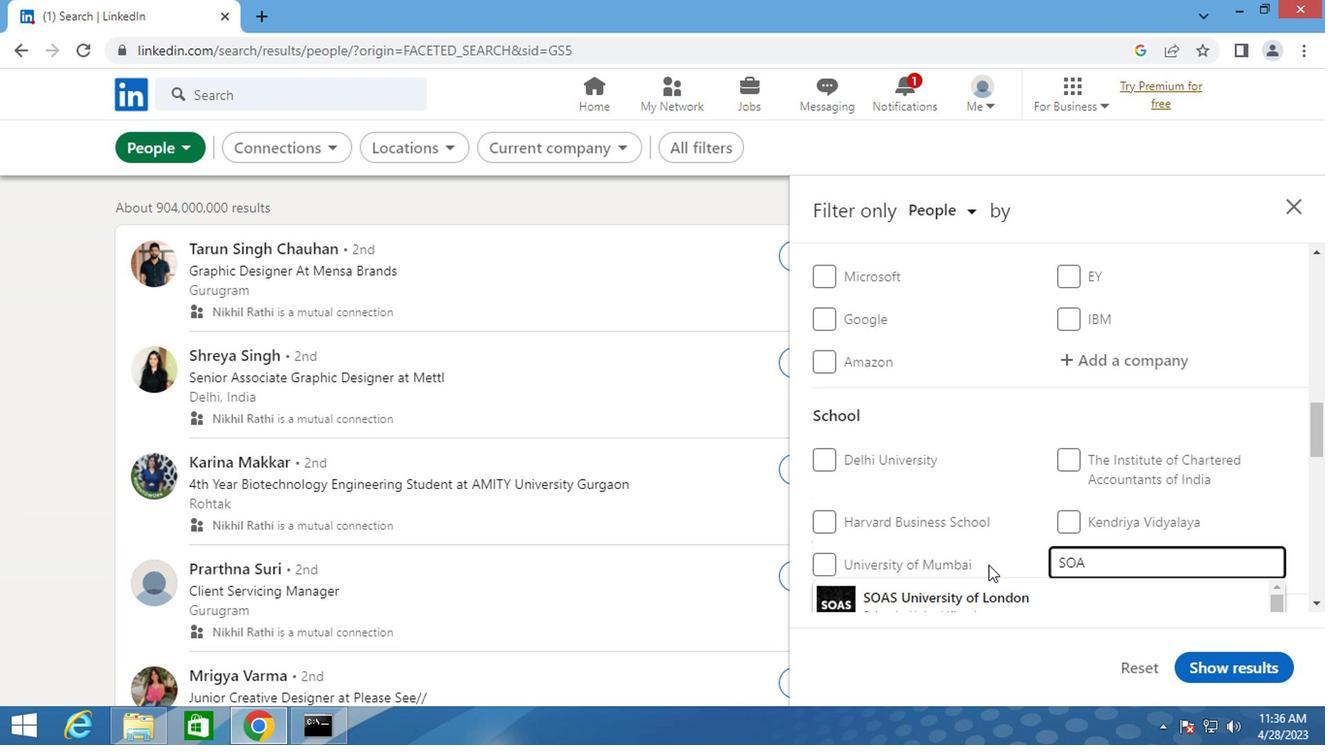 
Action: Mouse scrolled (983, 562) with delta (0, 0)
Screenshot: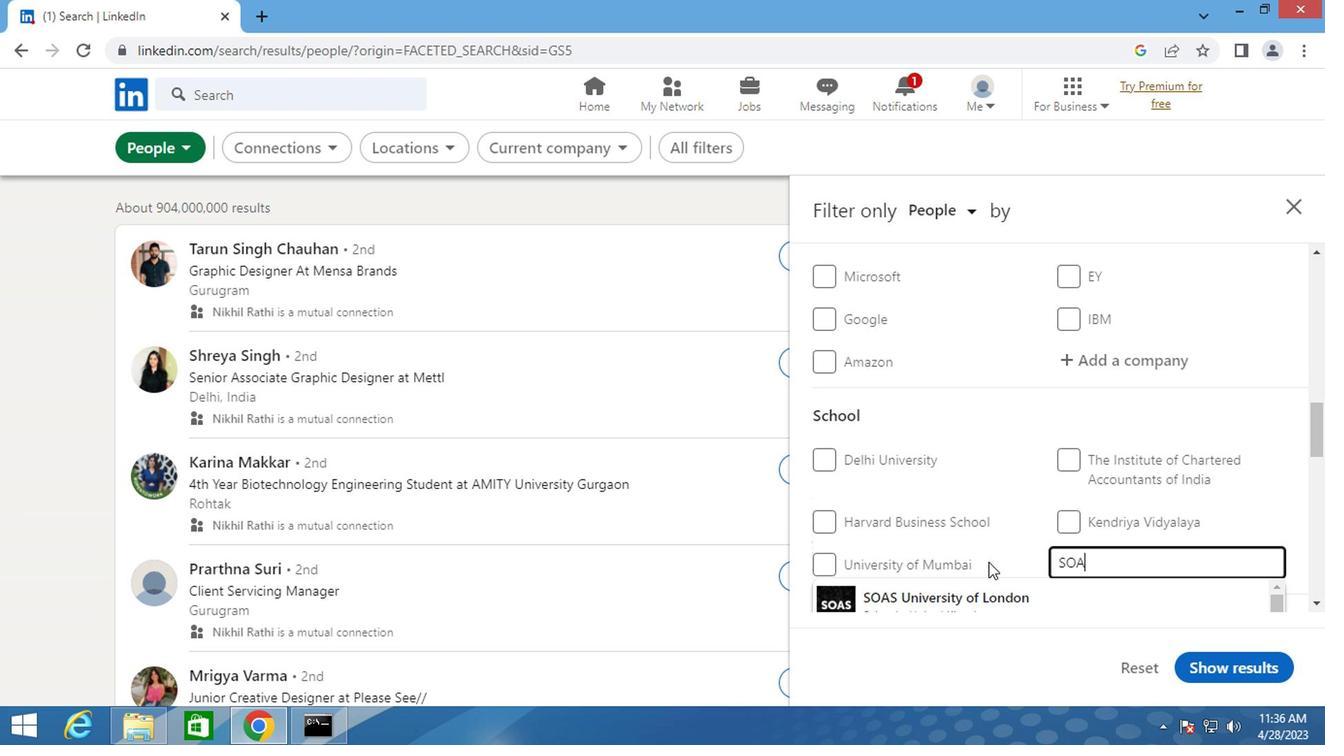 
Action: Mouse moved to (983, 561)
Screenshot: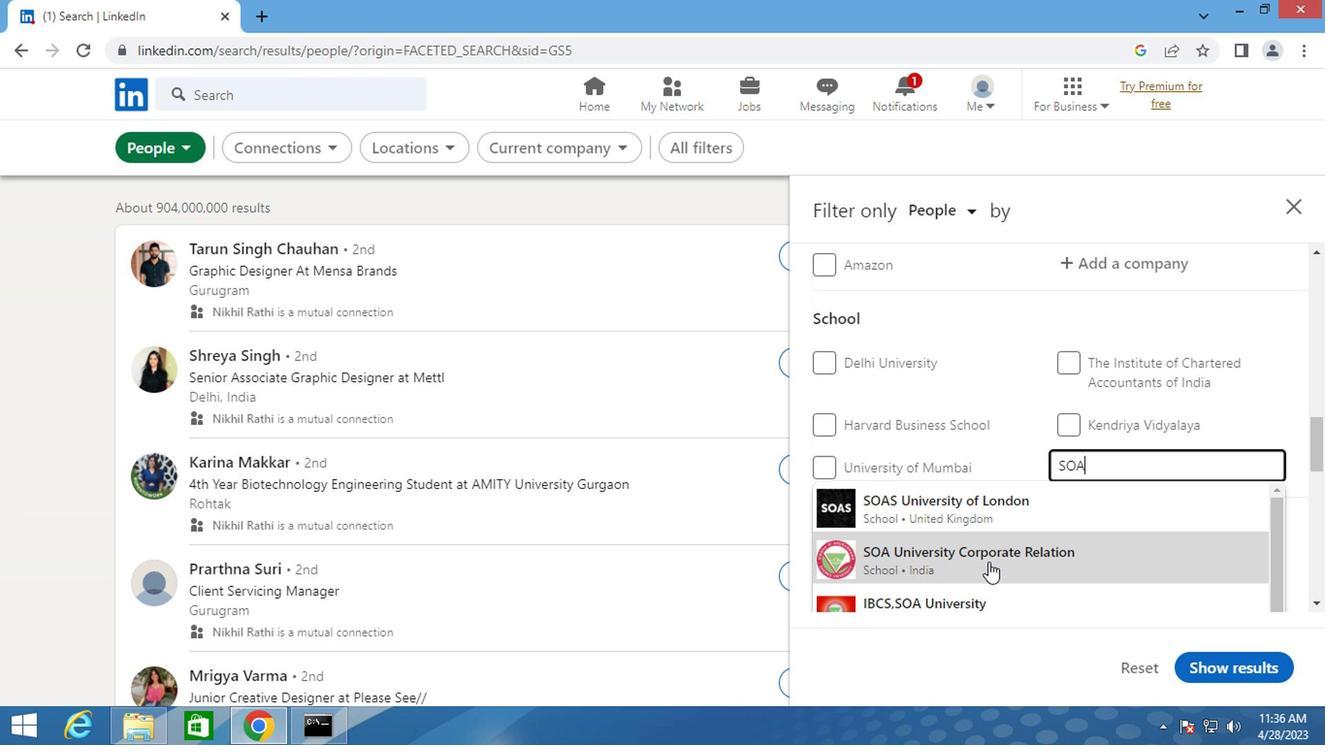 
Action: Mouse pressed left at (983, 561)
Screenshot: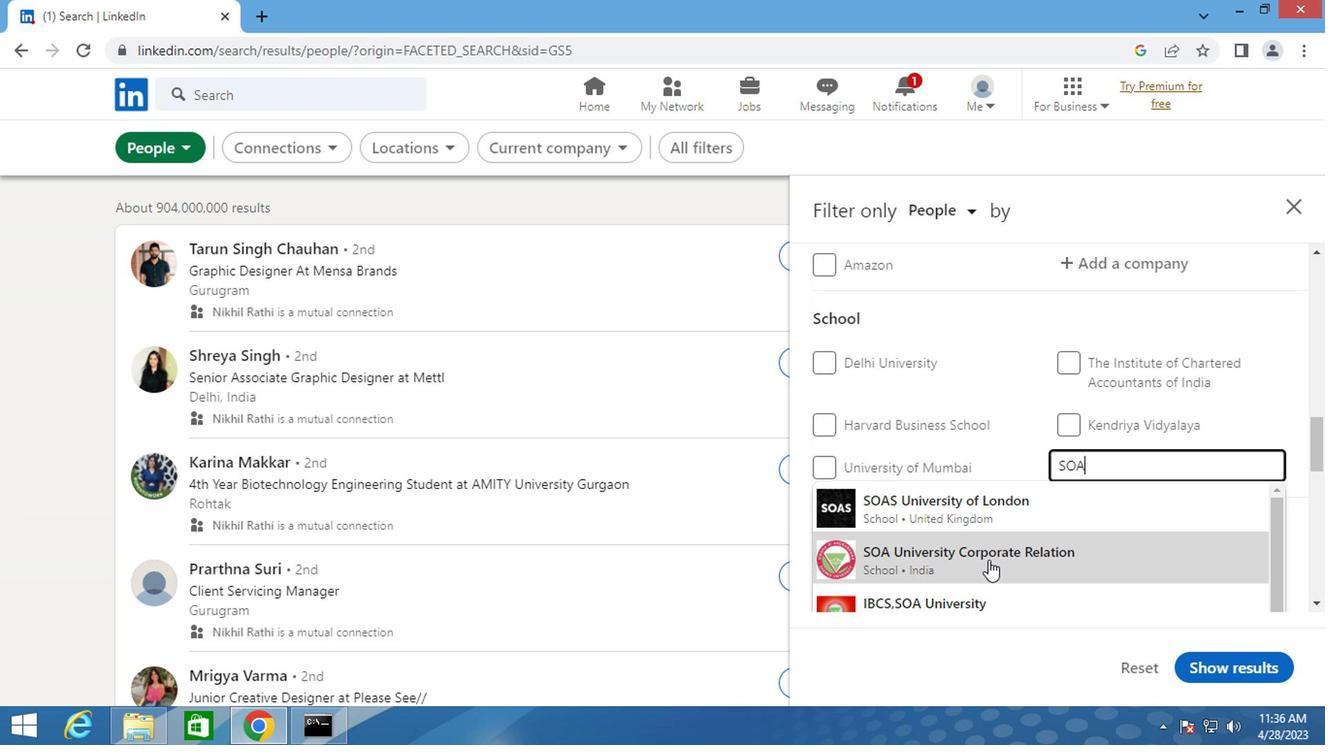 
Action: Mouse moved to (991, 512)
Screenshot: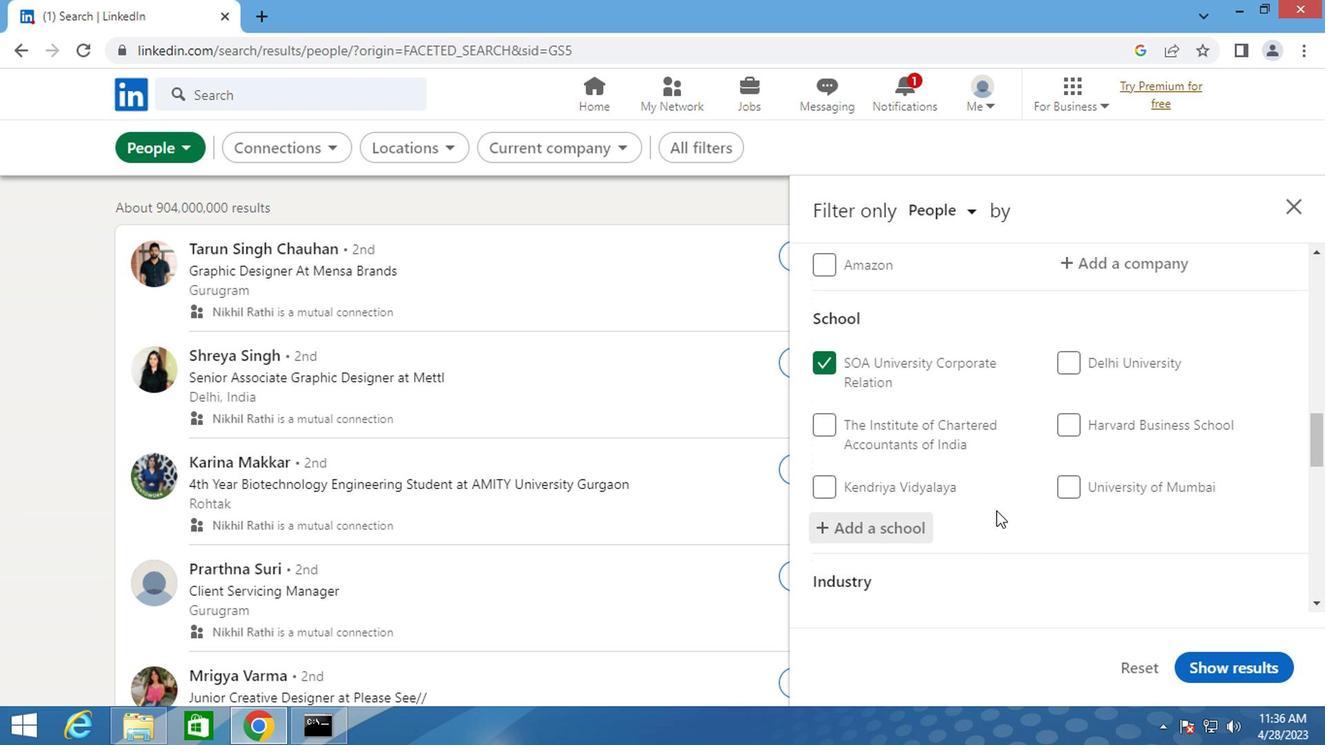 
Action: Mouse scrolled (991, 510) with delta (0, -1)
Screenshot: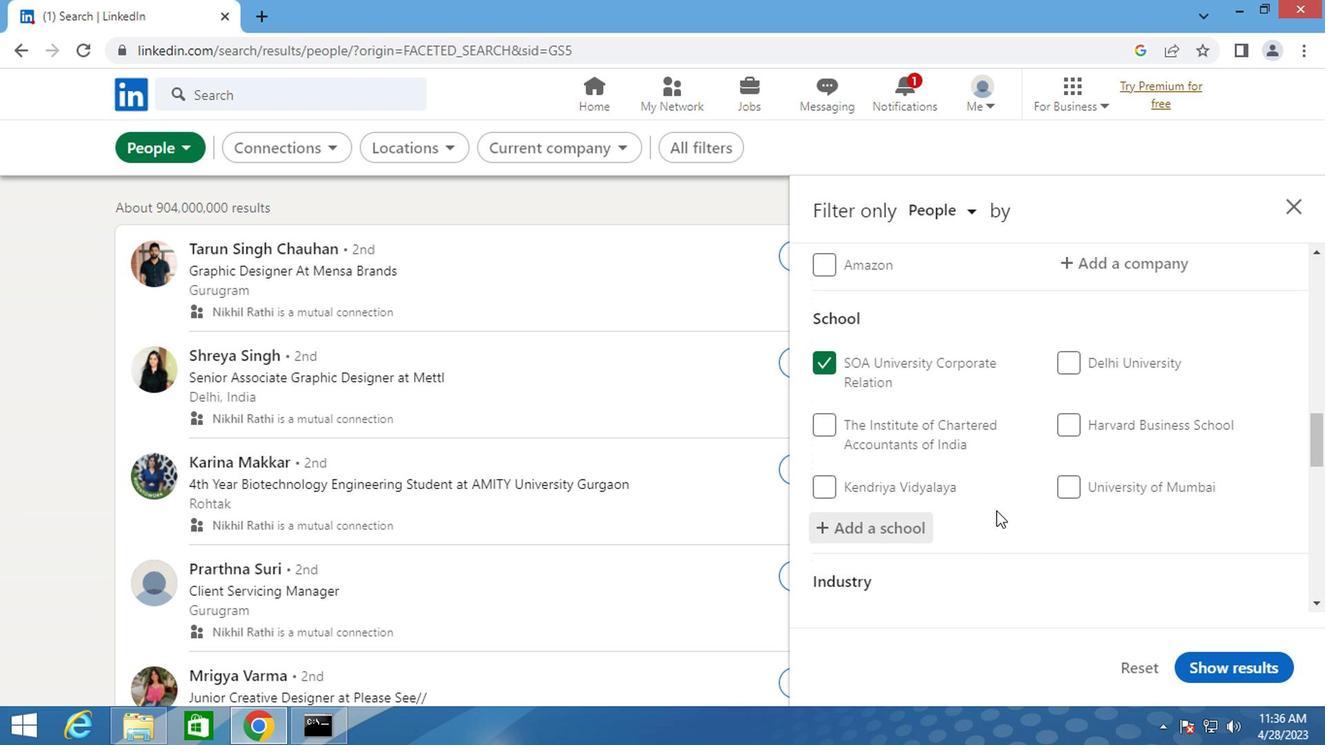 
Action: Mouse scrolled (991, 510) with delta (0, -1)
Screenshot: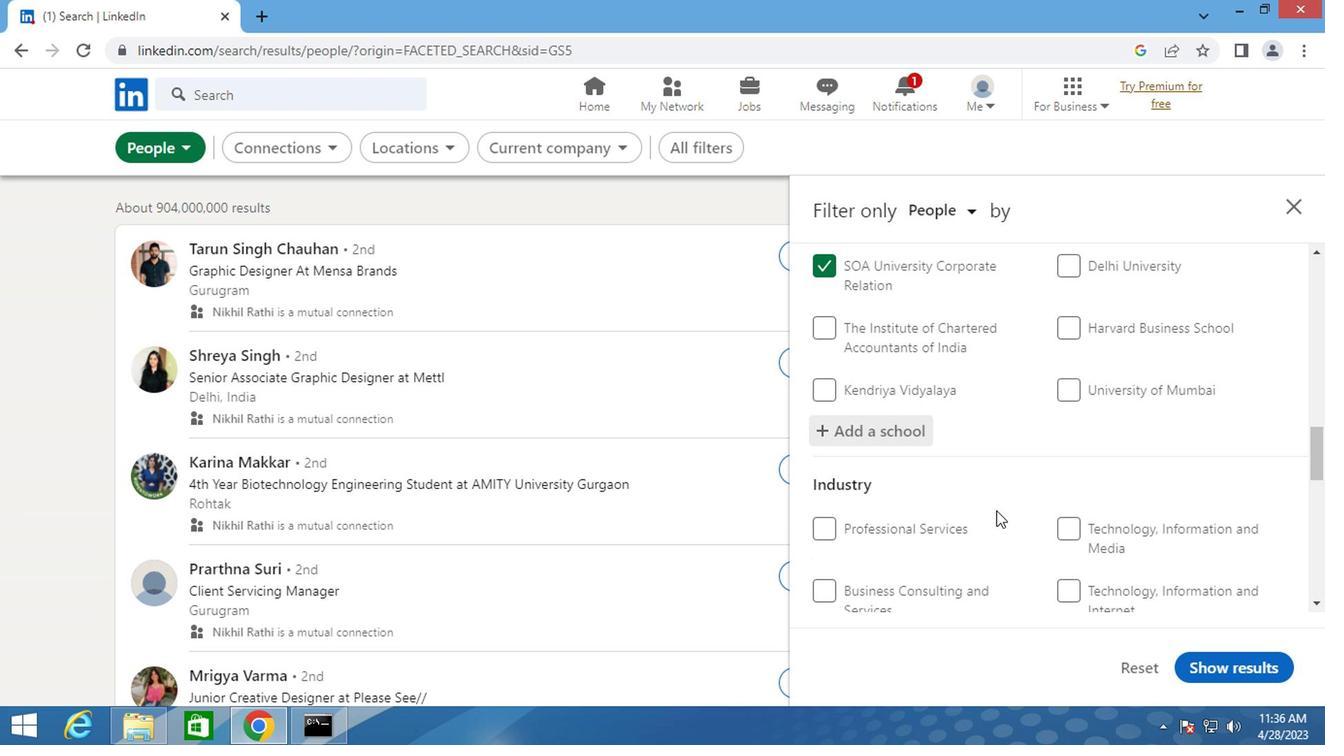 
Action: Mouse moved to (1093, 548)
Screenshot: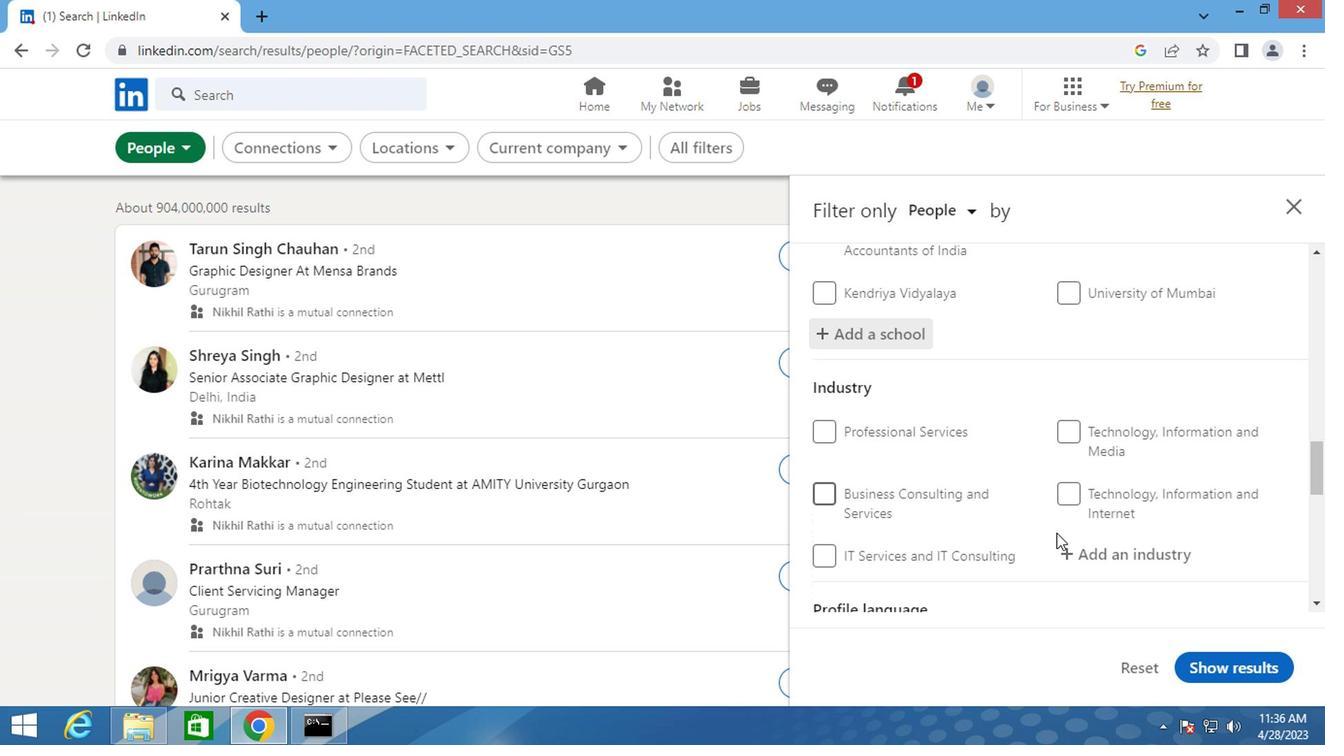 
Action: Mouse pressed left at (1093, 548)
Screenshot: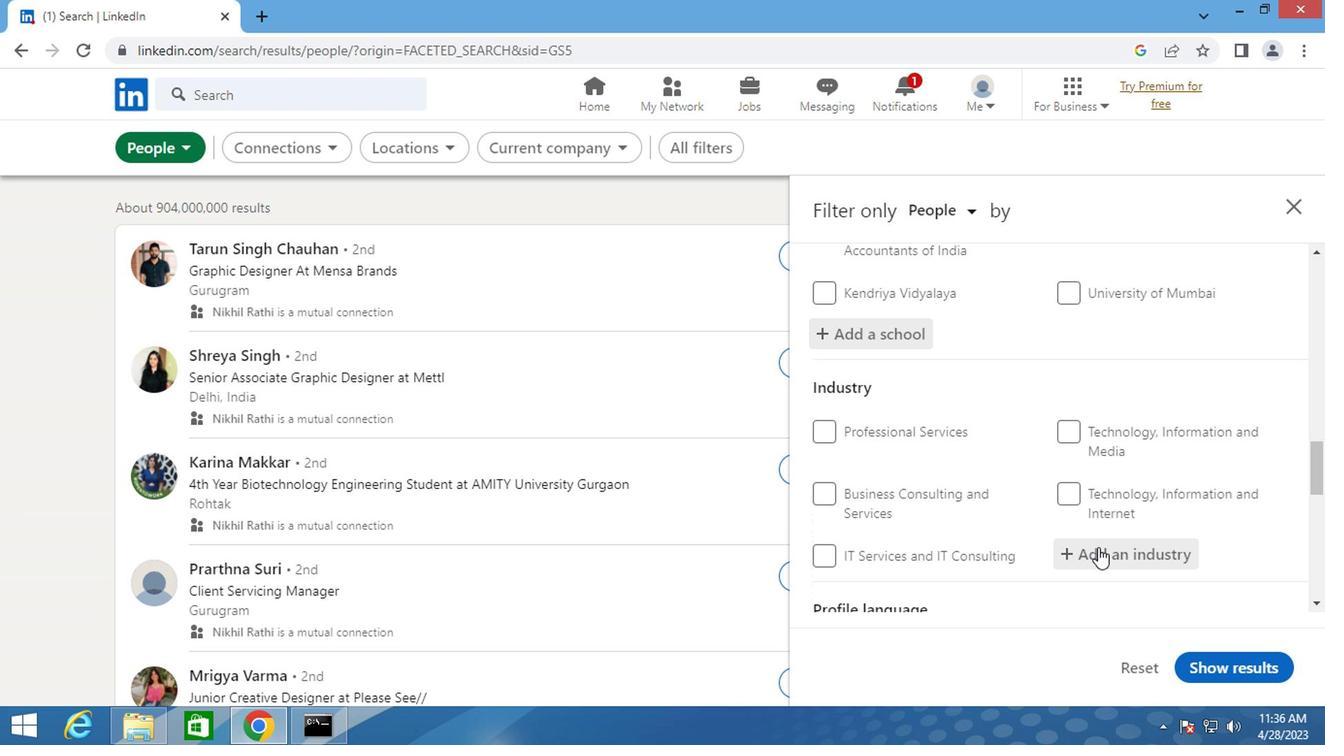 
Action: Key pressed <Key.shift>CLIMATE<Key.space><Key.shift>TECHNOLOGY
Screenshot: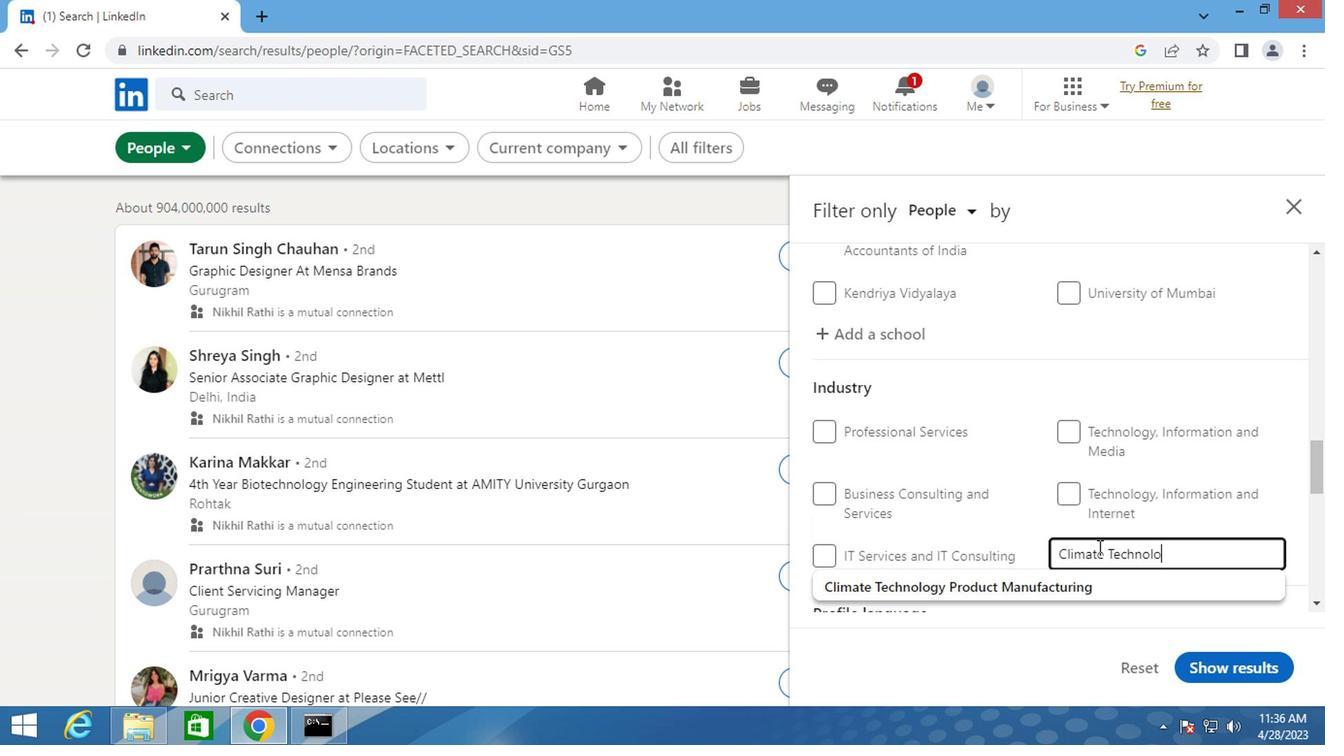 
Action: Mouse moved to (1015, 585)
Screenshot: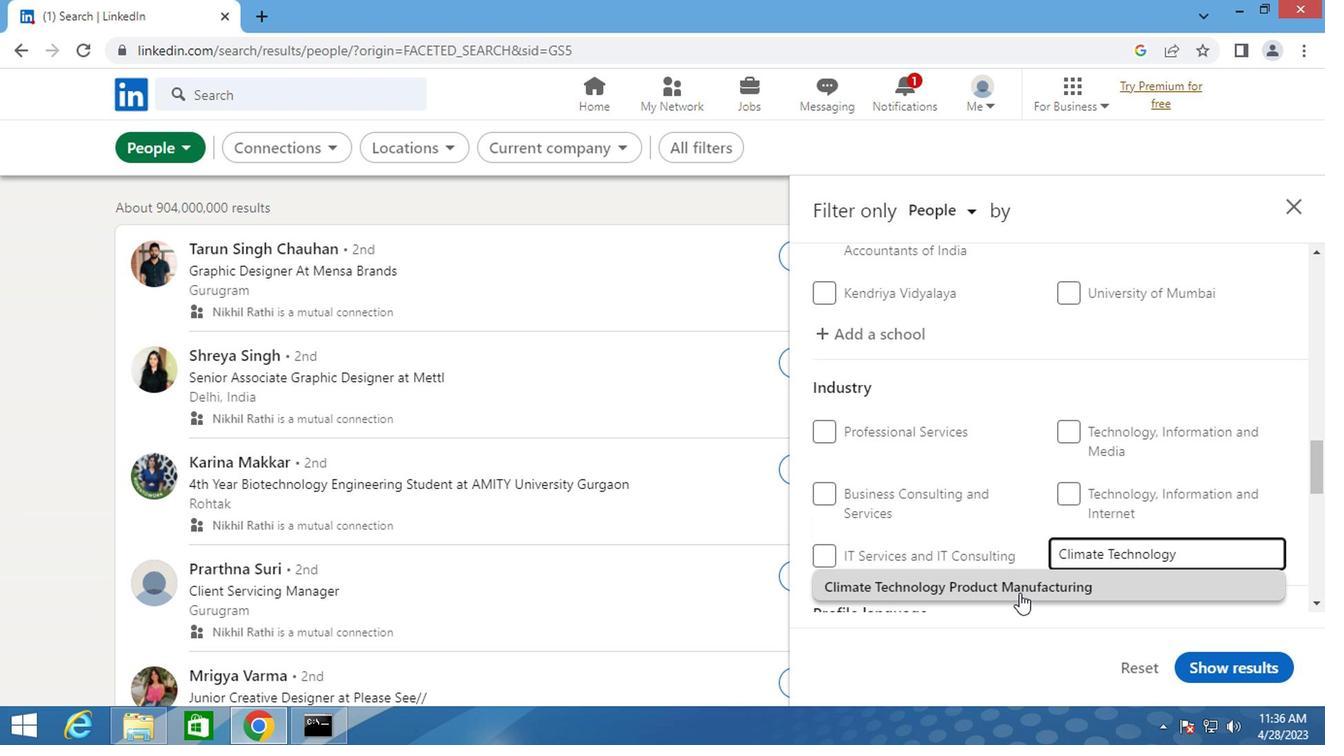 
Action: Mouse pressed left at (1015, 585)
Screenshot: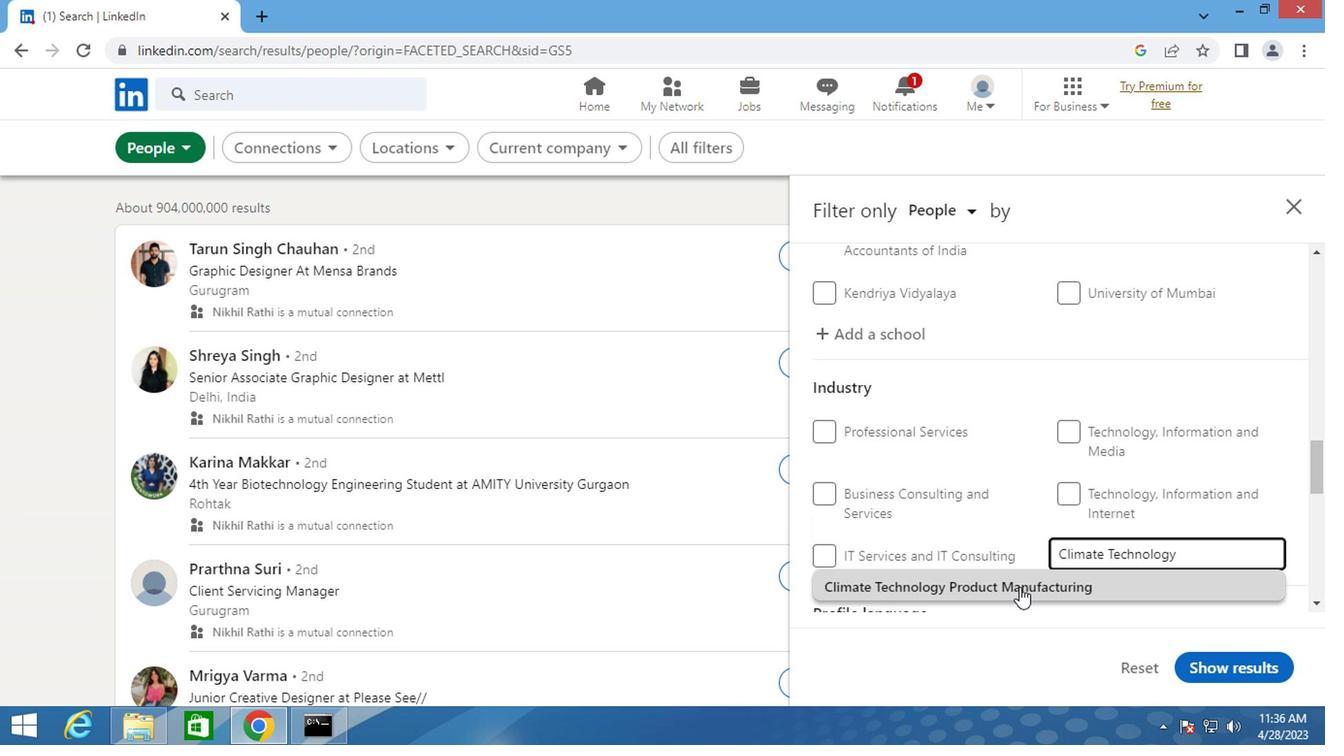 
Action: Mouse scrolled (1015, 584) with delta (0, 0)
Screenshot: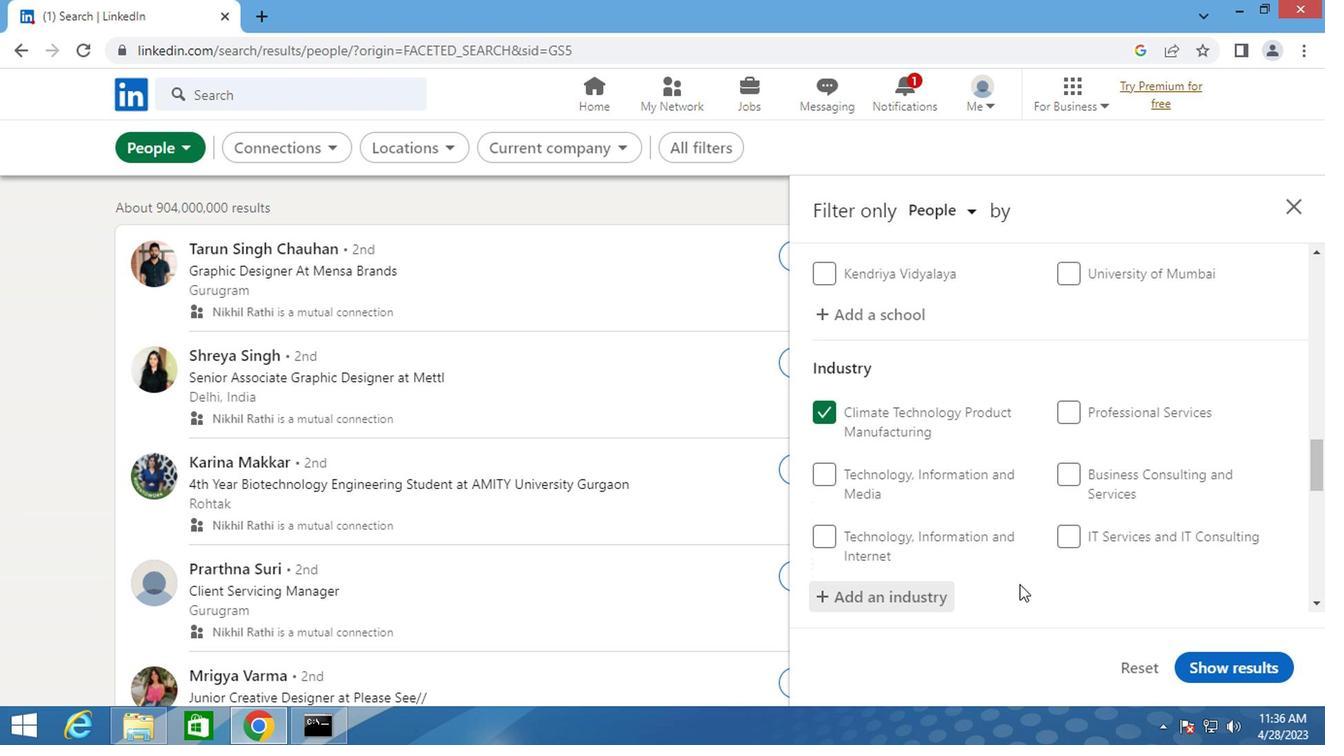 
Action: Mouse scrolled (1015, 584) with delta (0, 0)
Screenshot: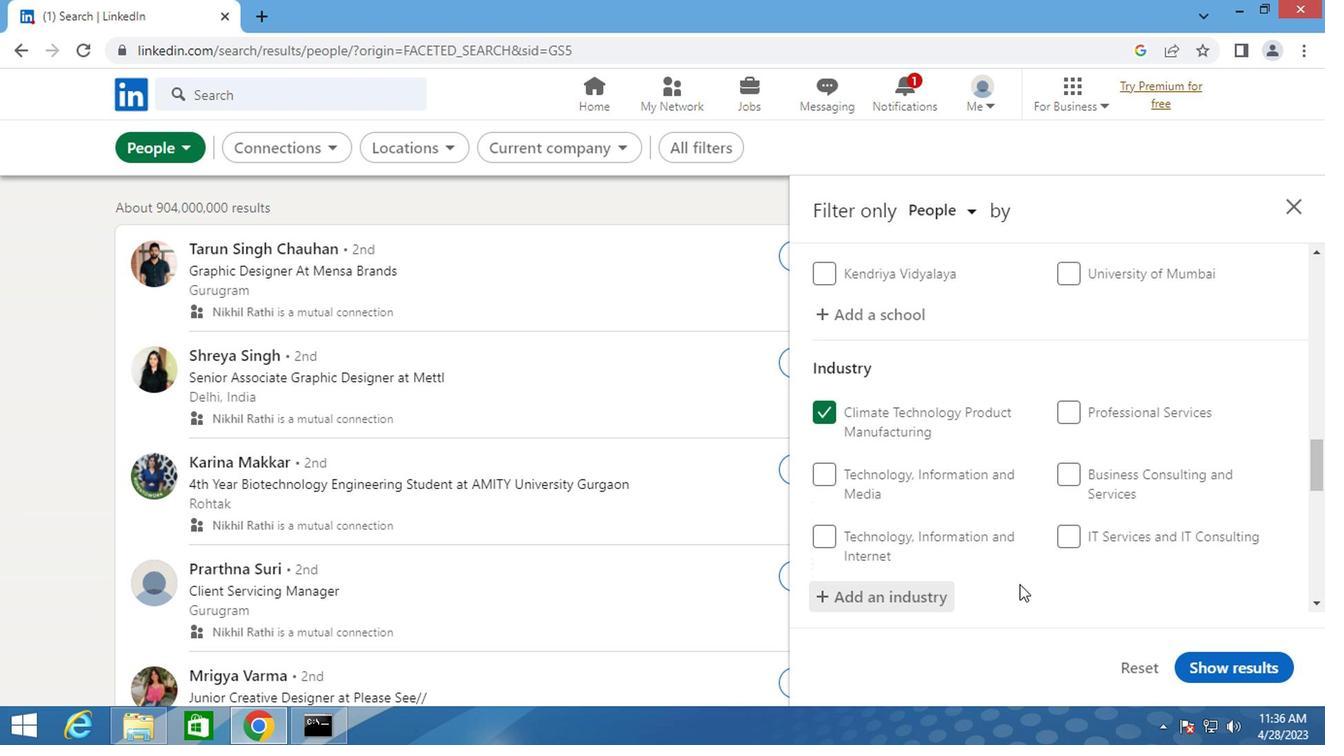 
Action: Mouse scrolled (1015, 584) with delta (0, 0)
Screenshot: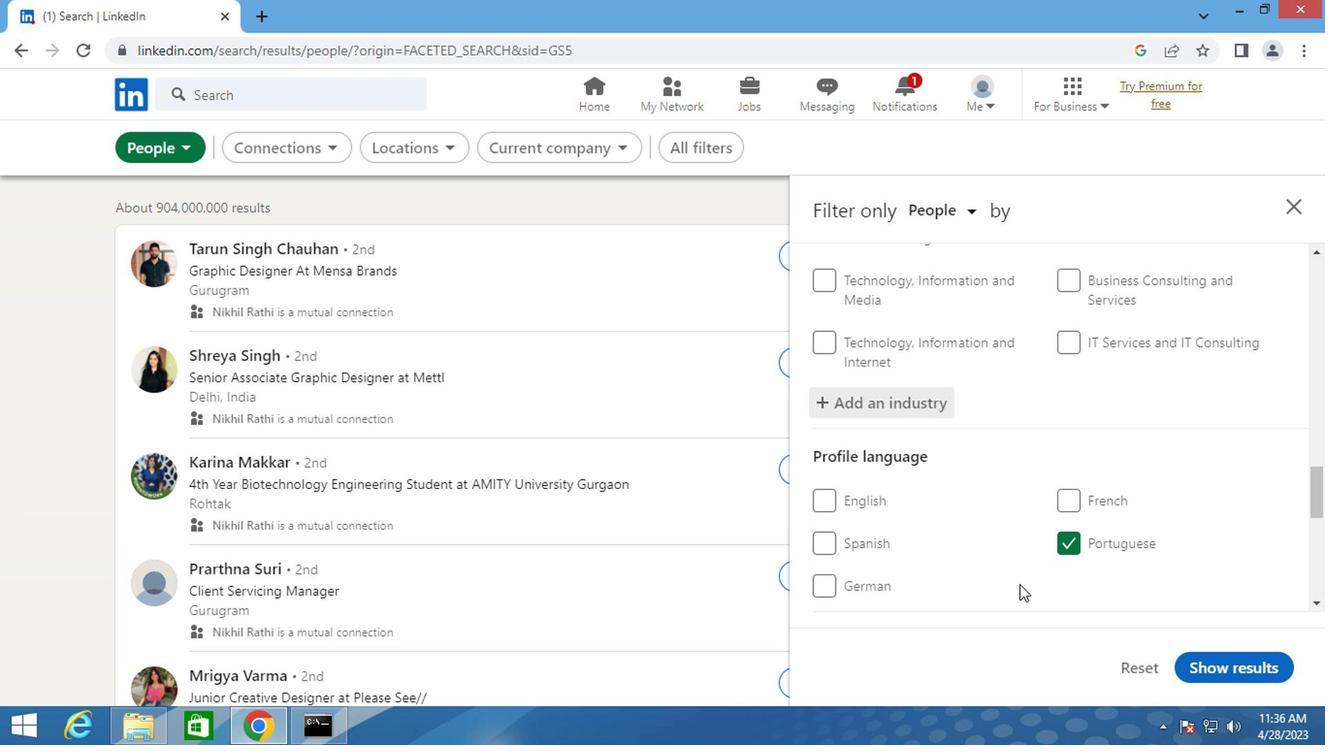 
Action: Mouse moved to (1032, 554)
Screenshot: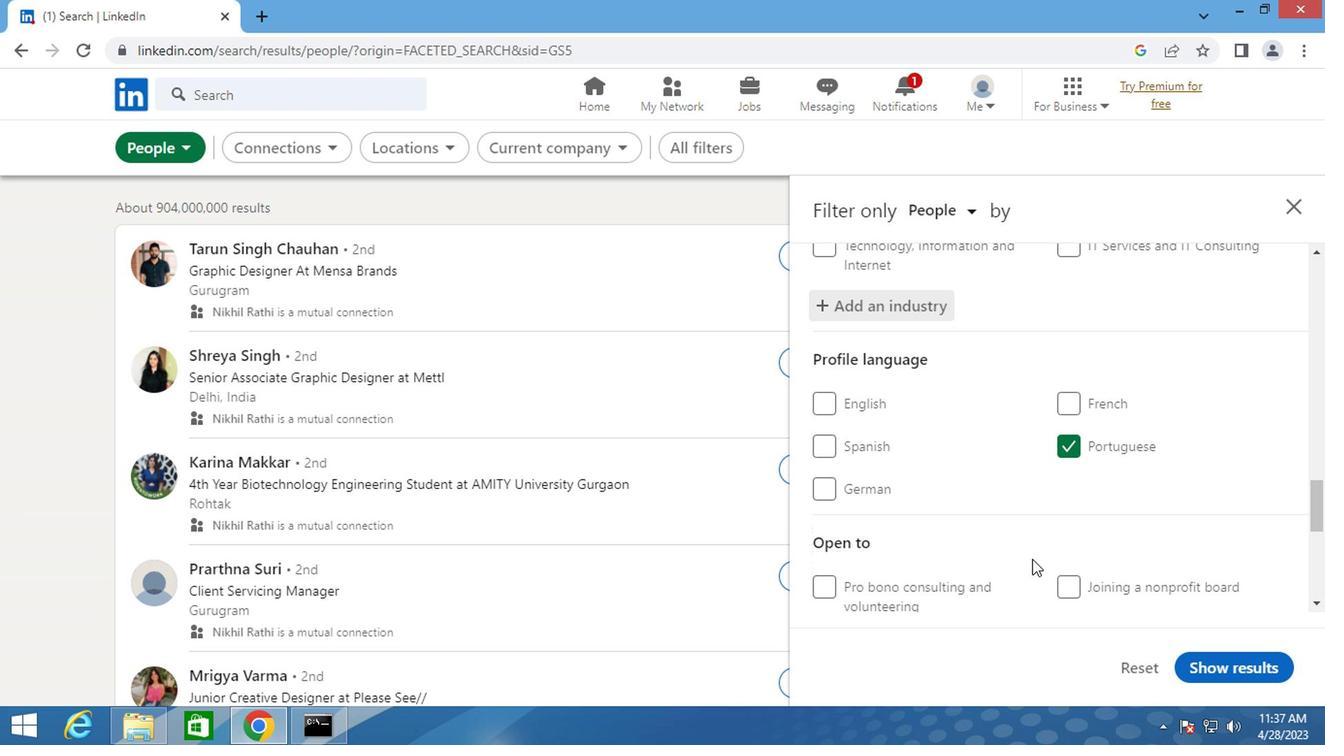 
Action: Mouse scrolled (1032, 553) with delta (0, 0)
Screenshot: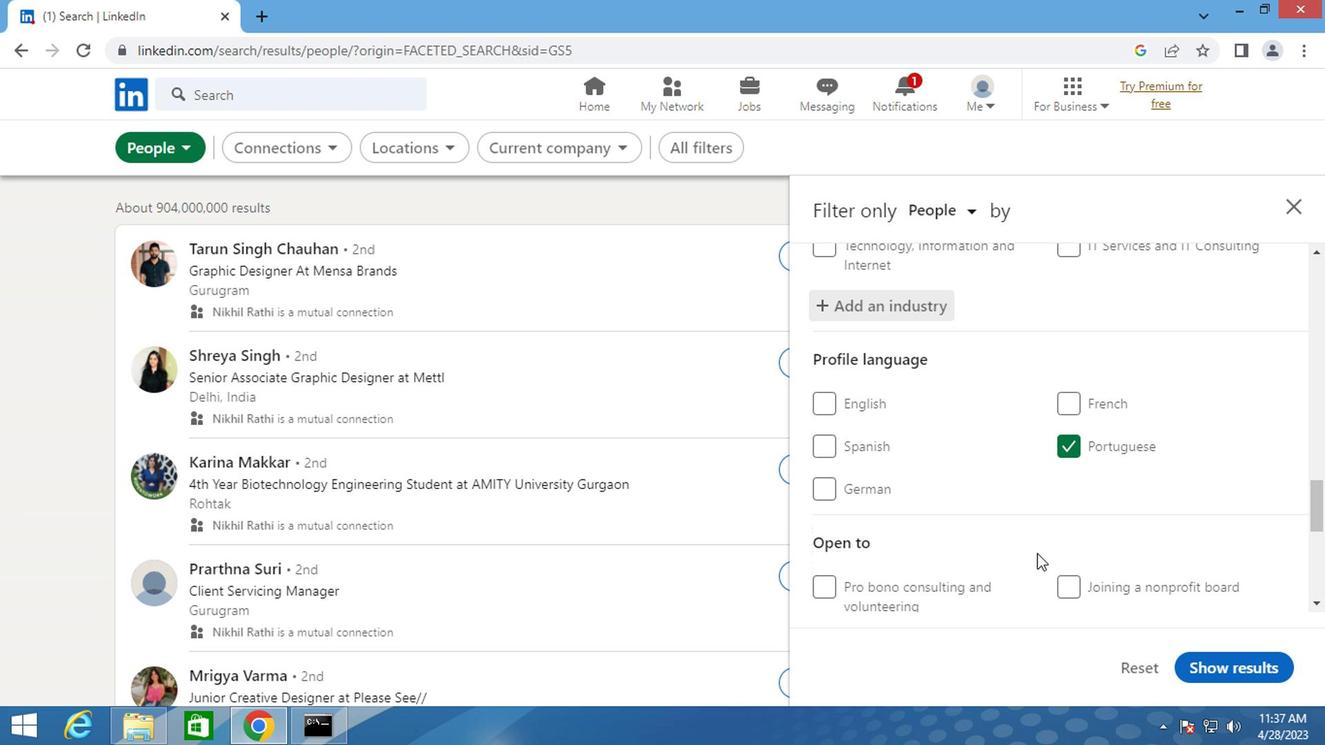
Action: Mouse scrolled (1032, 553) with delta (0, 0)
Screenshot: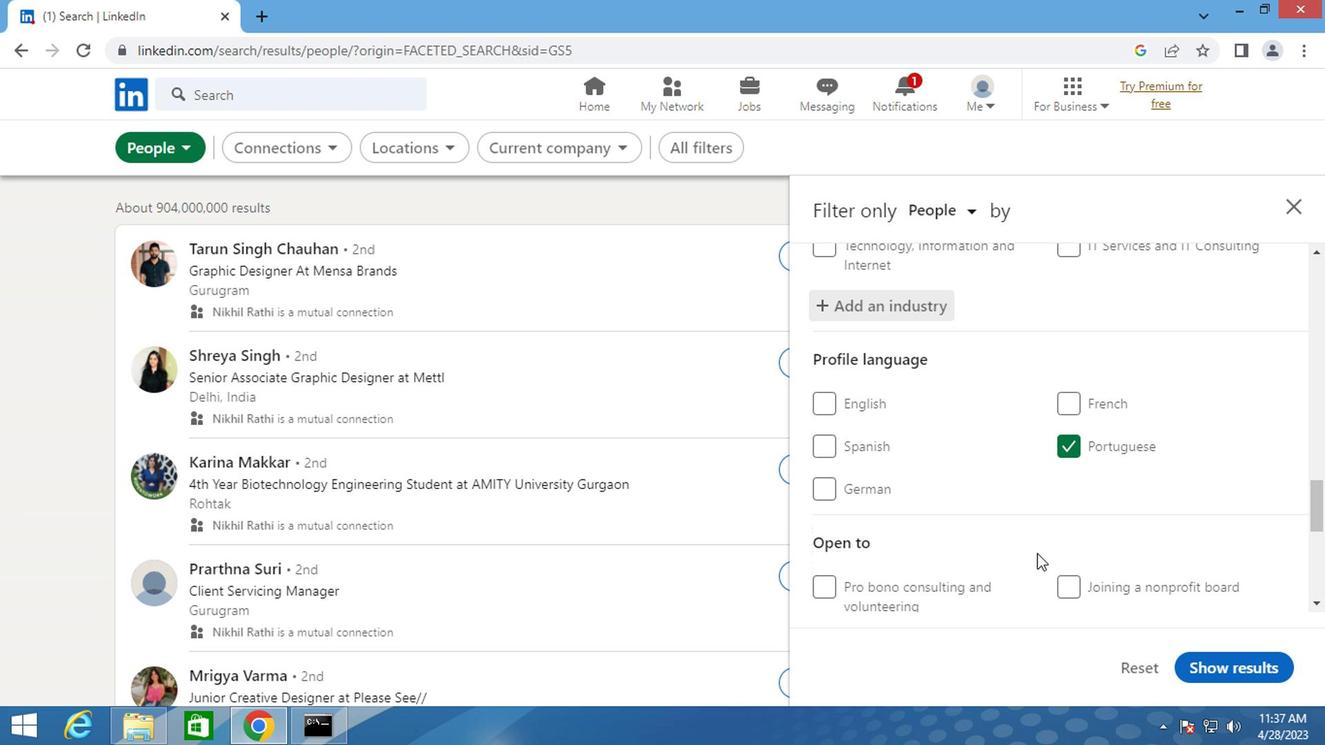 
Action: Mouse scrolled (1032, 553) with delta (0, 0)
Screenshot: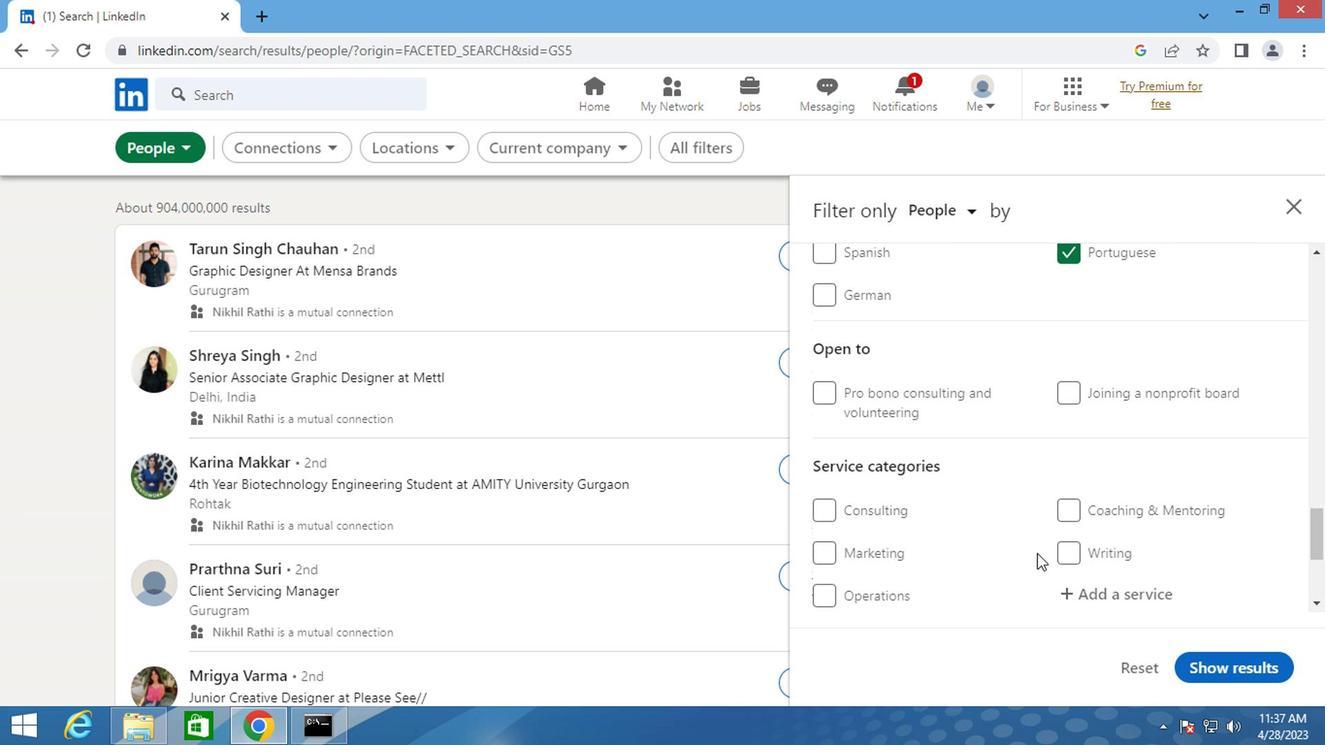 
Action: Mouse scrolled (1032, 553) with delta (0, 0)
Screenshot: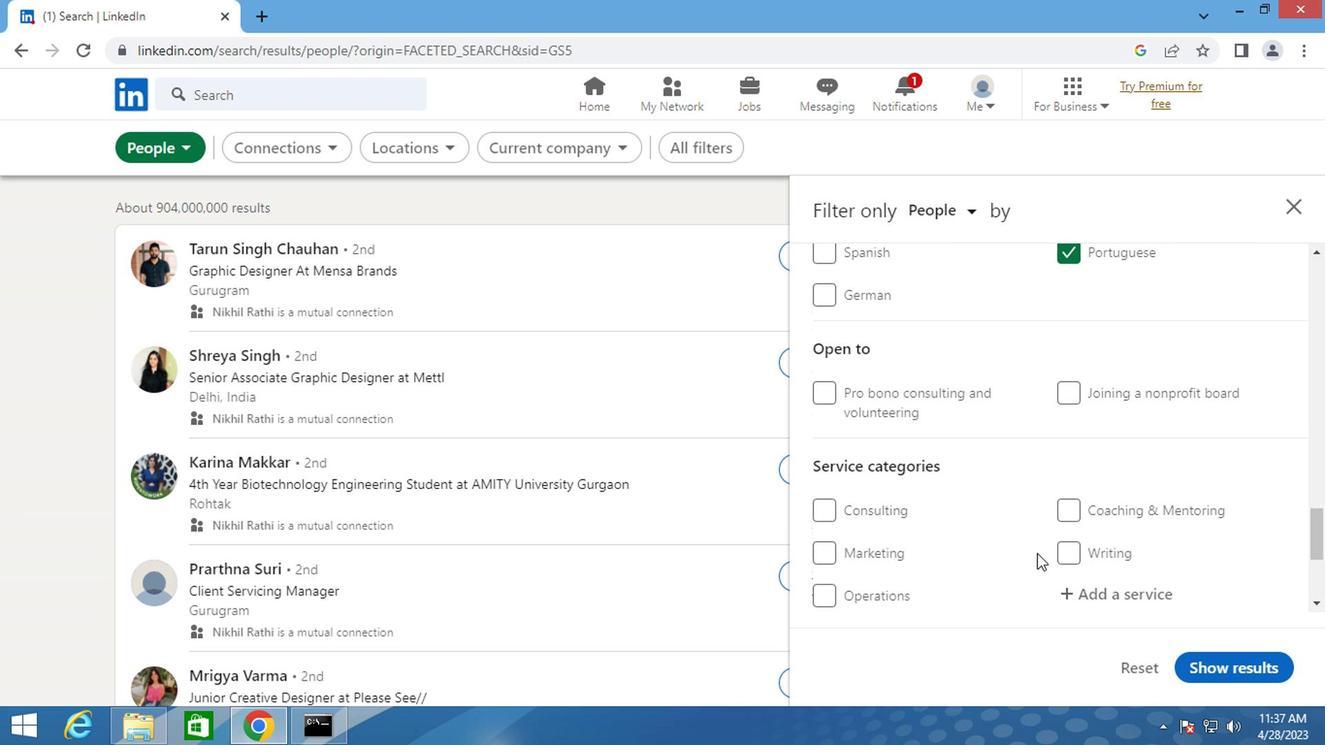
Action: Mouse moved to (1159, 410)
Screenshot: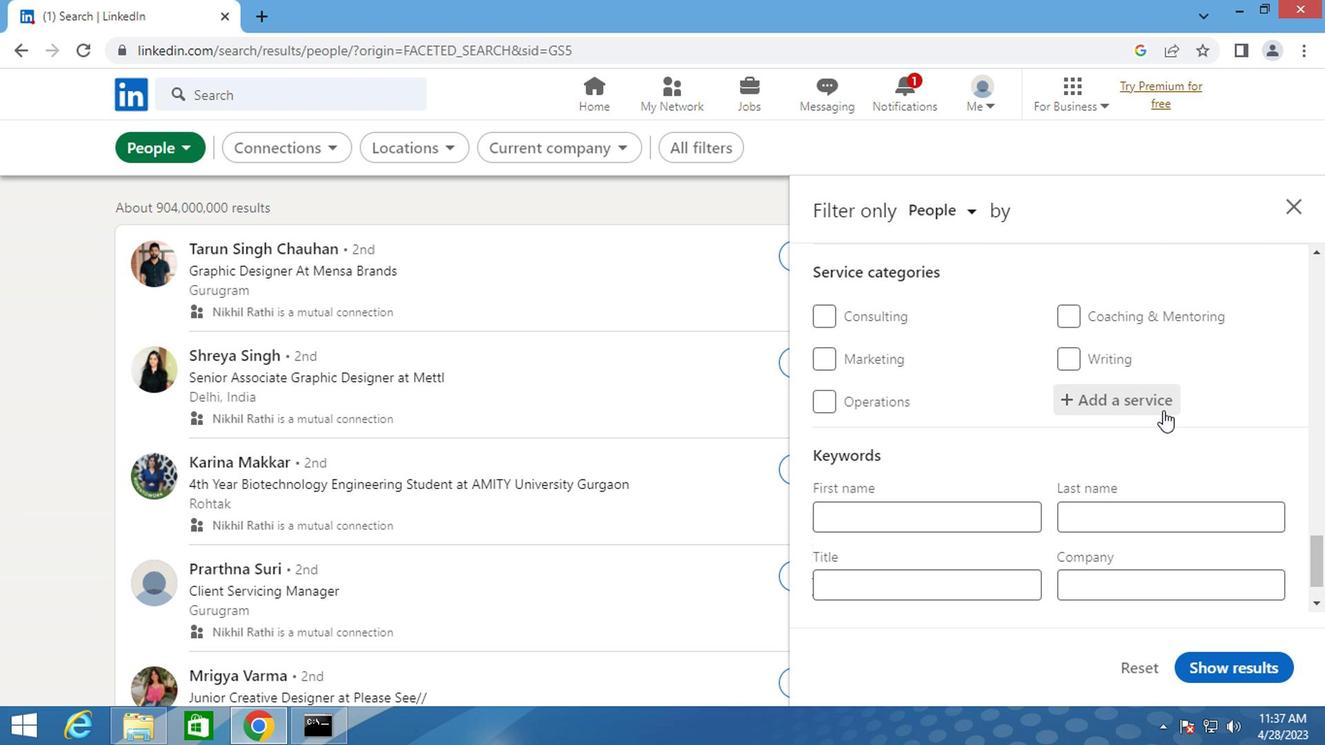 
Action: Mouse pressed left at (1159, 410)
Screenshot: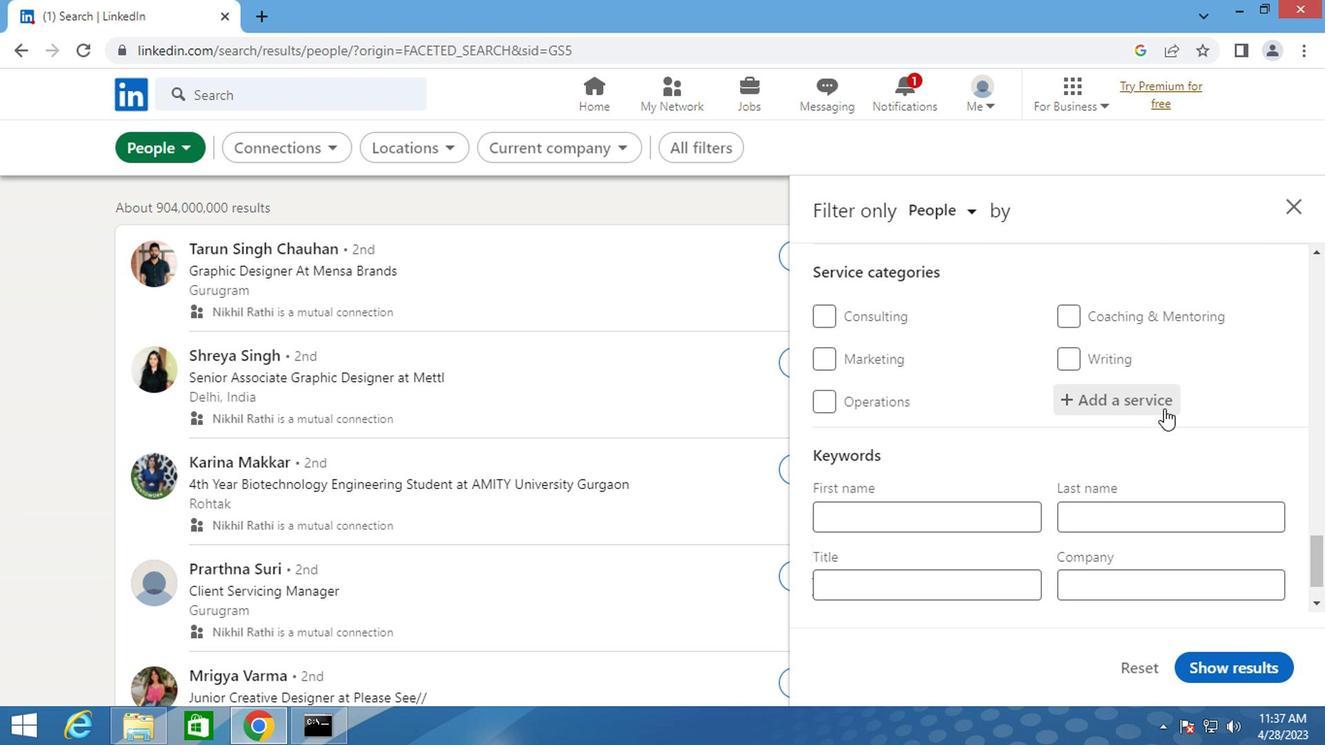 
Action: Key pressed <Key.shift>SEO
Screenshot: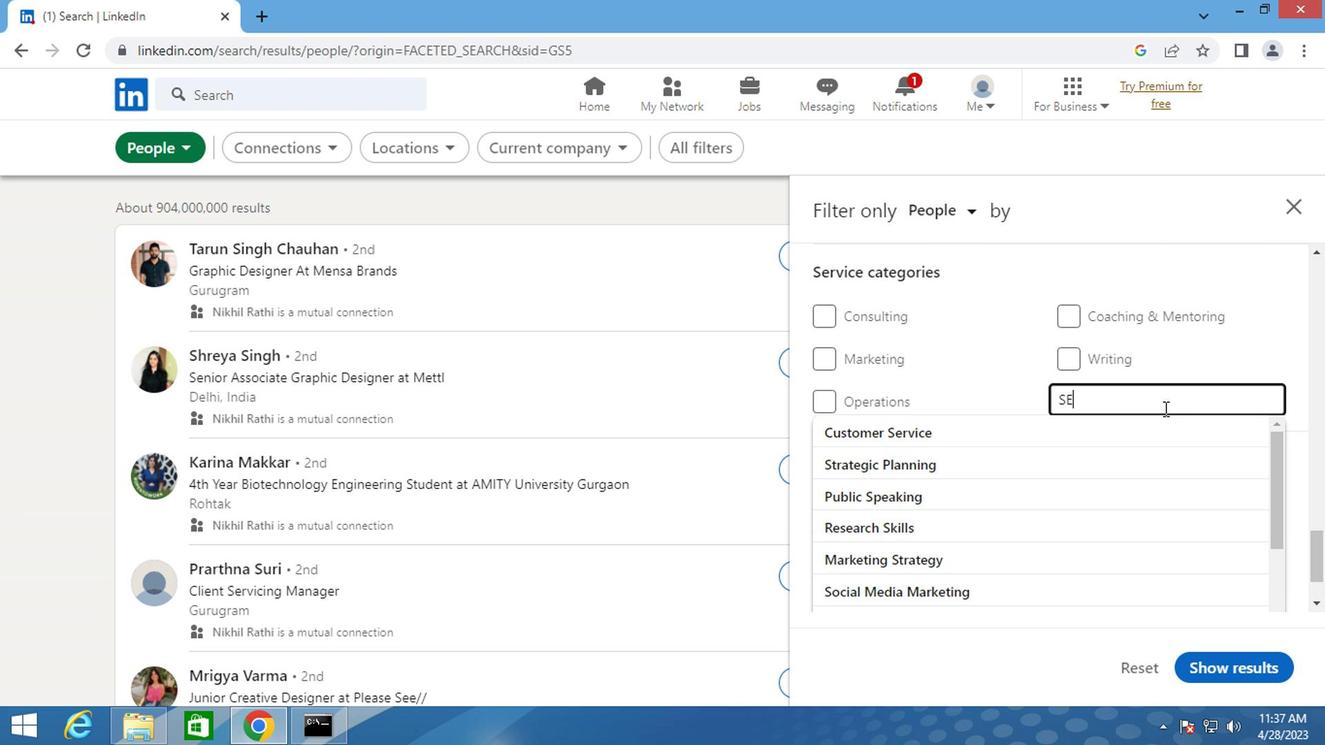 
Action: Mouse moved to (998, 421)
Screenshot: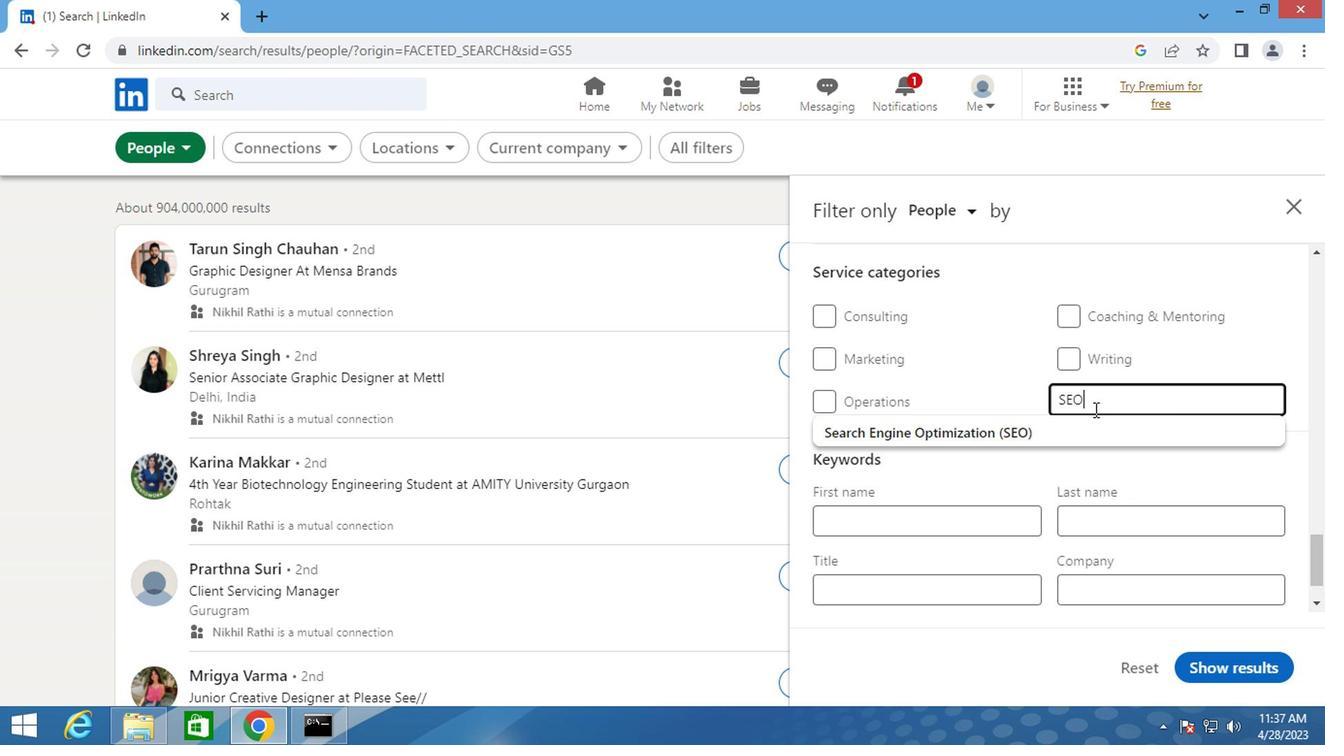 
Action: Mouse pressed left at (998, 421)
Screenshot: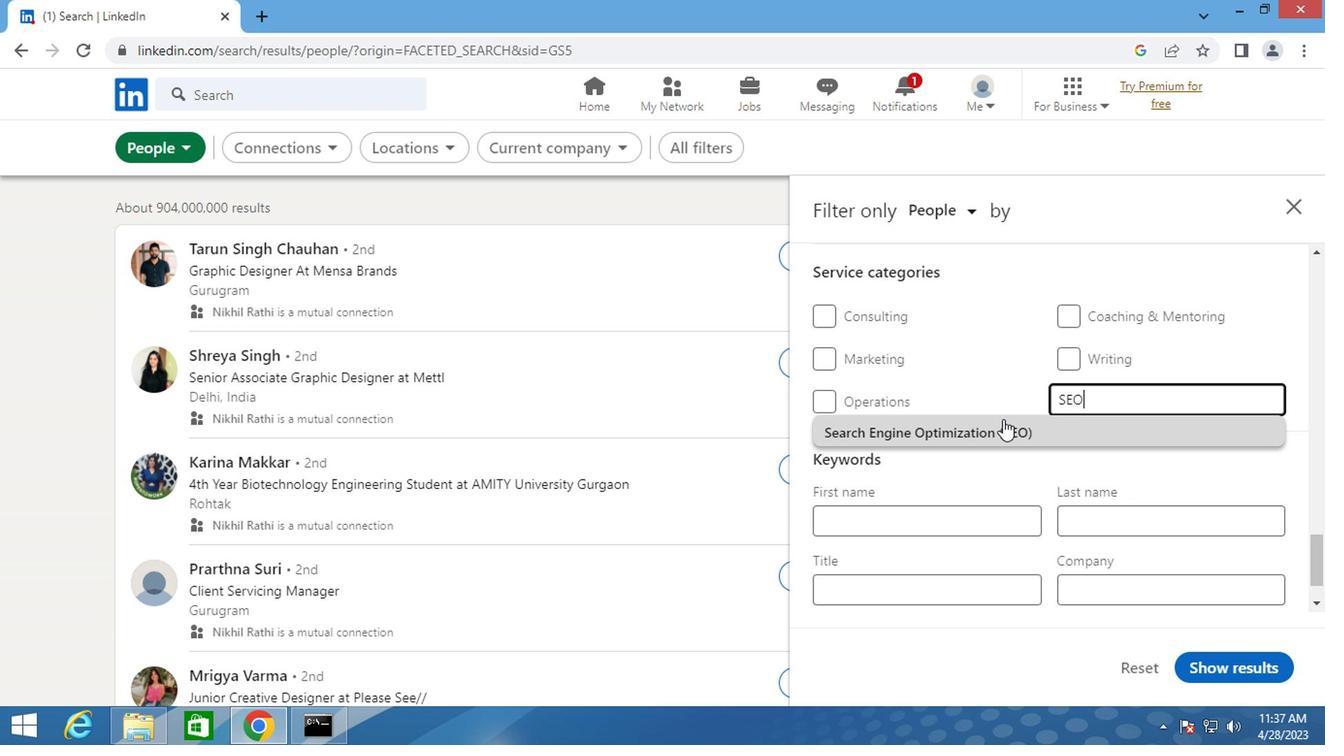 
Action: Mouse scrolled (998, 419) with delta (0, -1)
Screenshot: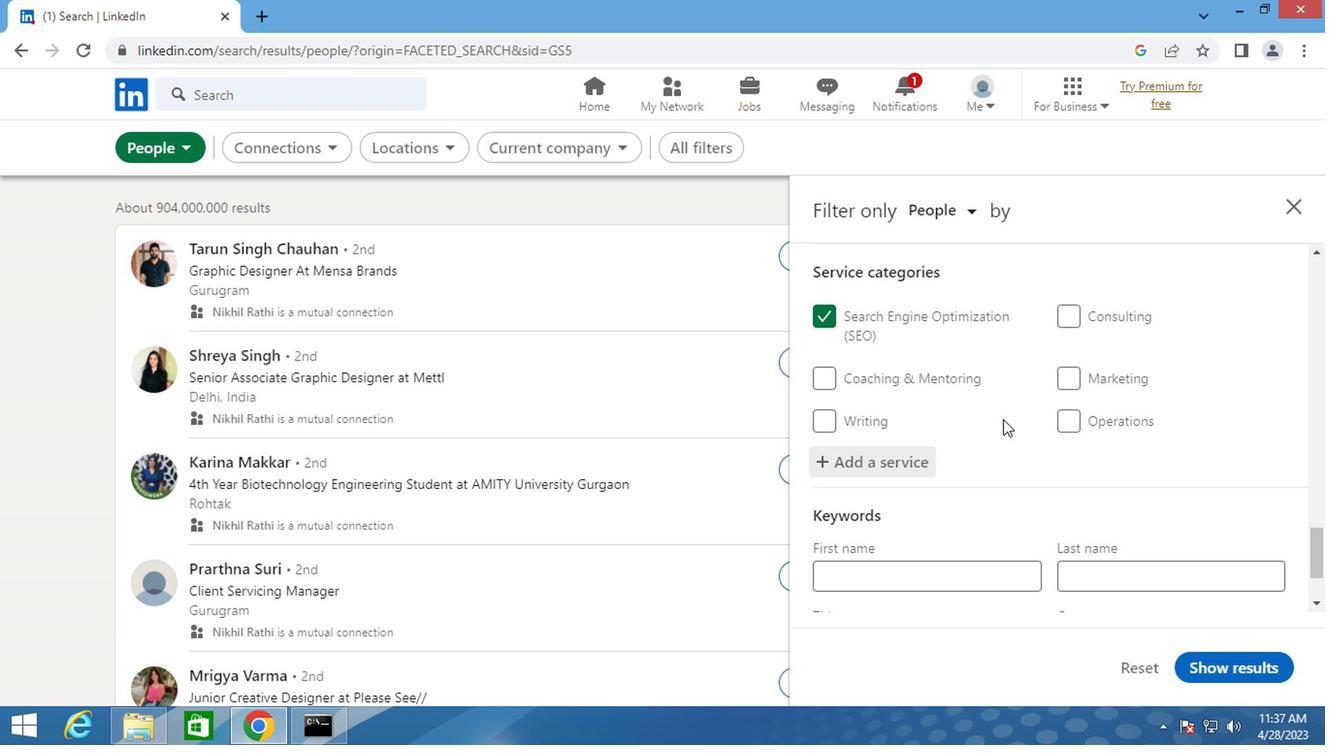 
Action: Mouse scrolled (998, 419) with delta (0, -1)
Screenshot: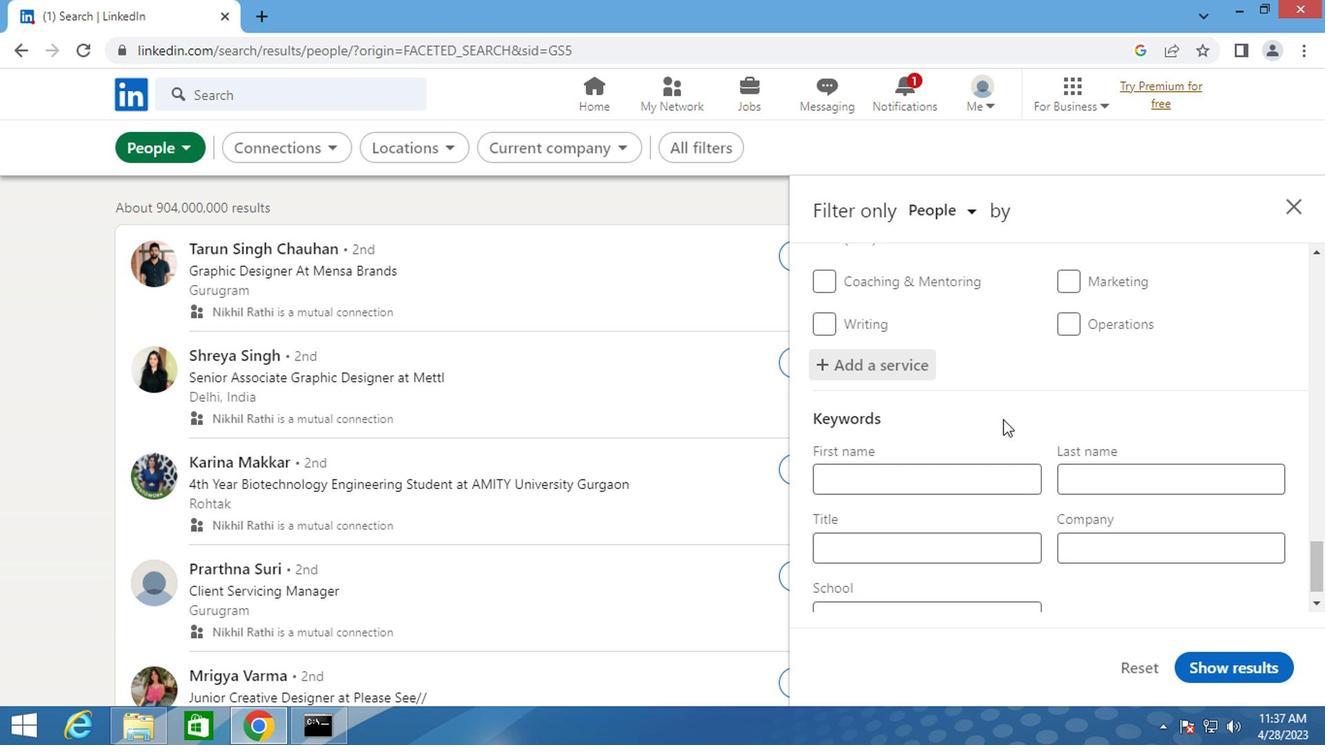 
Action: Mouse moved to (933, 530)
Screenshot: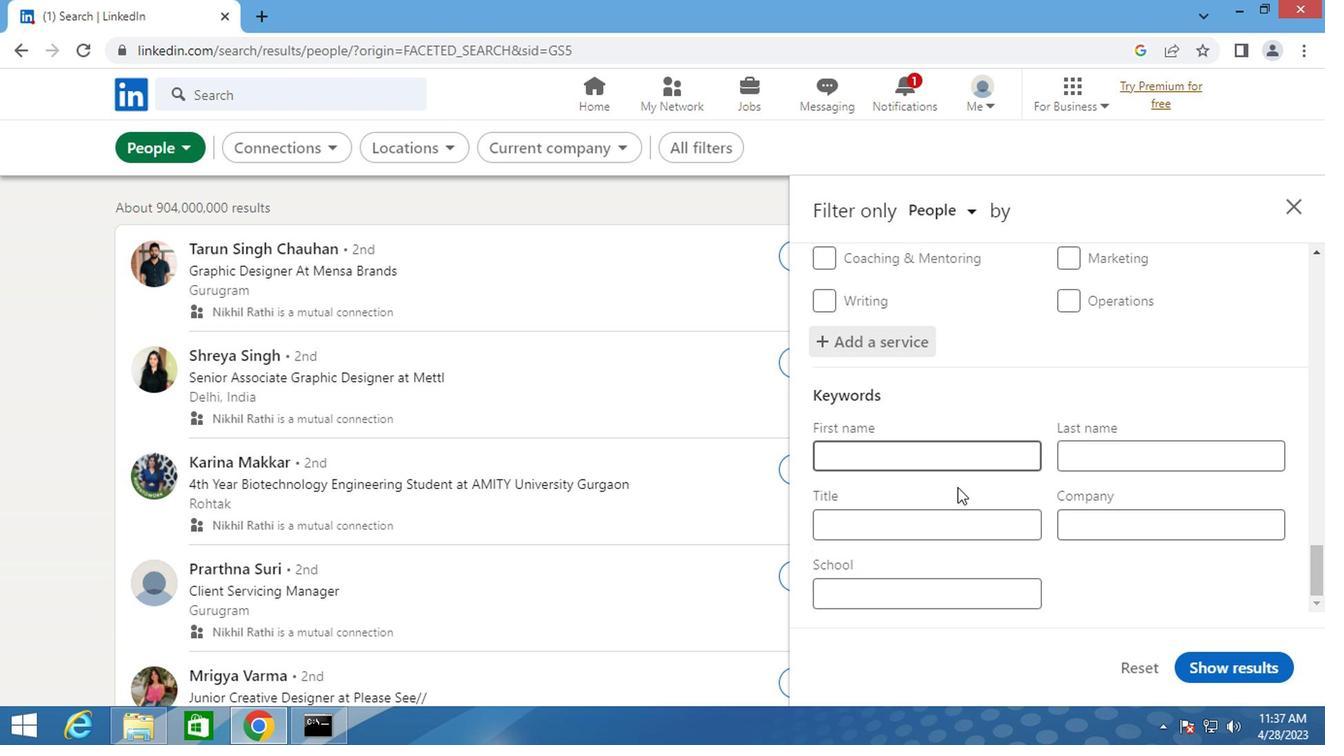 
Action: Mouse pressed left at (933, 530)
Screenshot: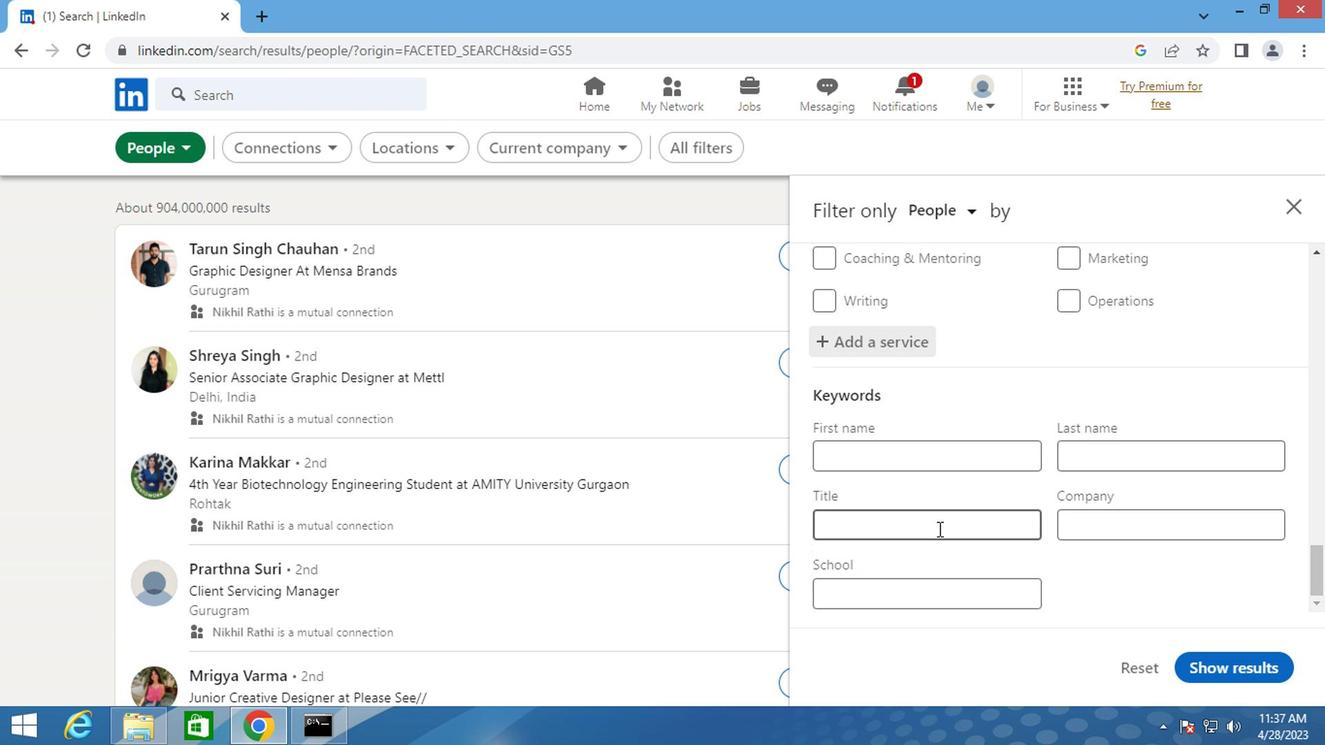 
Action: Key pressed <Key.shift>HEAD
Screenshot: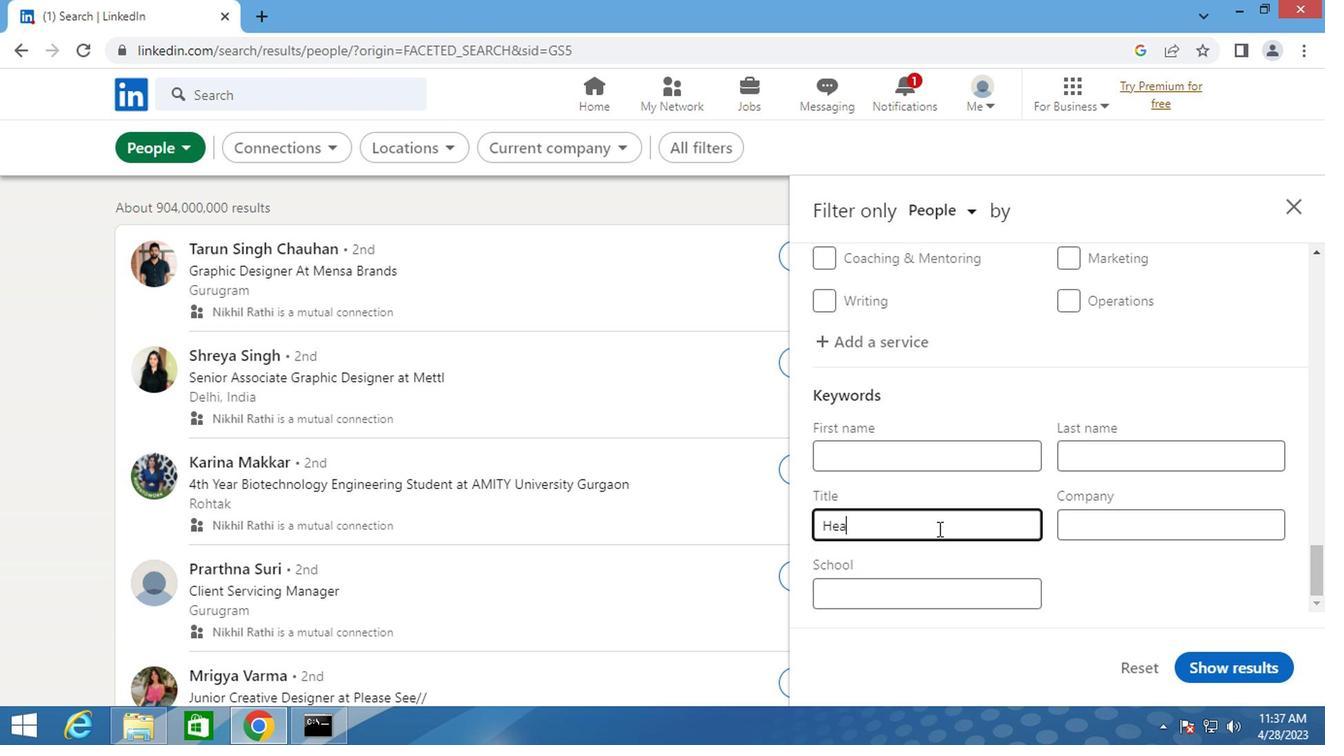 
Action: Mouse moved to (1231, 675)
Screenshot: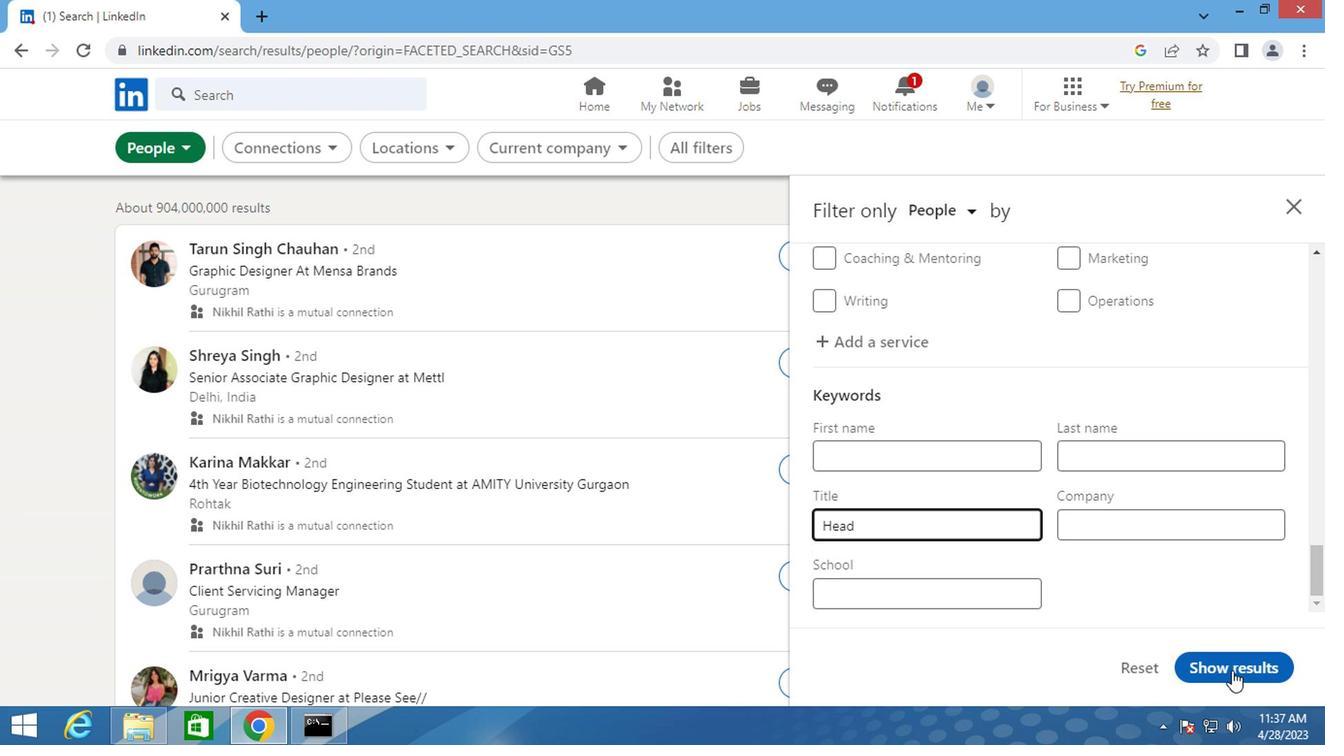 
Action: Mouse pressed left at (1231, 675)
Screenshot: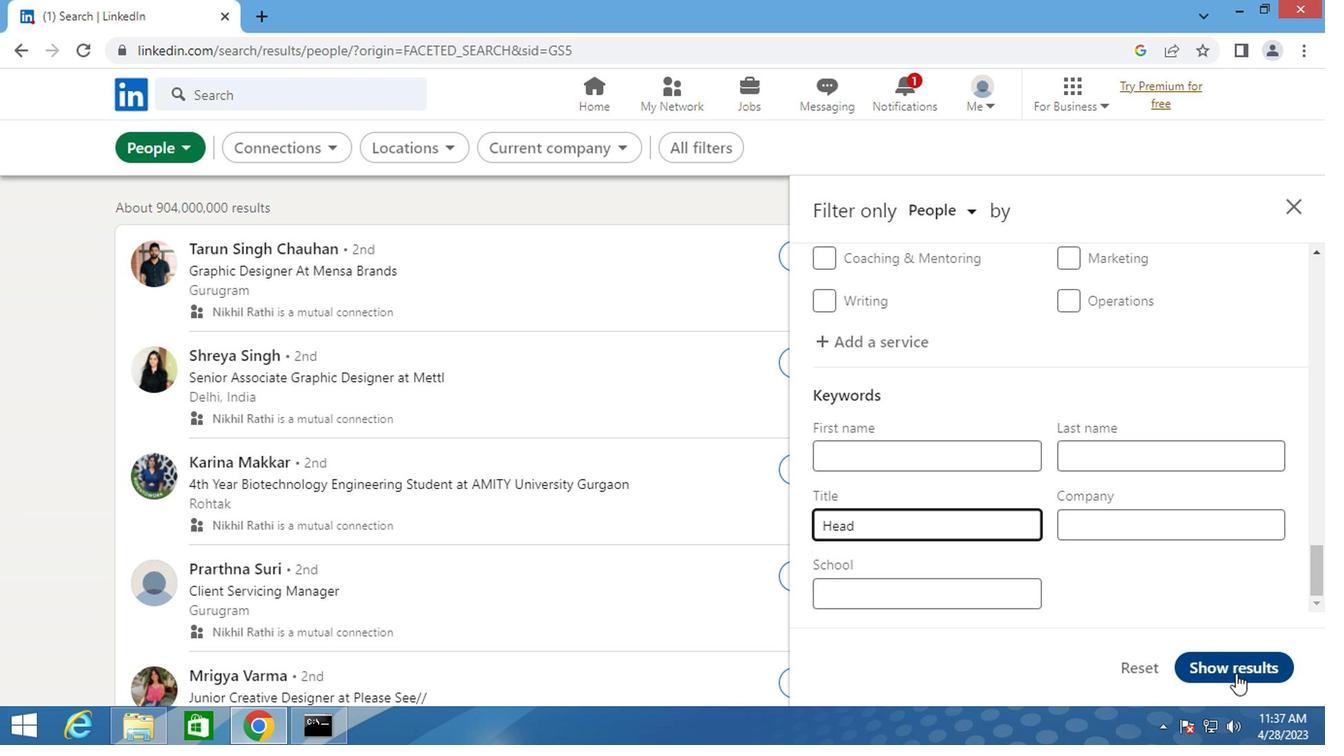 
